 Task: Look for space in Crevillente, Spain from 12th  July, 2023 to 15th July, 2023 for 3 adults in price range Rs.12000 to Rs.16000. Place can be entire place with 2 bedrooms having 3 beds and 1 bathroom. Property type can be house, flat, guest house. Booking option can be shelf check-in. Required host language is English.
Action: Mouse moved to (381, 207)
Screenshot: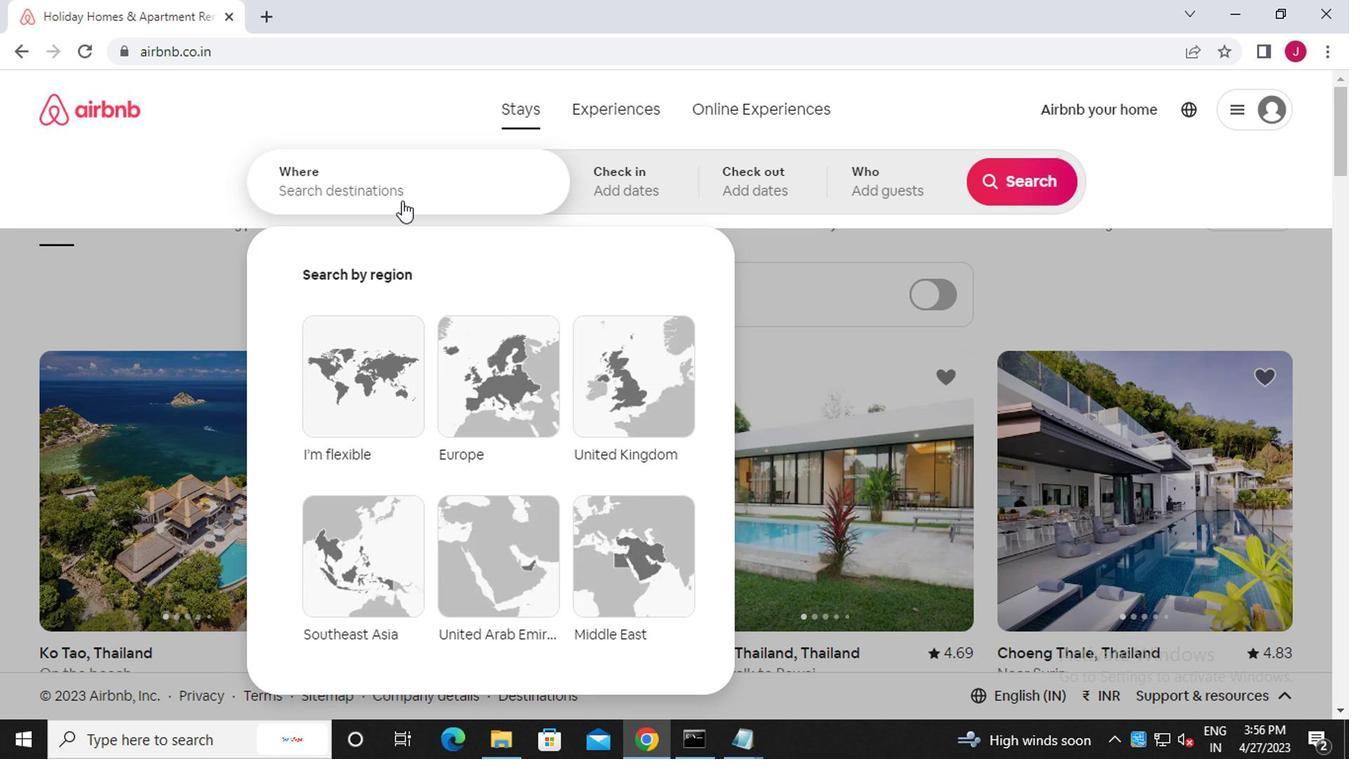 
Action: Mouse pressed left at (381, 207)
Screenshot: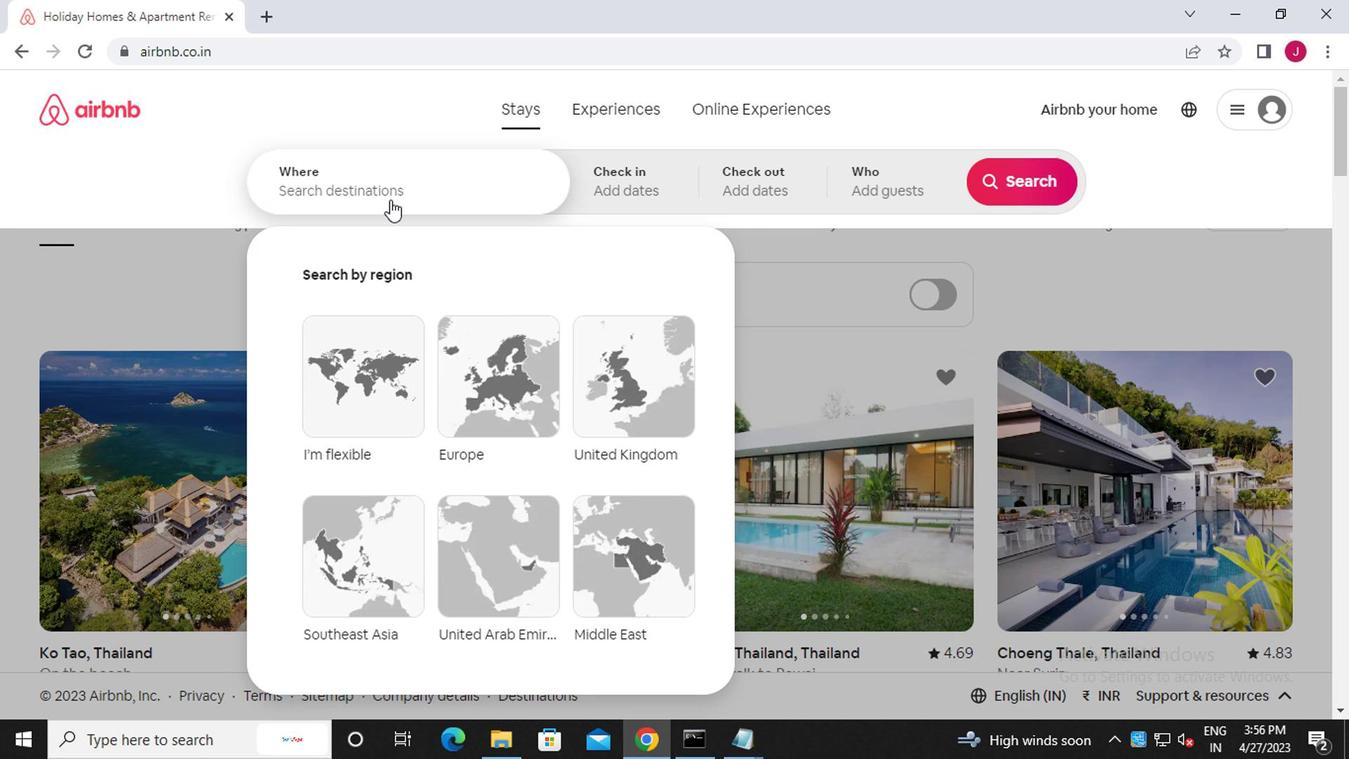 
Action: Key pressed c<Key.caps_lock>revillente,<Key.caps_lock>s<Key.caps_lock>pain
Screenshot: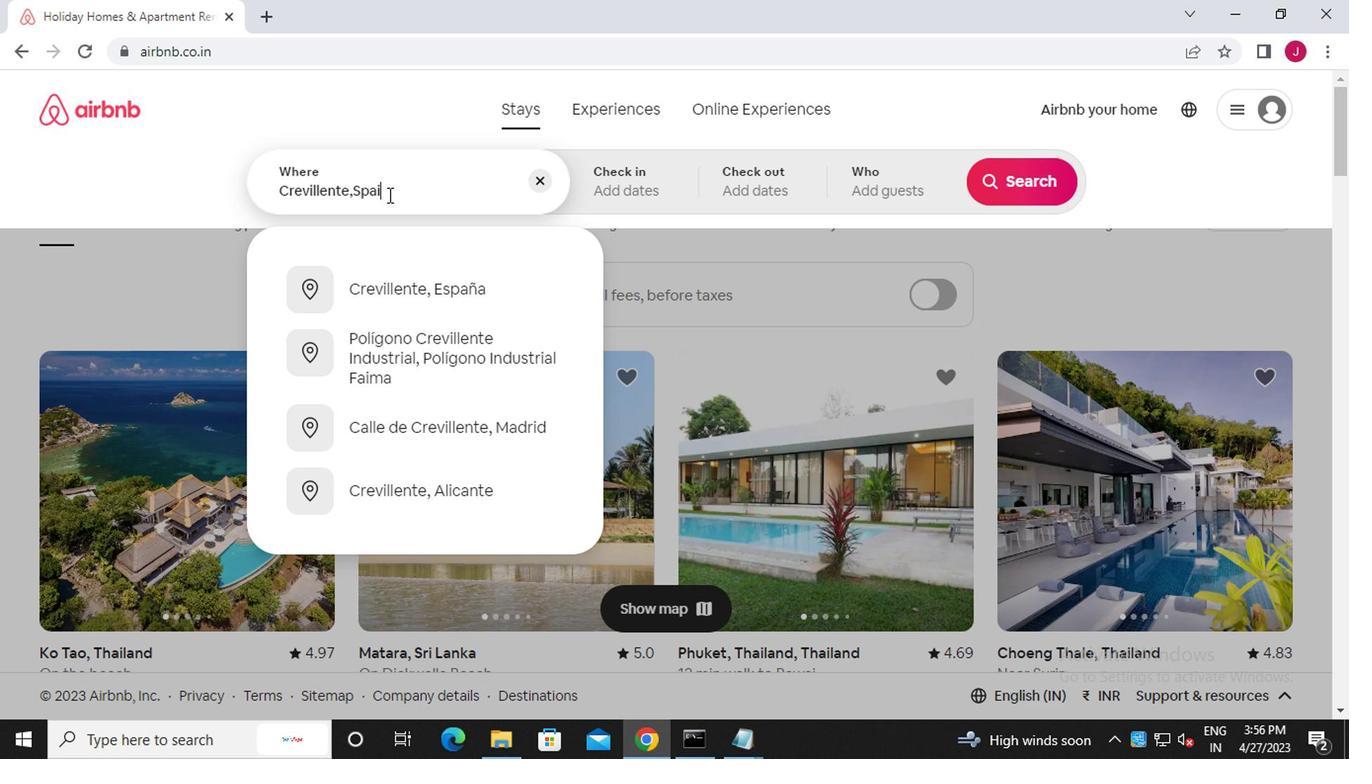 
Action: Mouse moved to (613, 202)
Screenshot: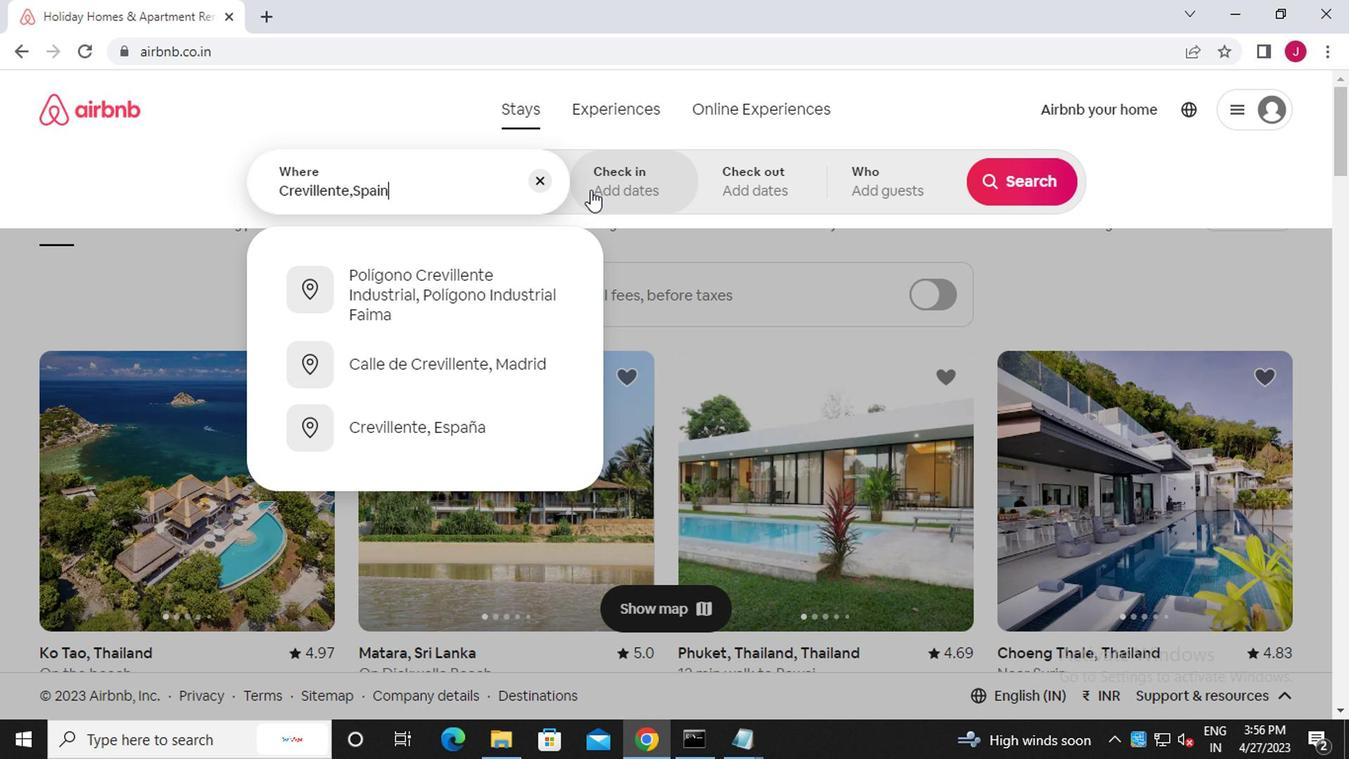 
Action: Mouse pressed left at (613, 202)
Screenshot: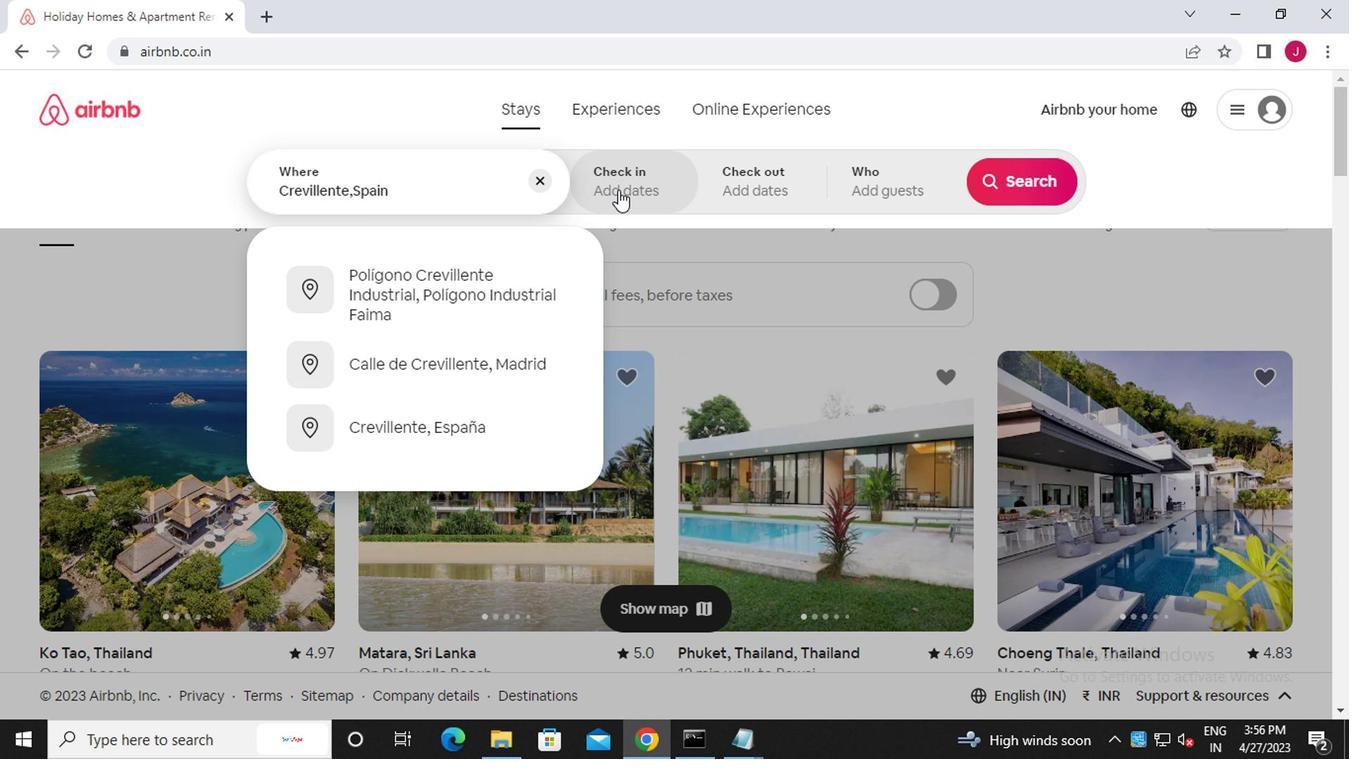
Action: Mouse moved to (1003, 340)
Screenshot: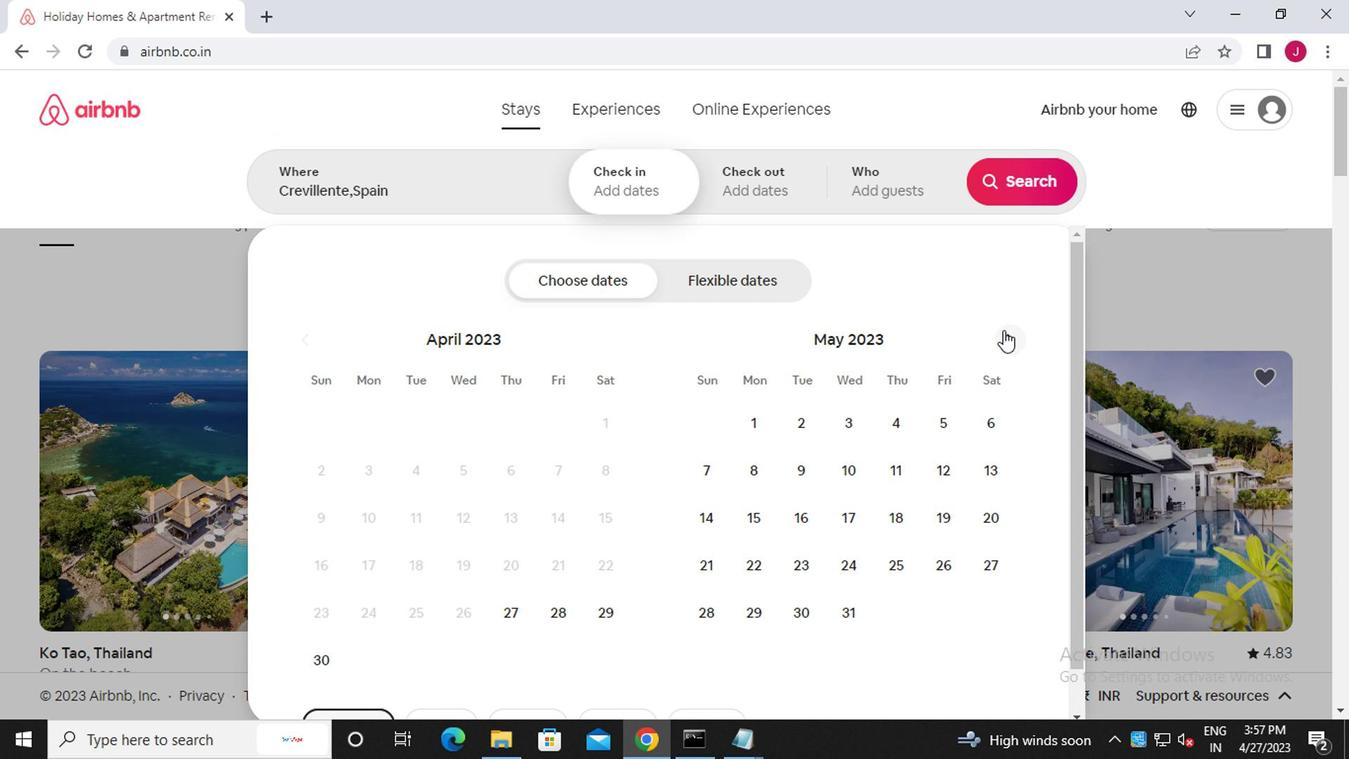 
Action: Mouse pressed left at (1003, 340)
Screenshot: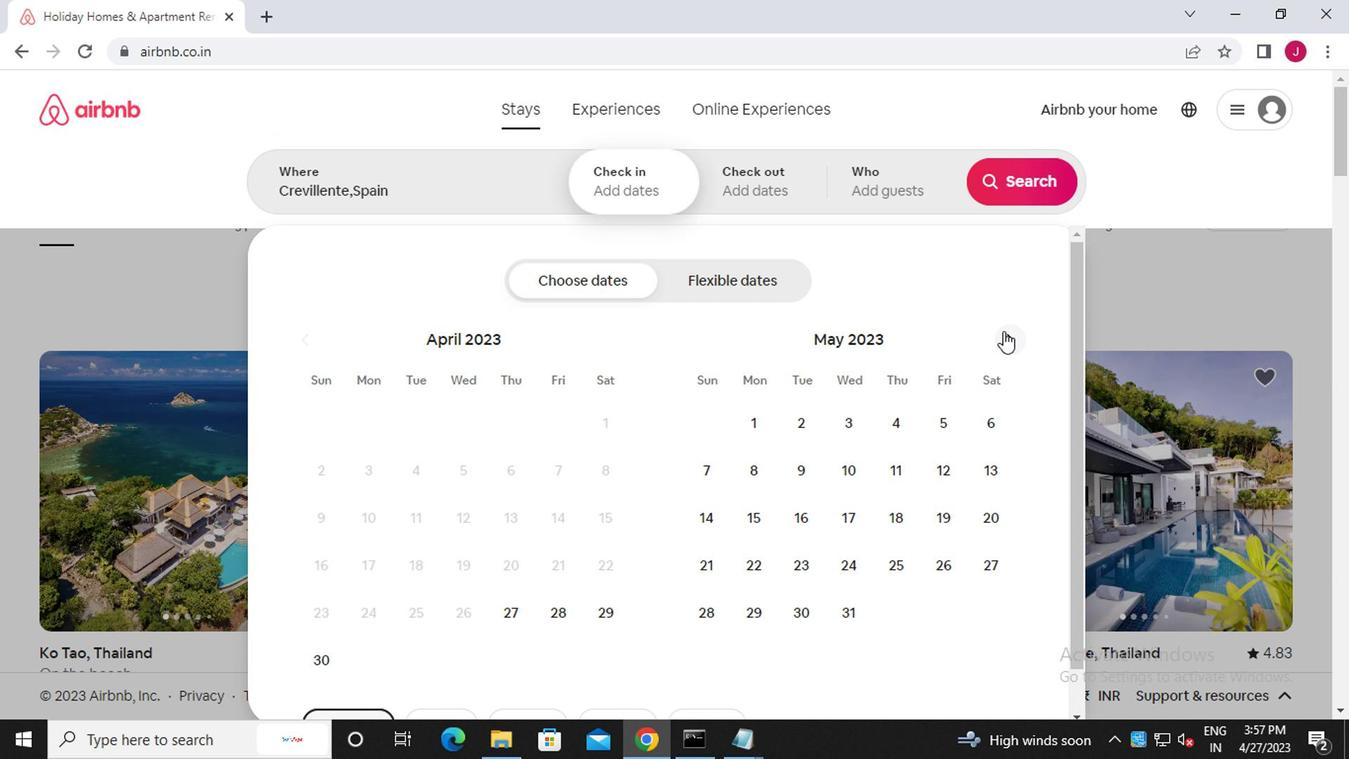 
Action: Mouse pressed left at (1003, 340)
Screenshot: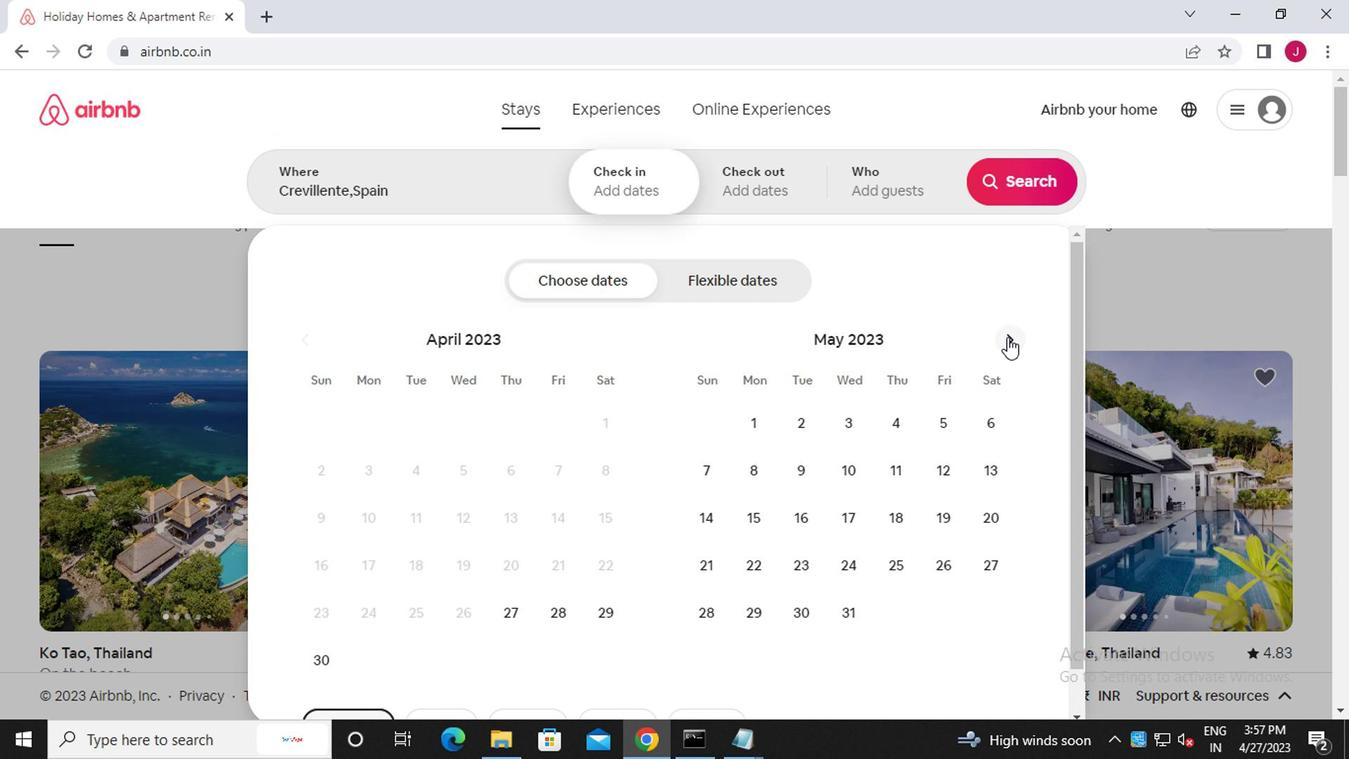 
Action: Mouse moved to (847, 507)
Screenshot: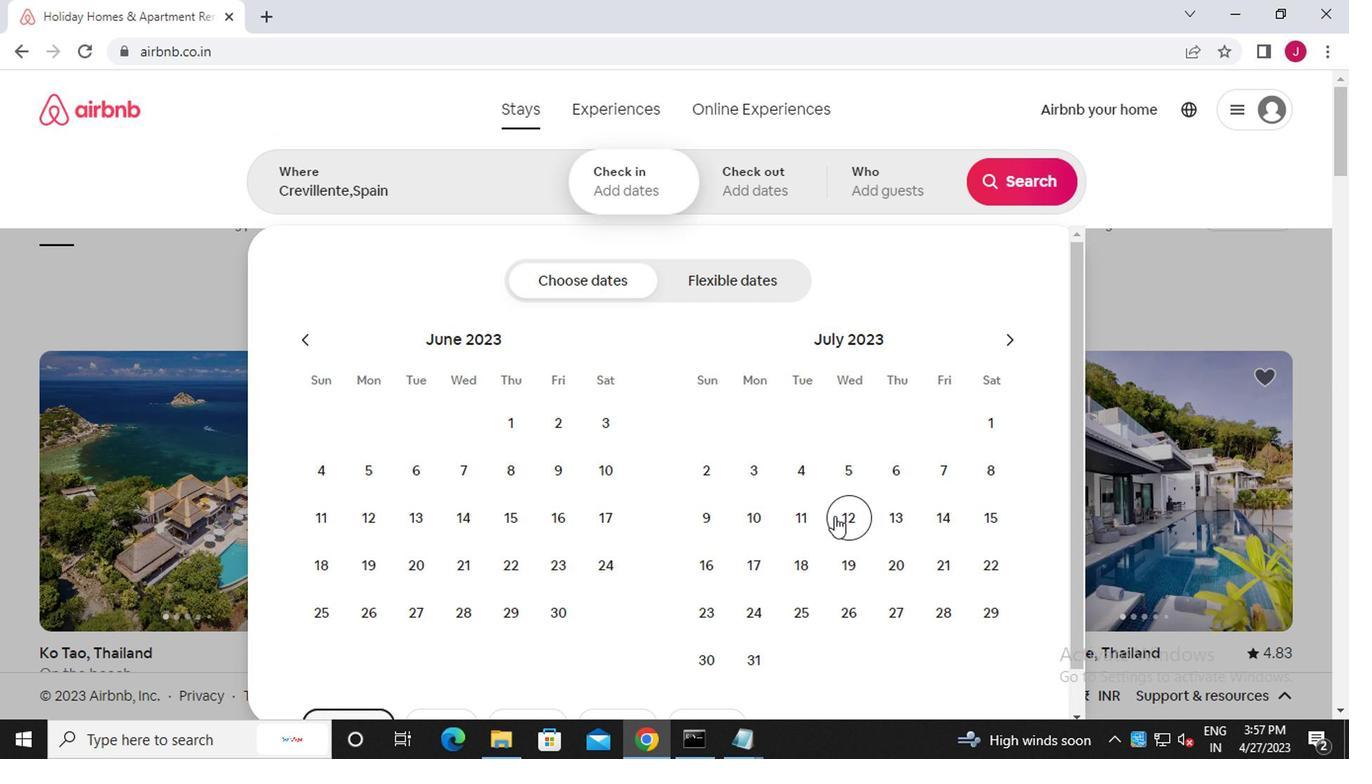 
Action: Mouse pressed left at (847, 507)
Screenshot: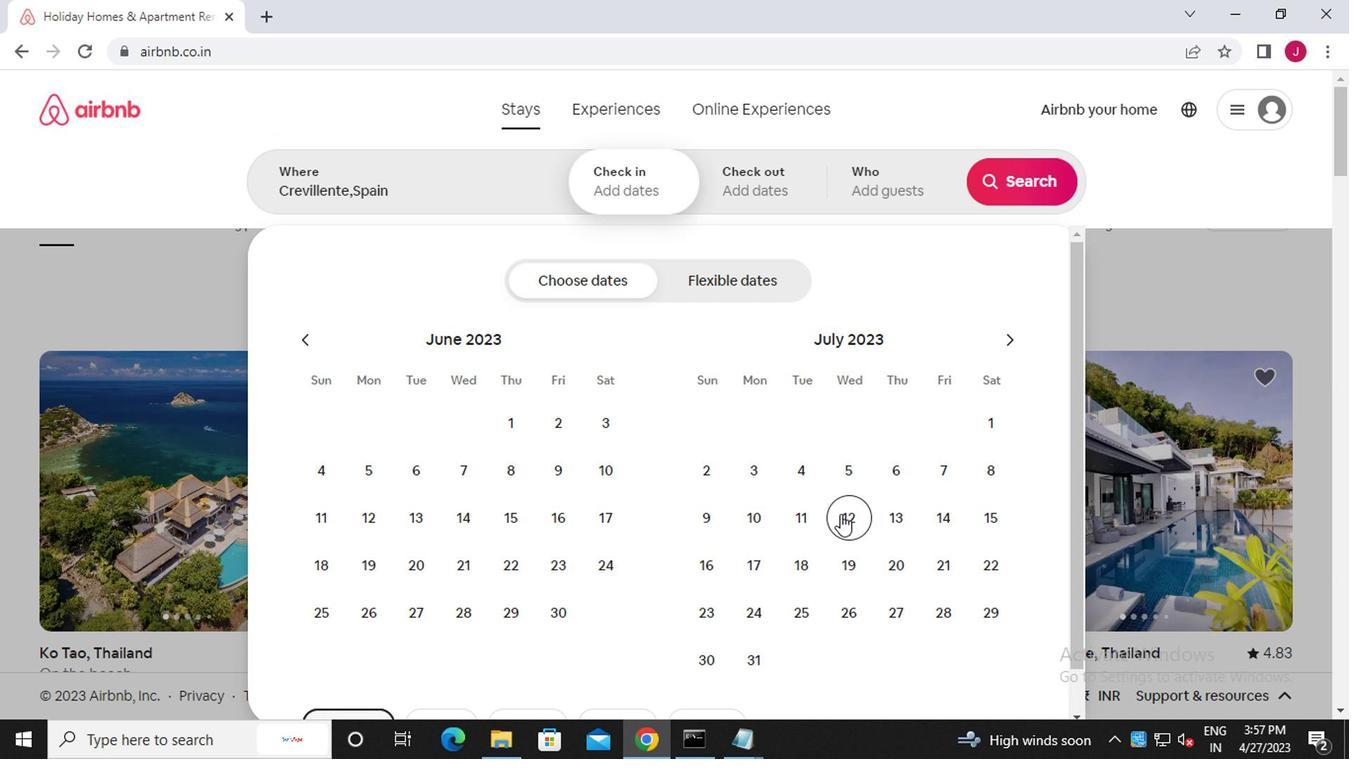 
Action: Mouse moved to (980, 512)
Screenshot: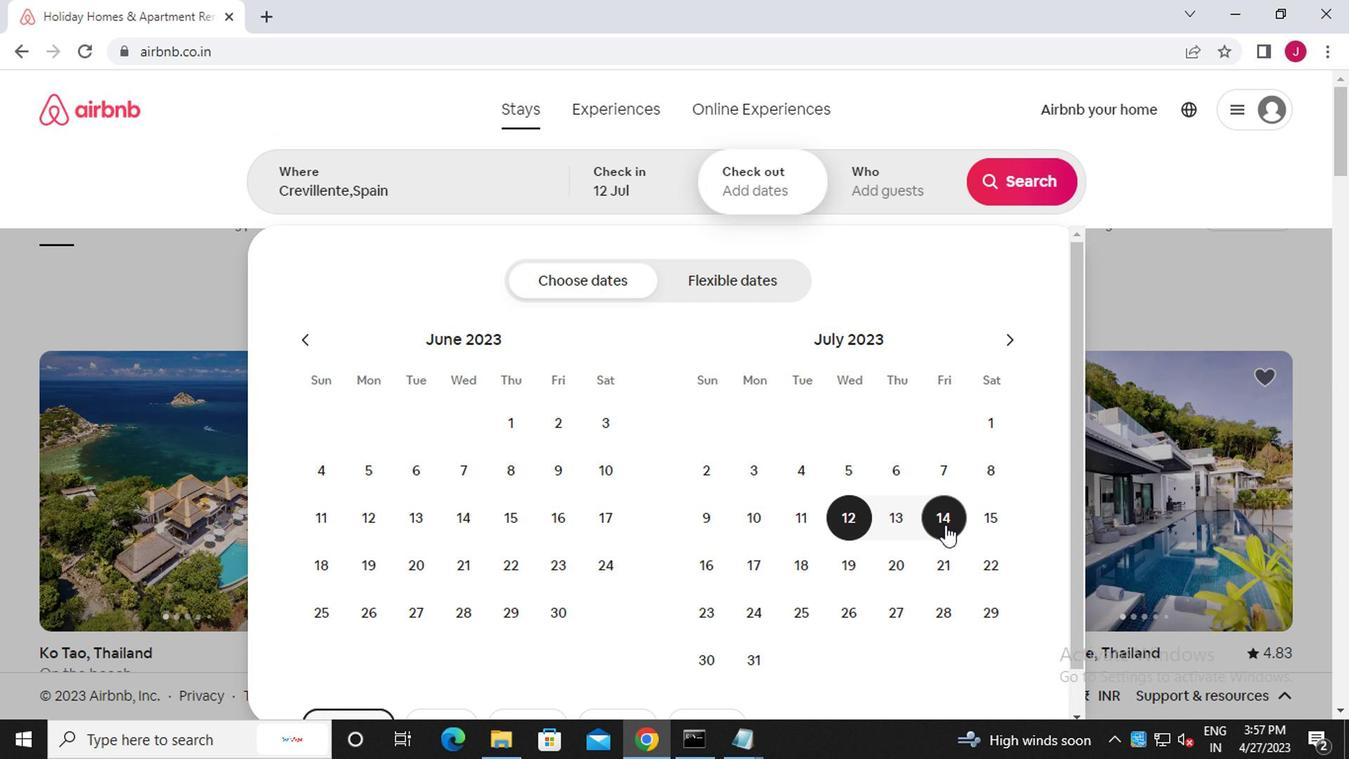 
Action: Mouse pressed left at (980, 512)
Screenshot: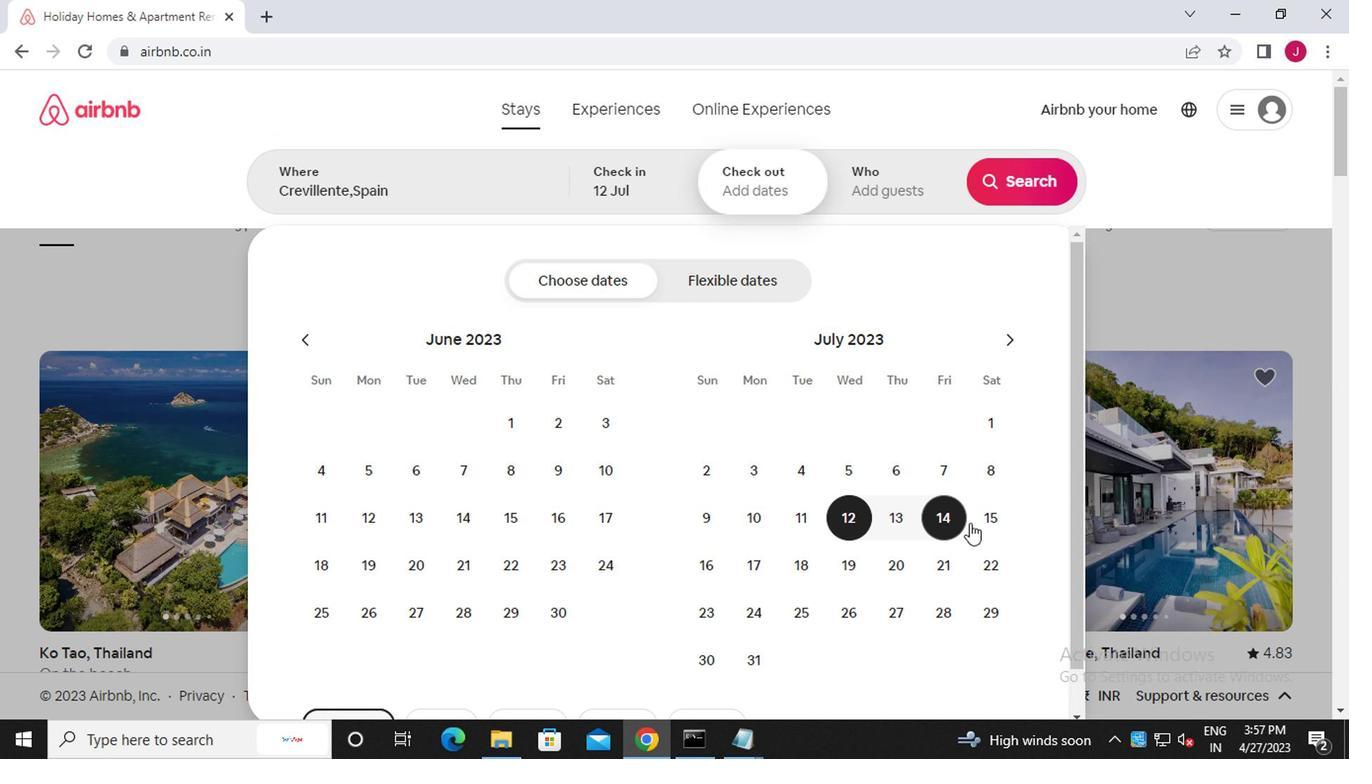 
Action: Mouse moved to (861, 199)
Screenshot: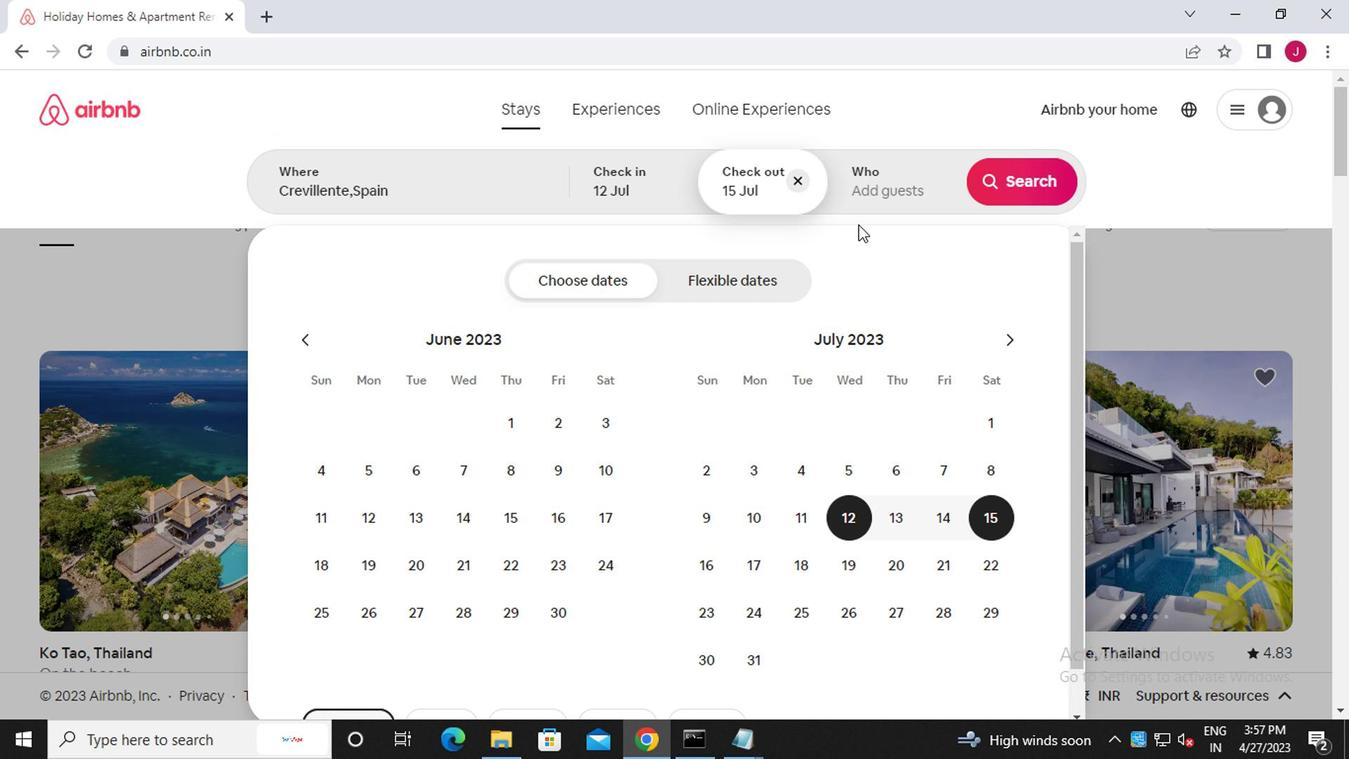 
Action: Mouse pressed left at (861, 199)
Screenshot: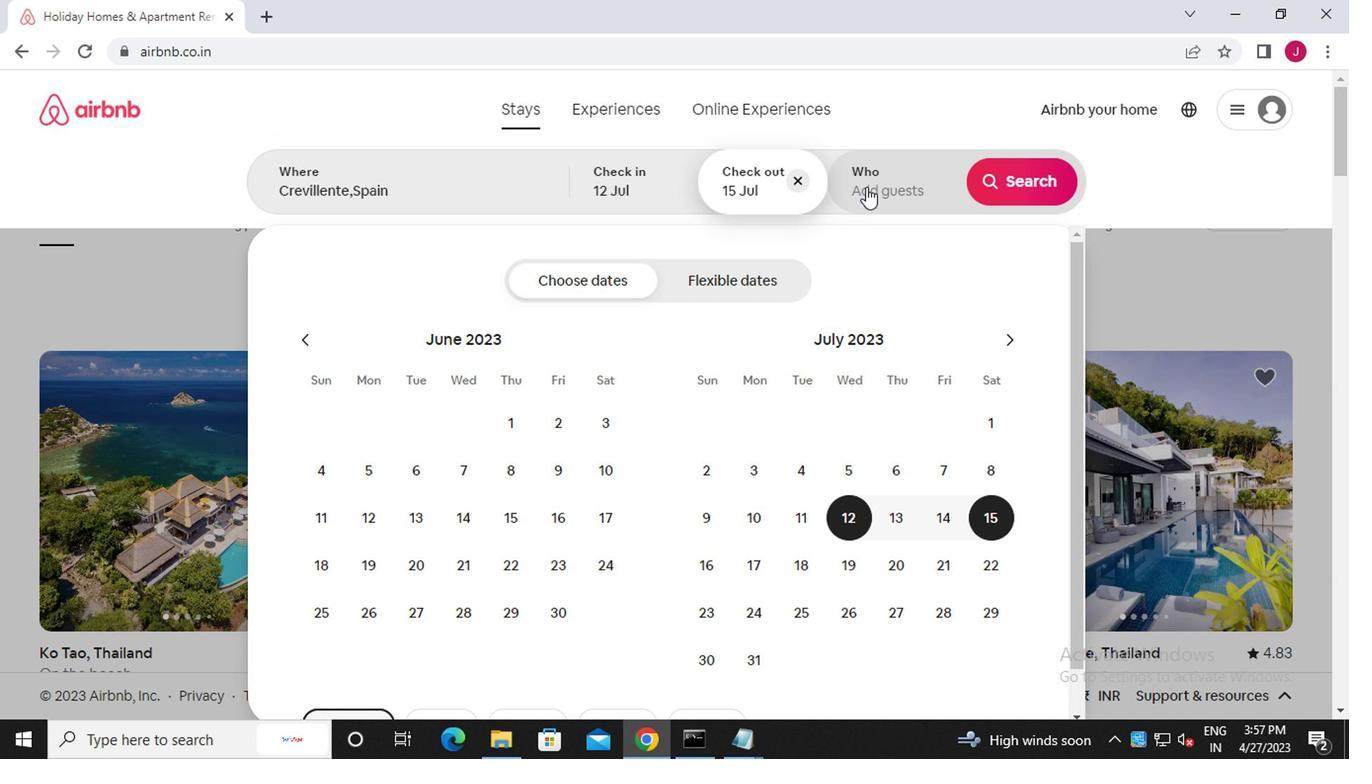 
Action: Mouse moved to (1024, 286)
Screenshot: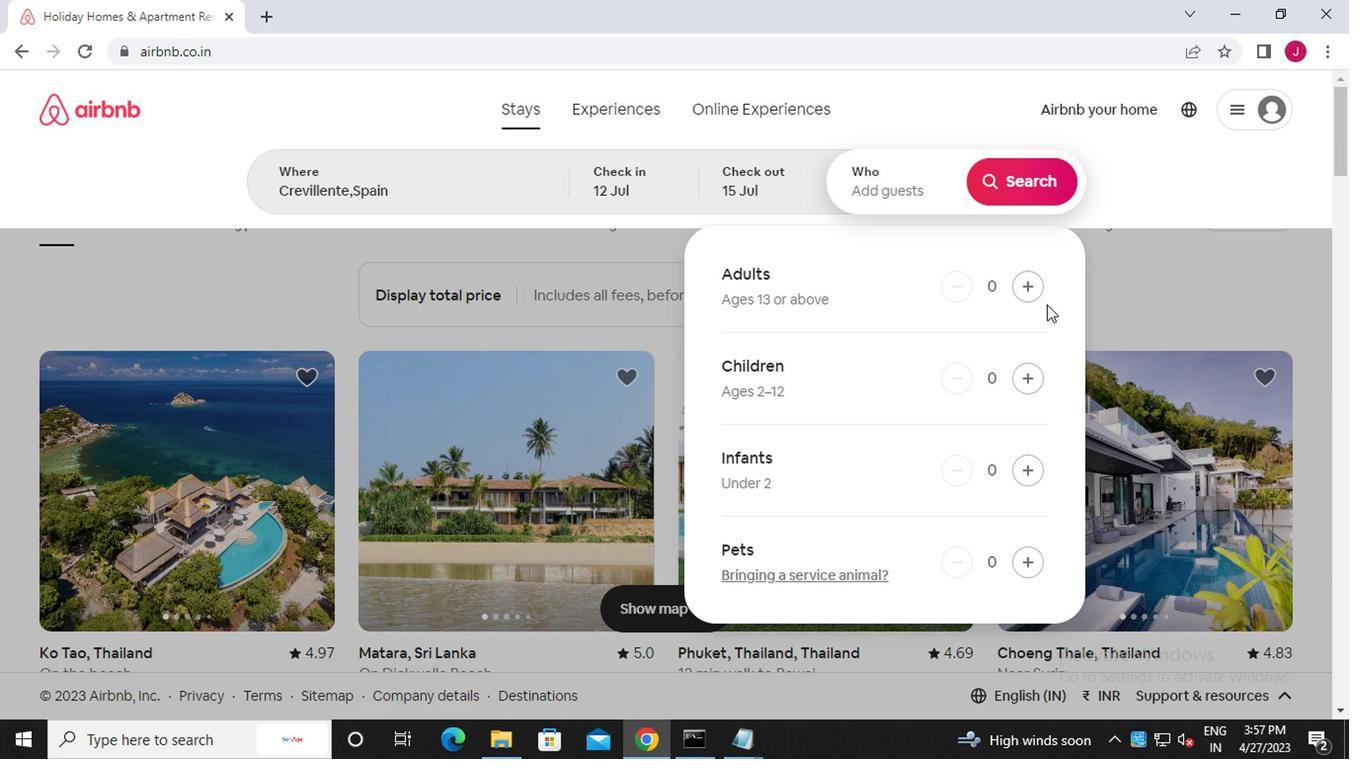 
Action: Mouse pressed left at (1024, 286)
Screenshot: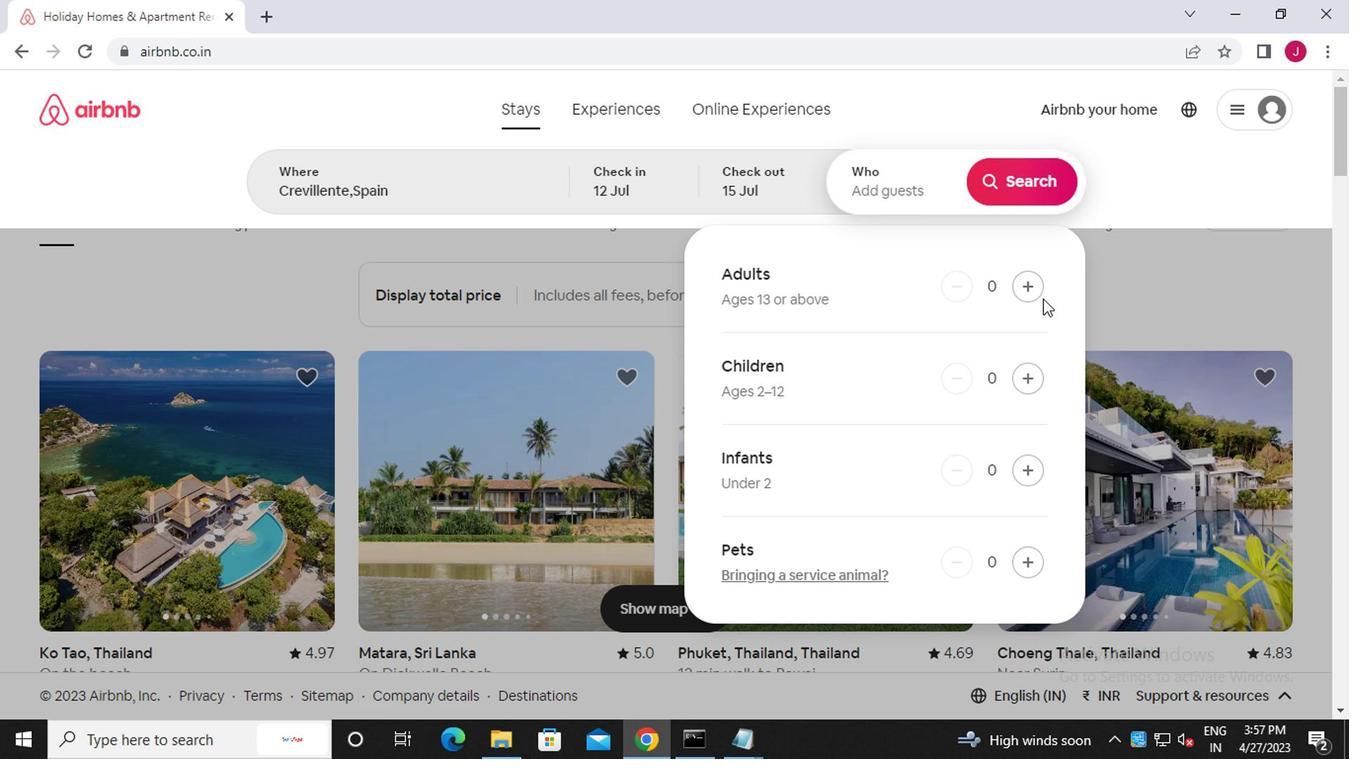 
Action: Mouse pressed left at (1024, 286)
Screenshot: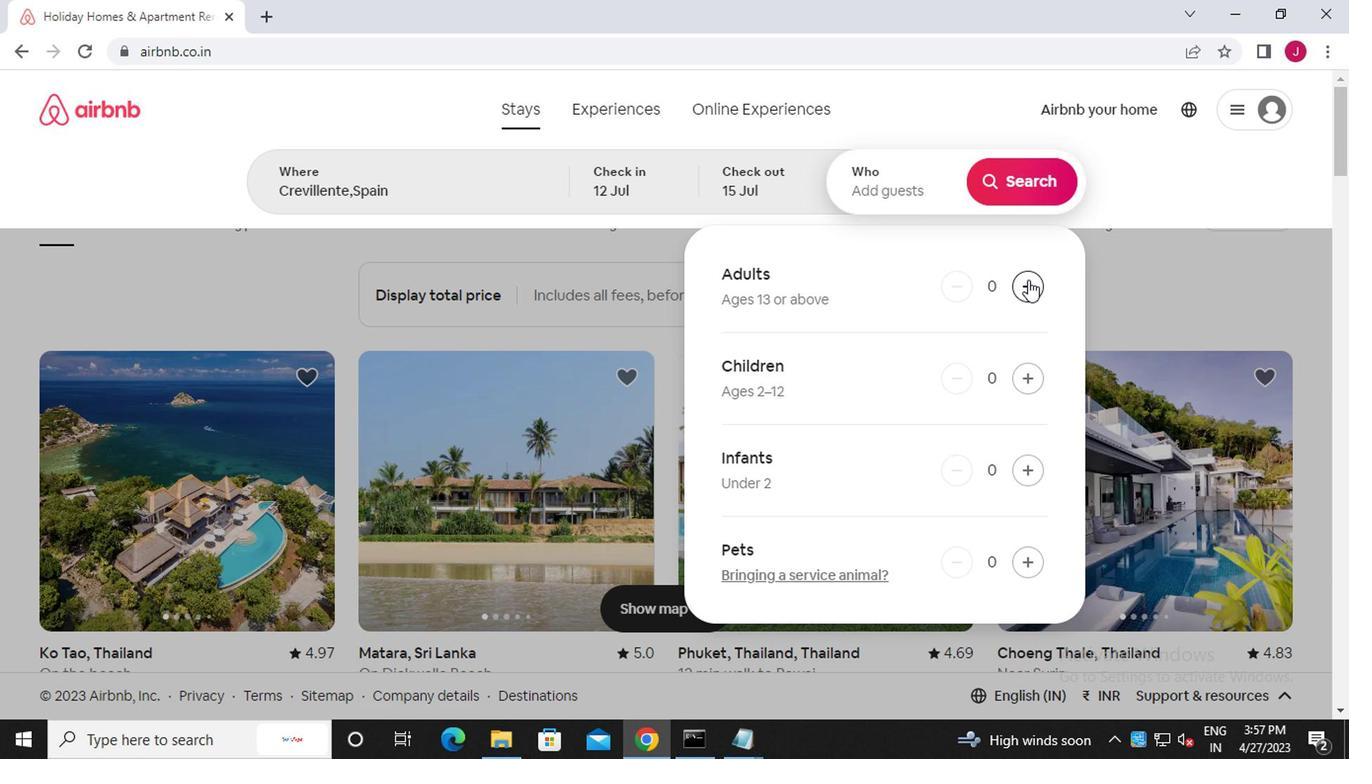 
Action: Mouse pressed left at (1024, 286)
Screenshot: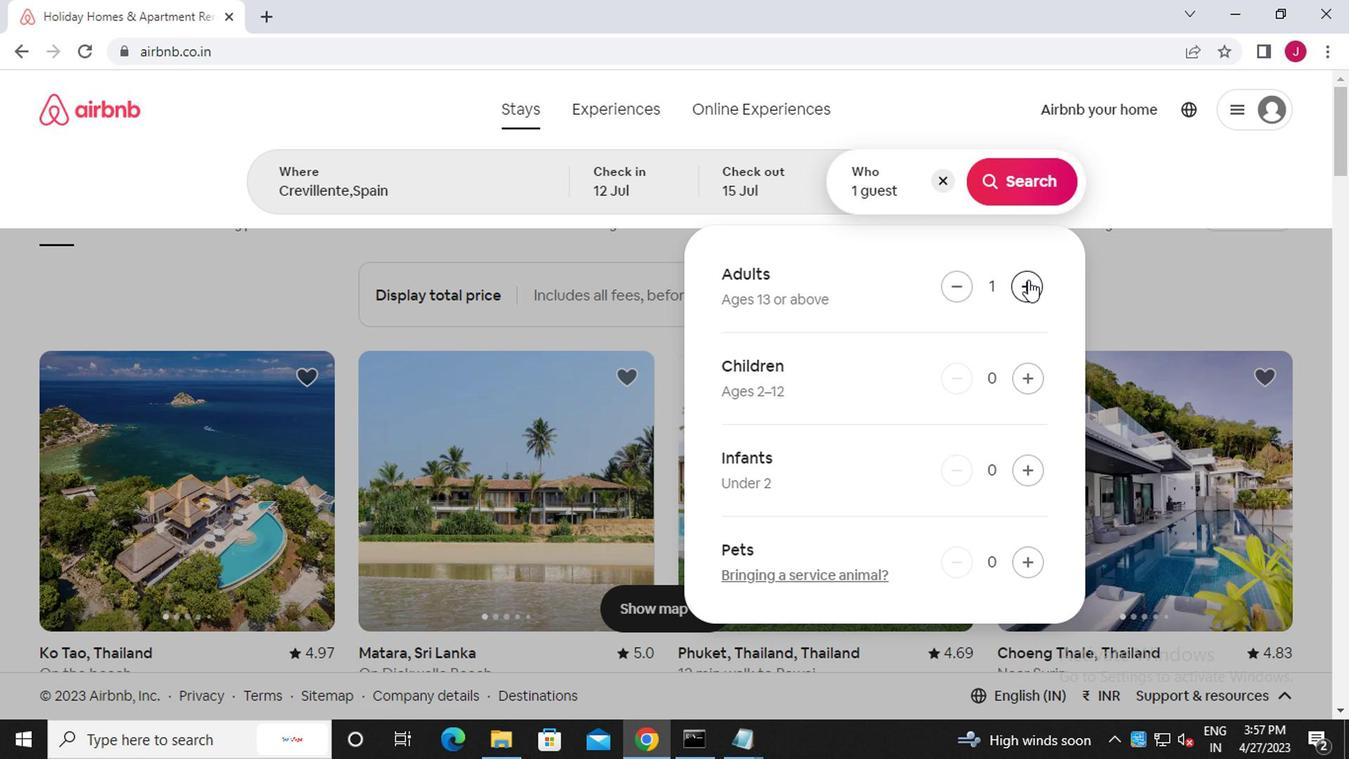 
Action: Mouse moved to (1036, 202)
Screenshot: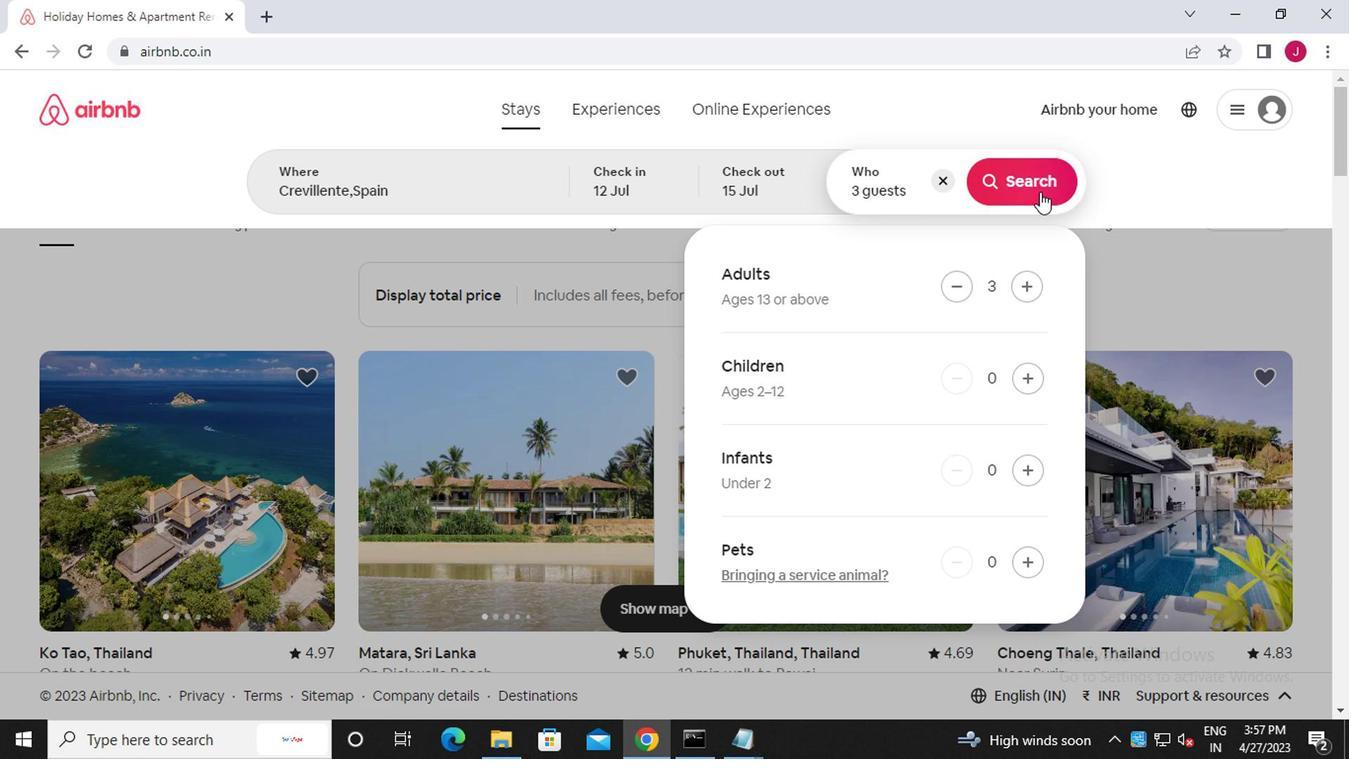 
Action: Mouse pressed left at (1036, 202)
Screenshot: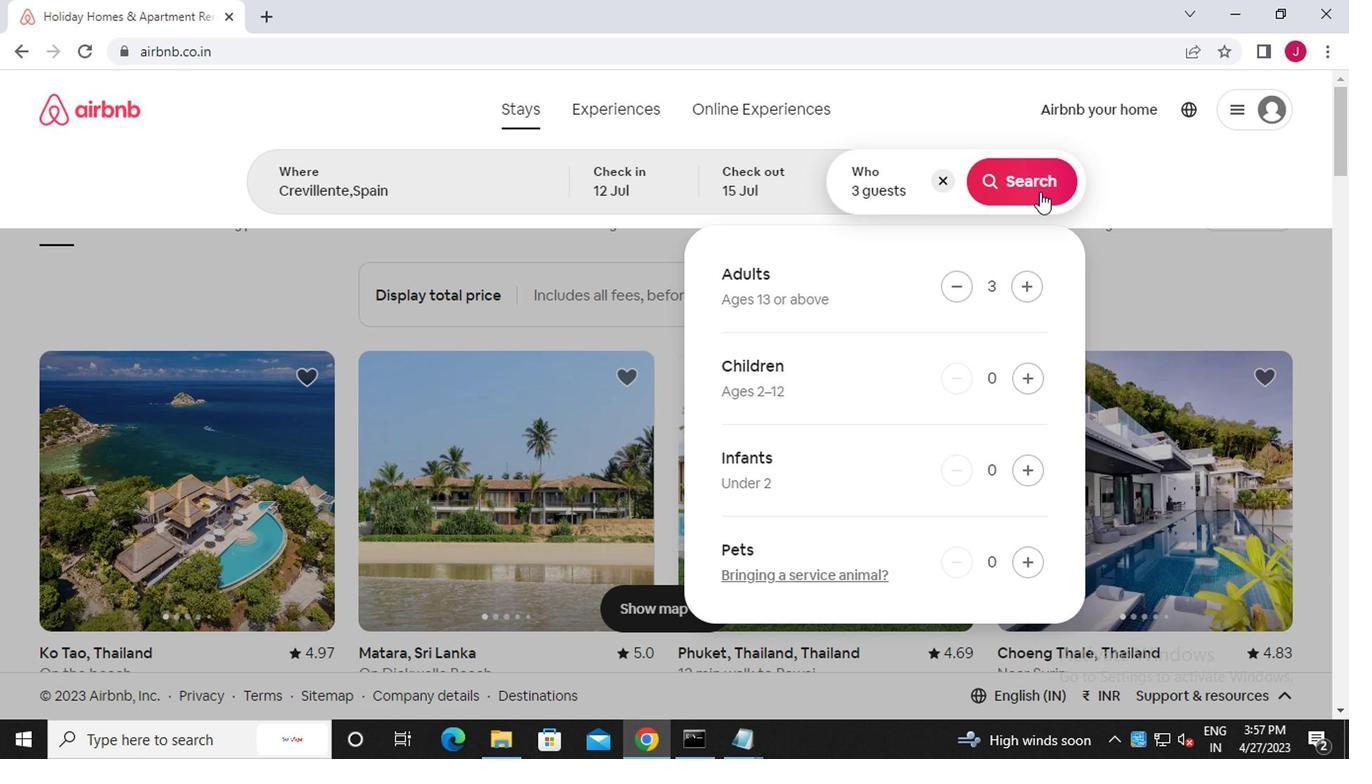 
Action: Mouse moved to (1280, 204)
Screenshot: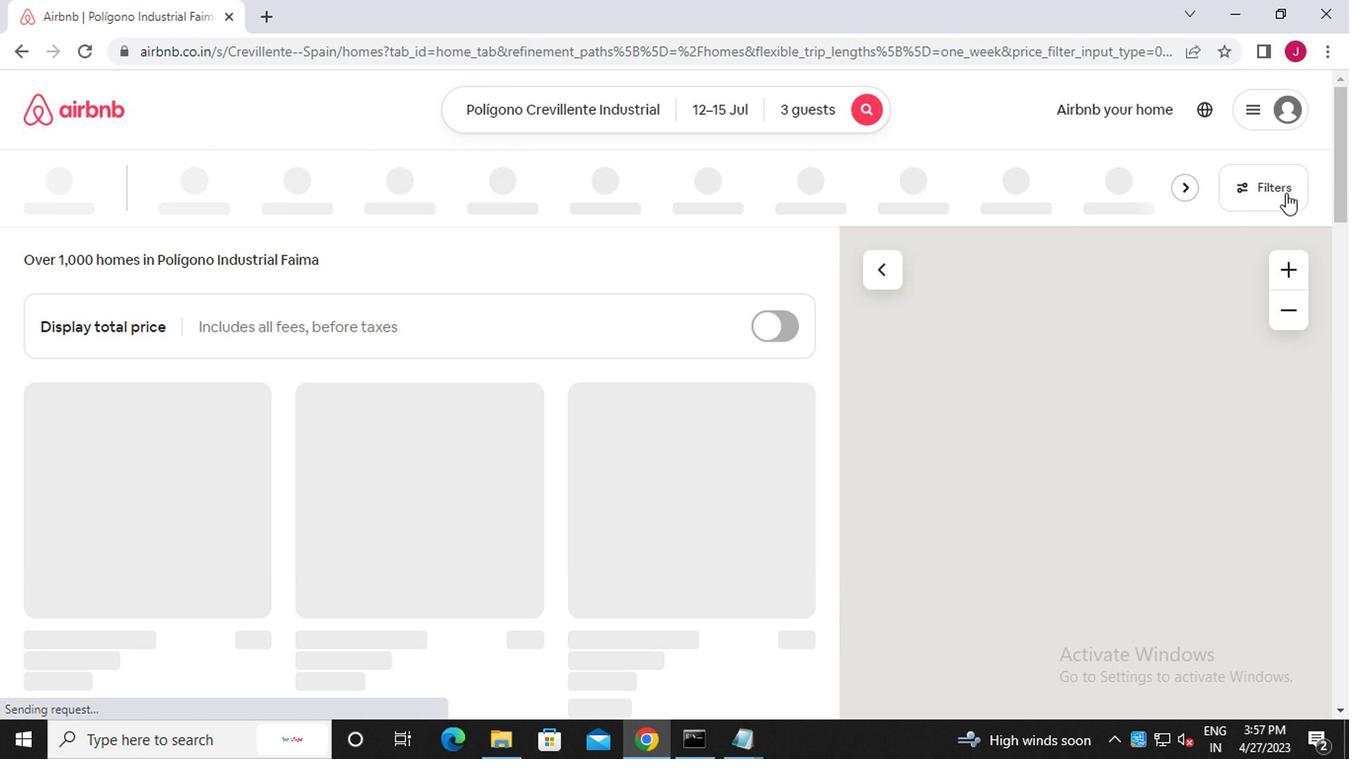 
Action: Mouse pressed left at (1280, 204)
Screenshot: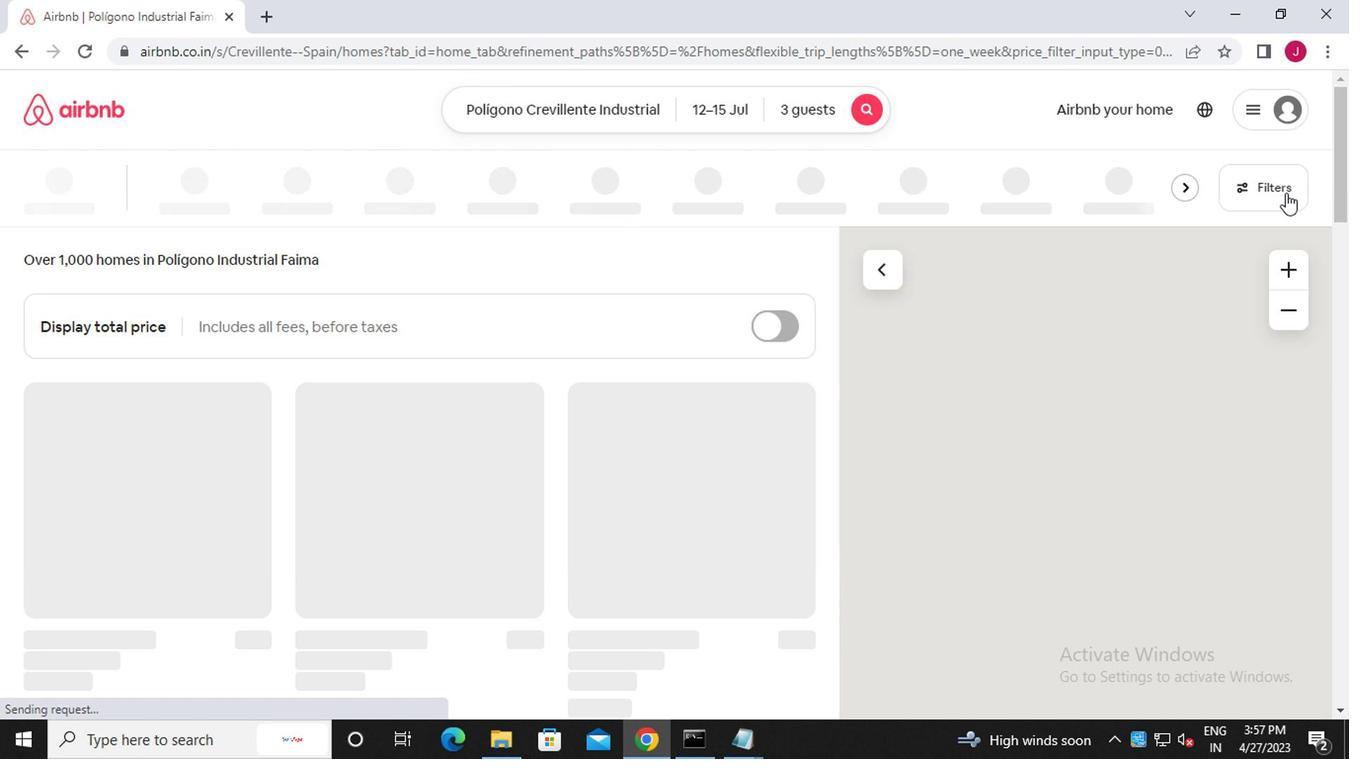 
Action: Mouse moved to (451, 429)
Screenshot: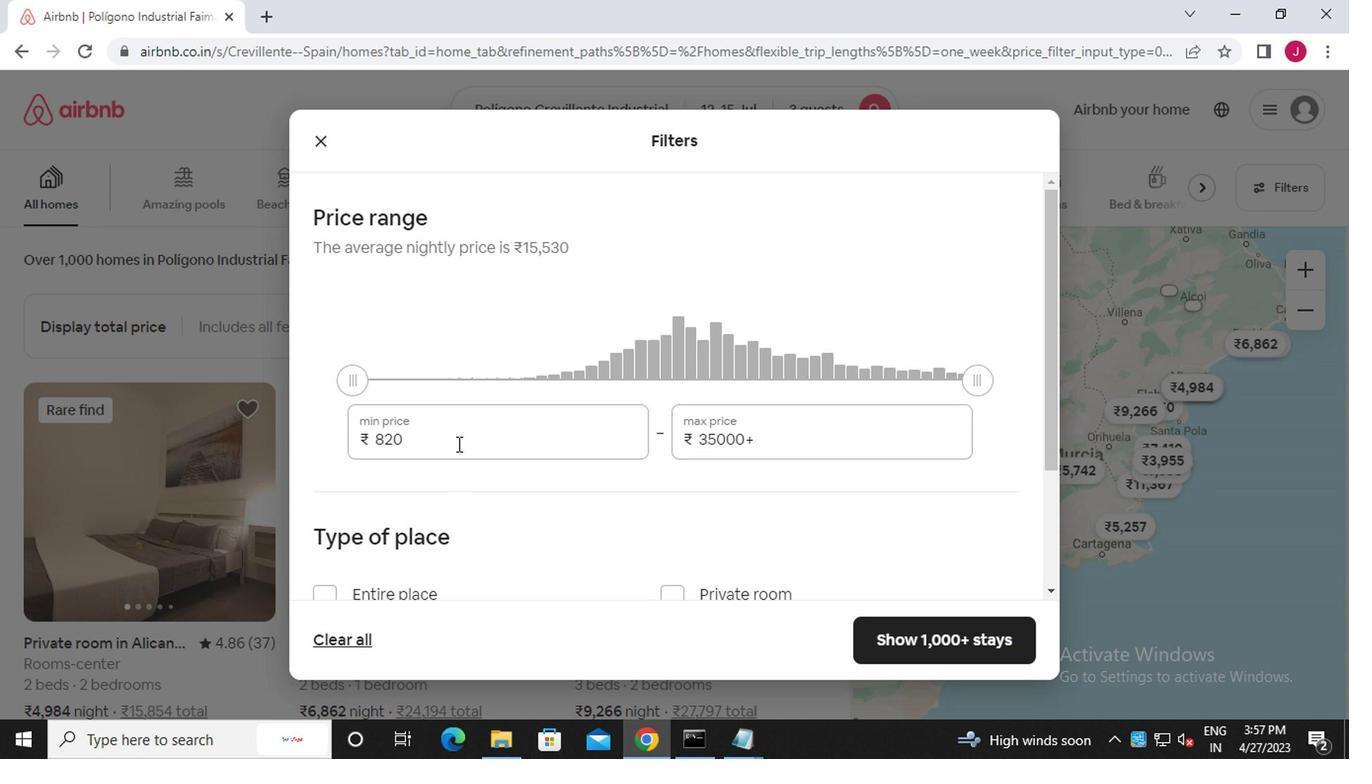 
Action: Mouse pressed left at (451, 429)
Screenshot: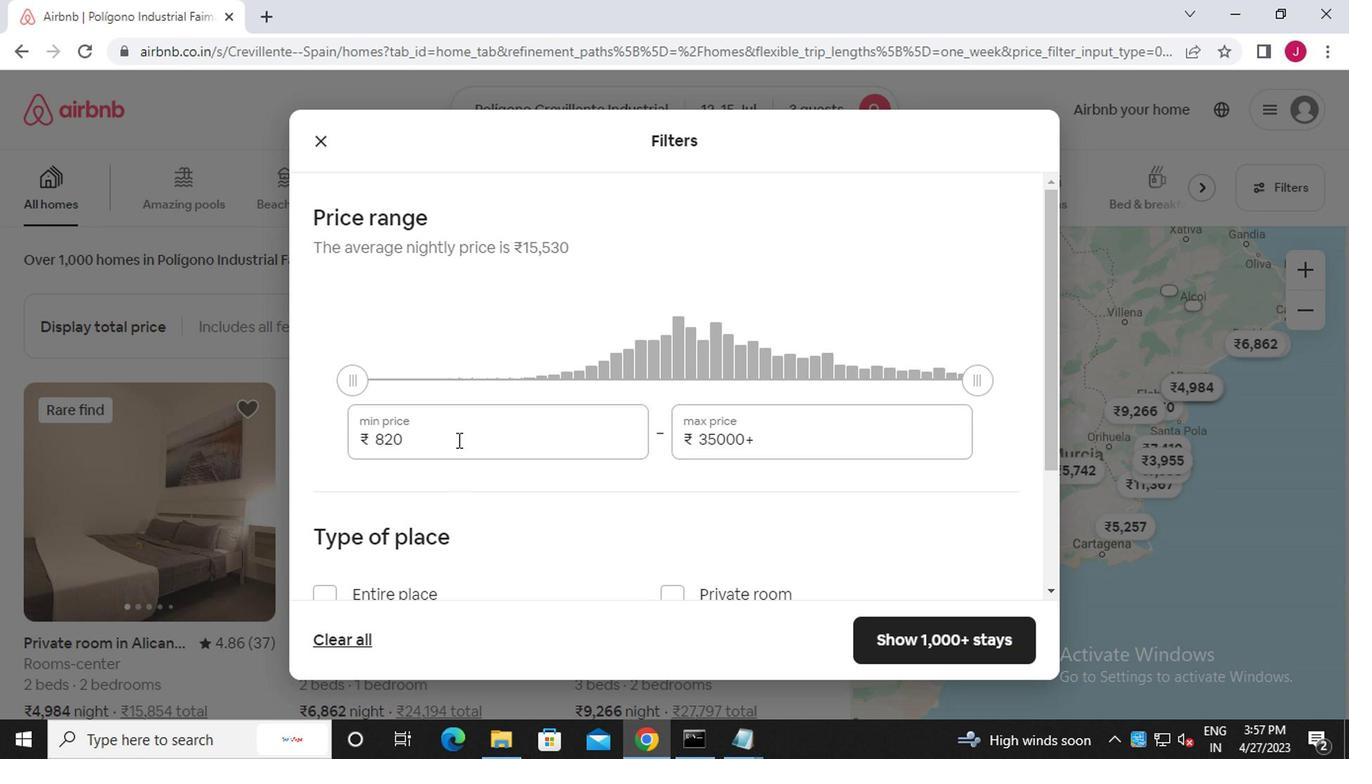 
Action: Mouse moved to (416, 416)
Screenshot: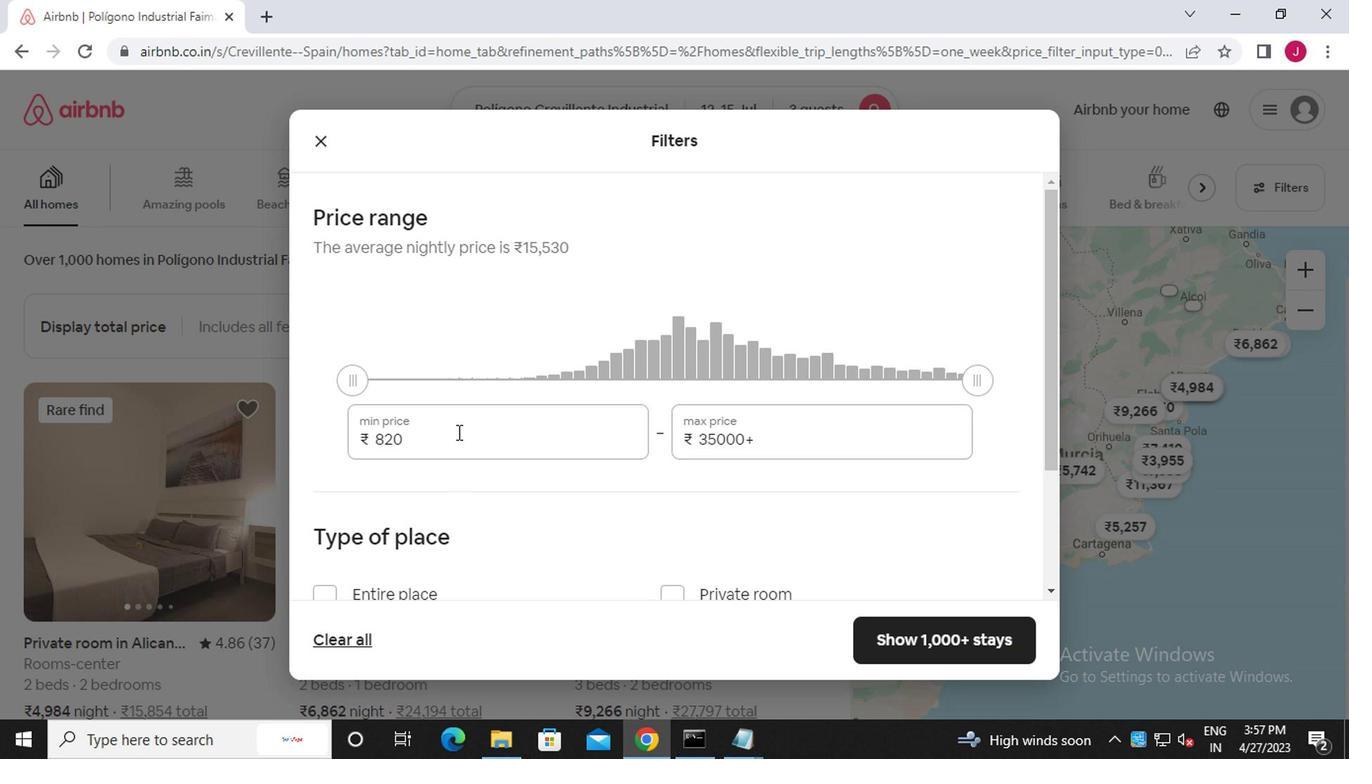 
Action: Key pressed <Key.backspace><Key.backspace><Key.backspace><Key.backspace><Key.backspace><Key.backspace><Key.backspace><Key.backspace><<97>><<98>><<96>><<96>><<96>>
Screenshot: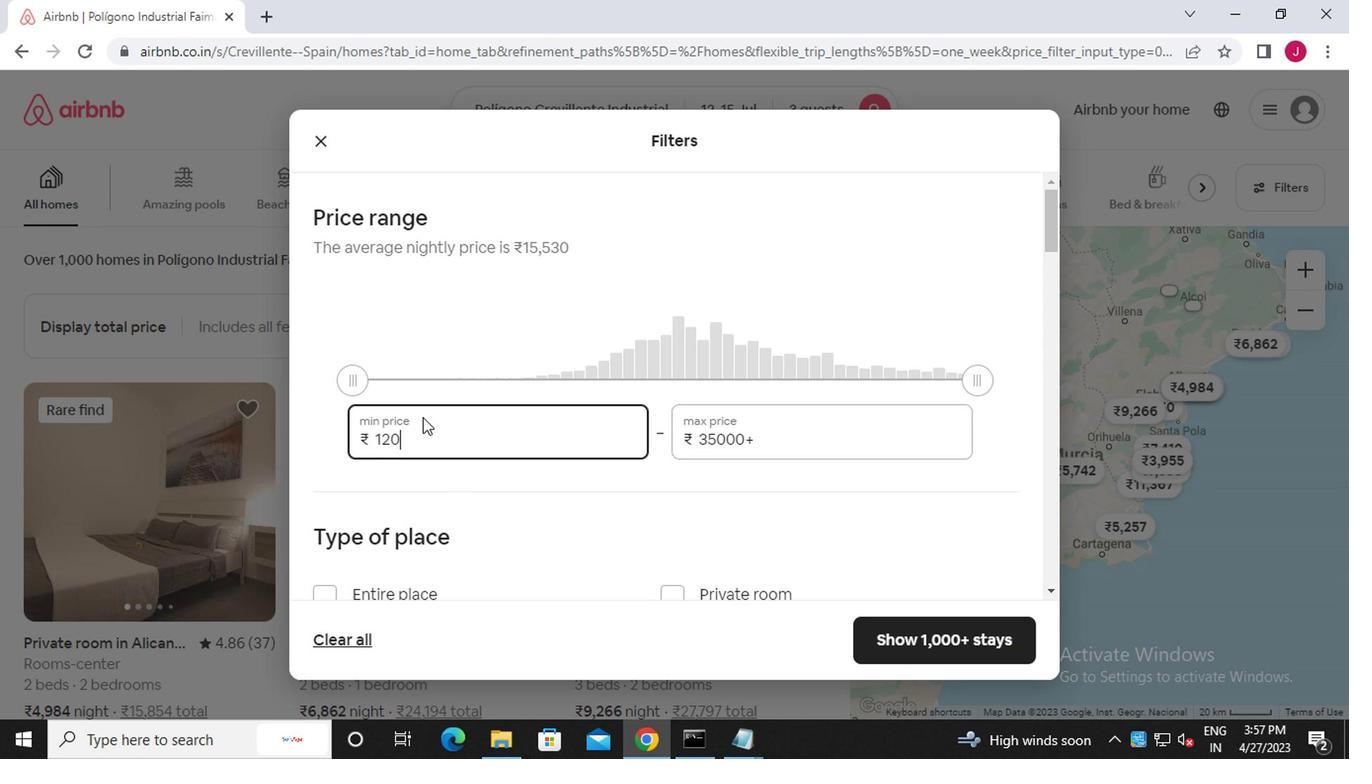 
Action: Mouse moved to (809, 433)
Screenshot: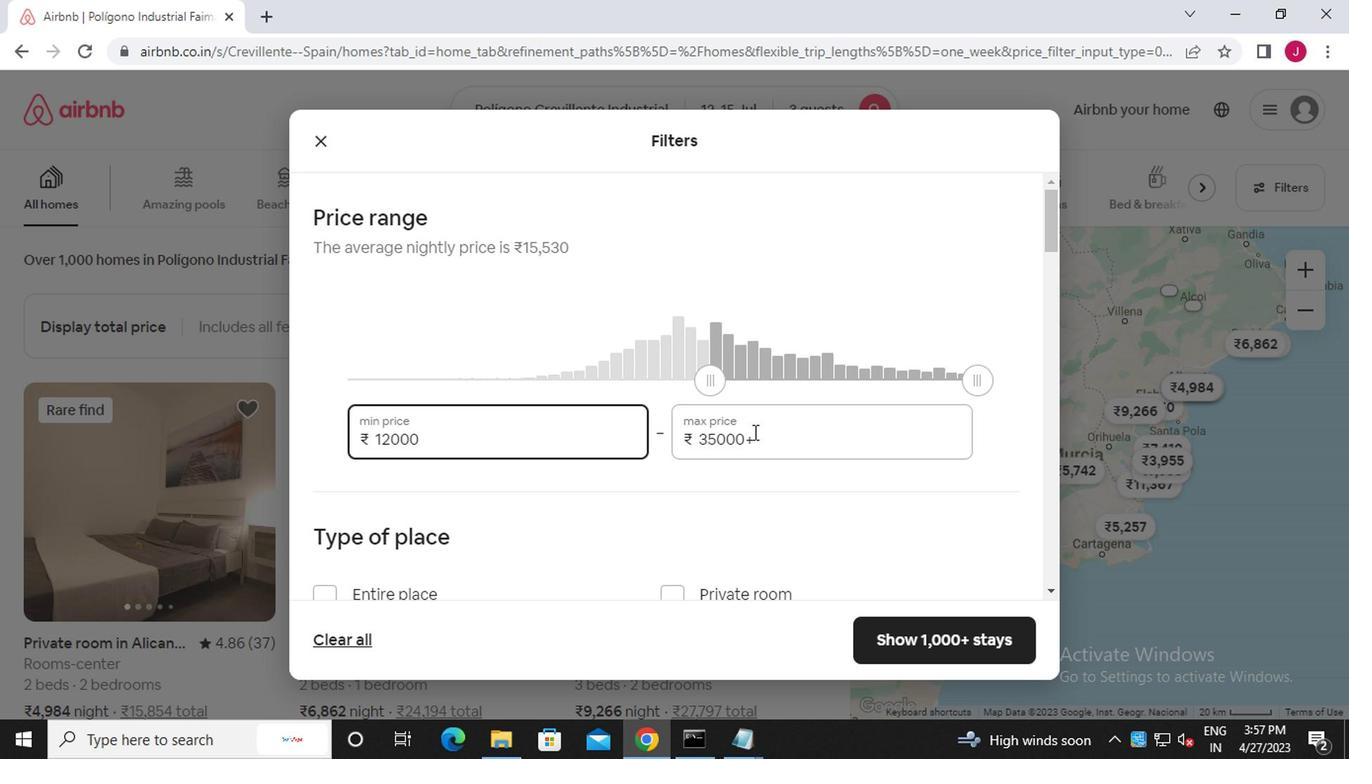 
Action: Mouse pressed left at (809, 433)
Screenshot: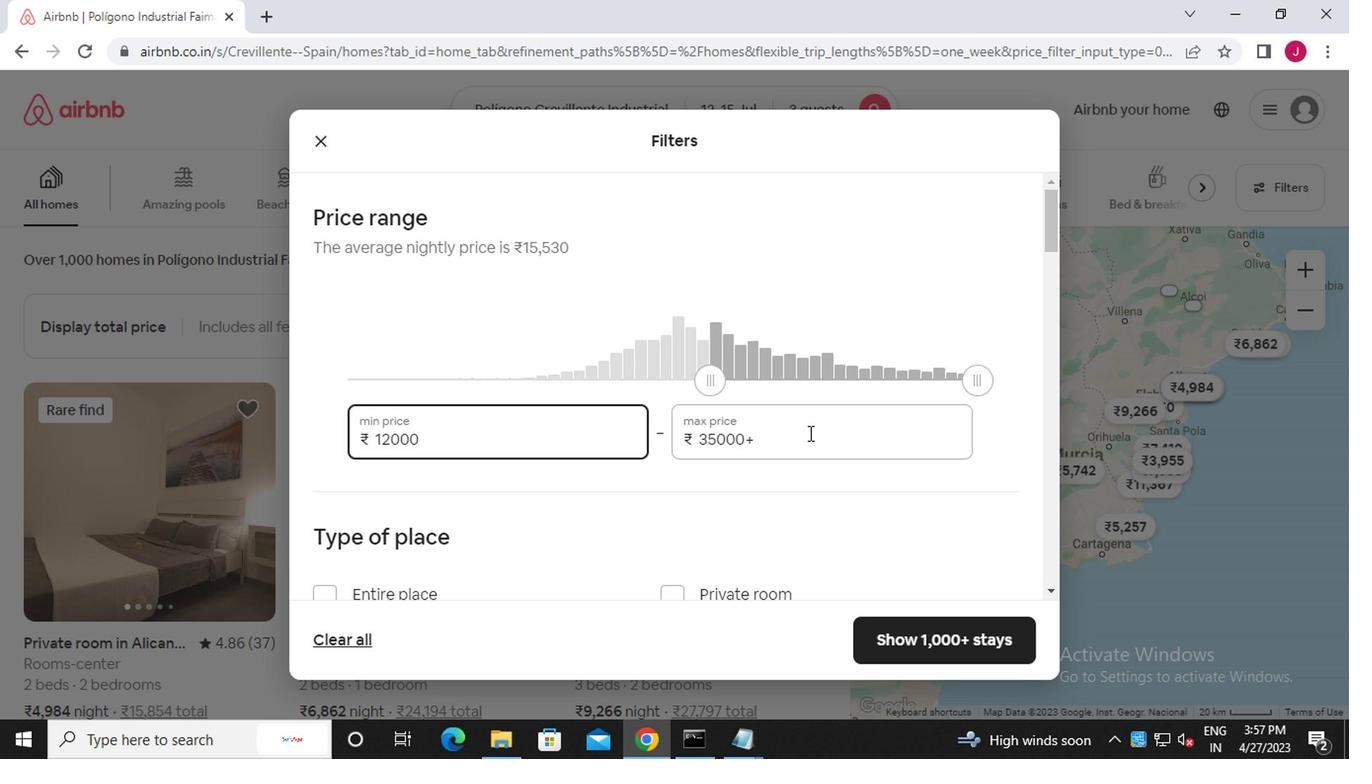 
Action: Key pressed <Key.backspace><Key.backspace><Key.backspace><Key.backspace><Key.backspace><Key.backspace><Key.backspace><Key.backspace><Key.backspace><Key.backspace><<97>><<102>><<96>><<96>><<96>><Key.backspace><Key.backspace><Key.backspace><Key.backspace><Key.backspace><Key.backspace><Key.backspace><Key.backspace><Key.backspace><Key.backspace><Key.backspace><Key.backspace><<97>><<102>><<96>><<96>><<96>>
Screenshot: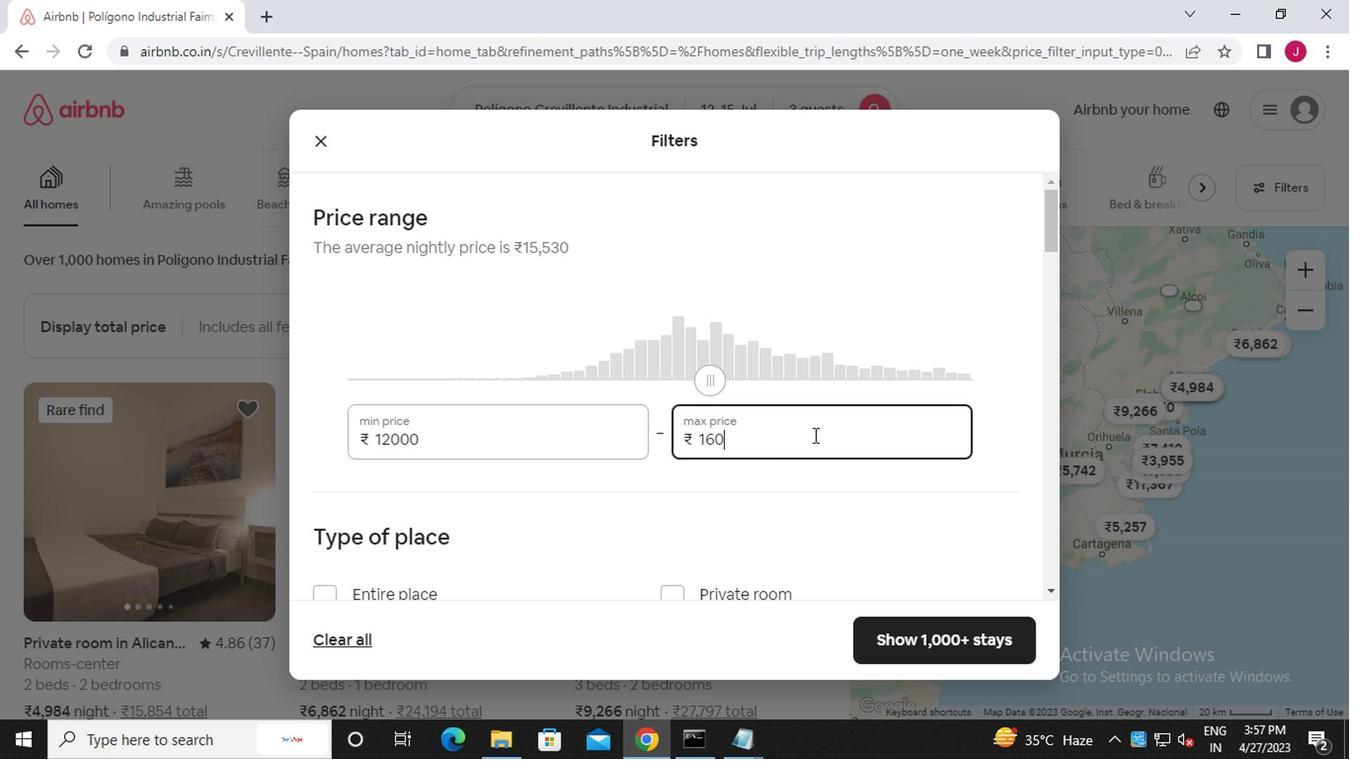 
Action: Mouse scrolled (809, 432) with delta (0, 0)
Screenshot: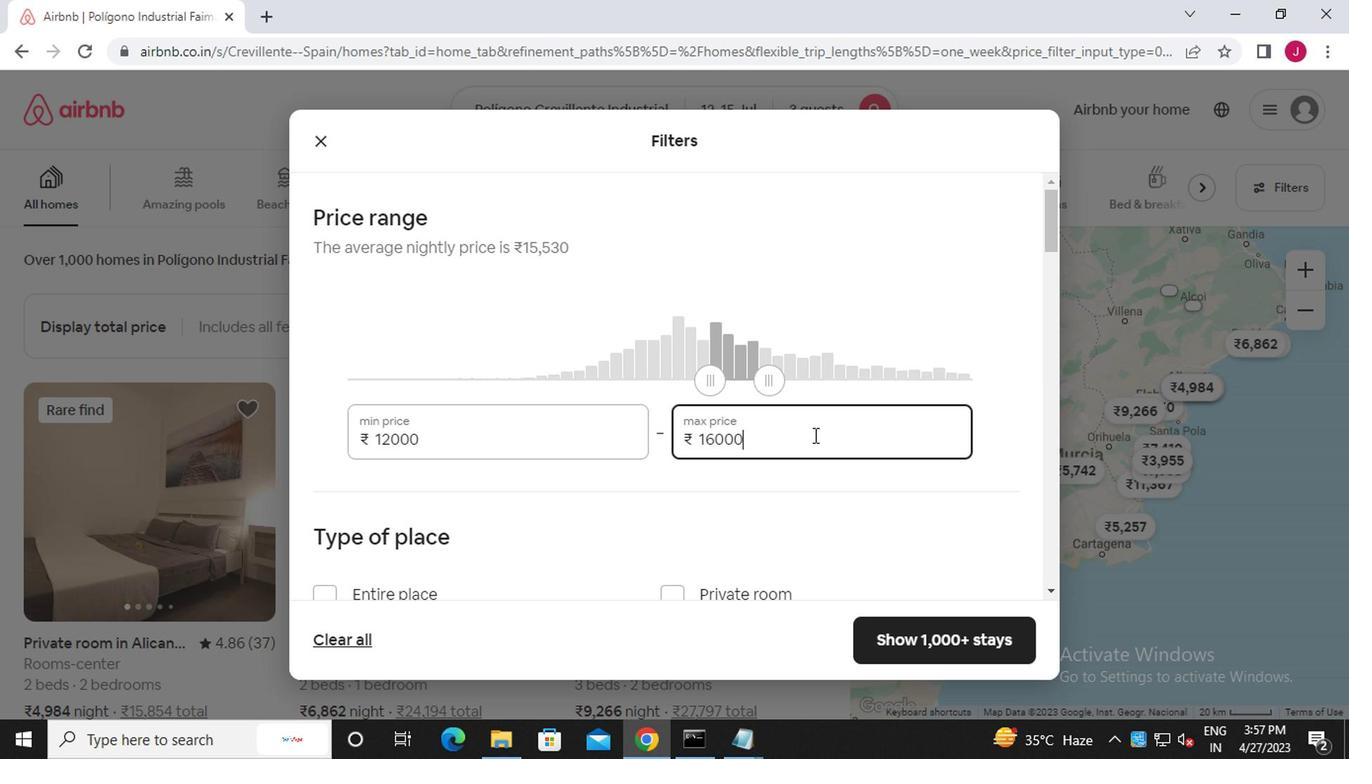 
Action: Mouse scrolled (809, 432) with delta (0, 0)
Screenshot: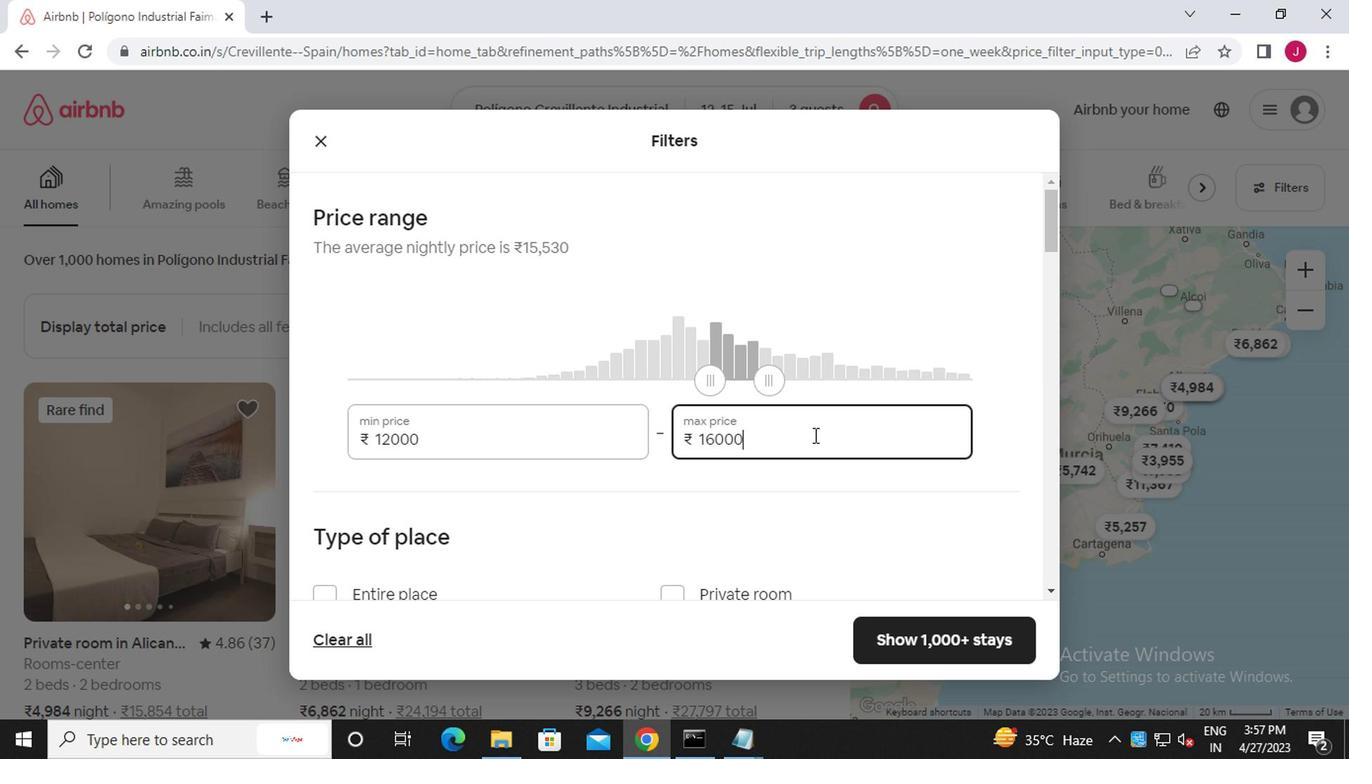 
Action: Mouse moved to (320, 395)
Screenshot: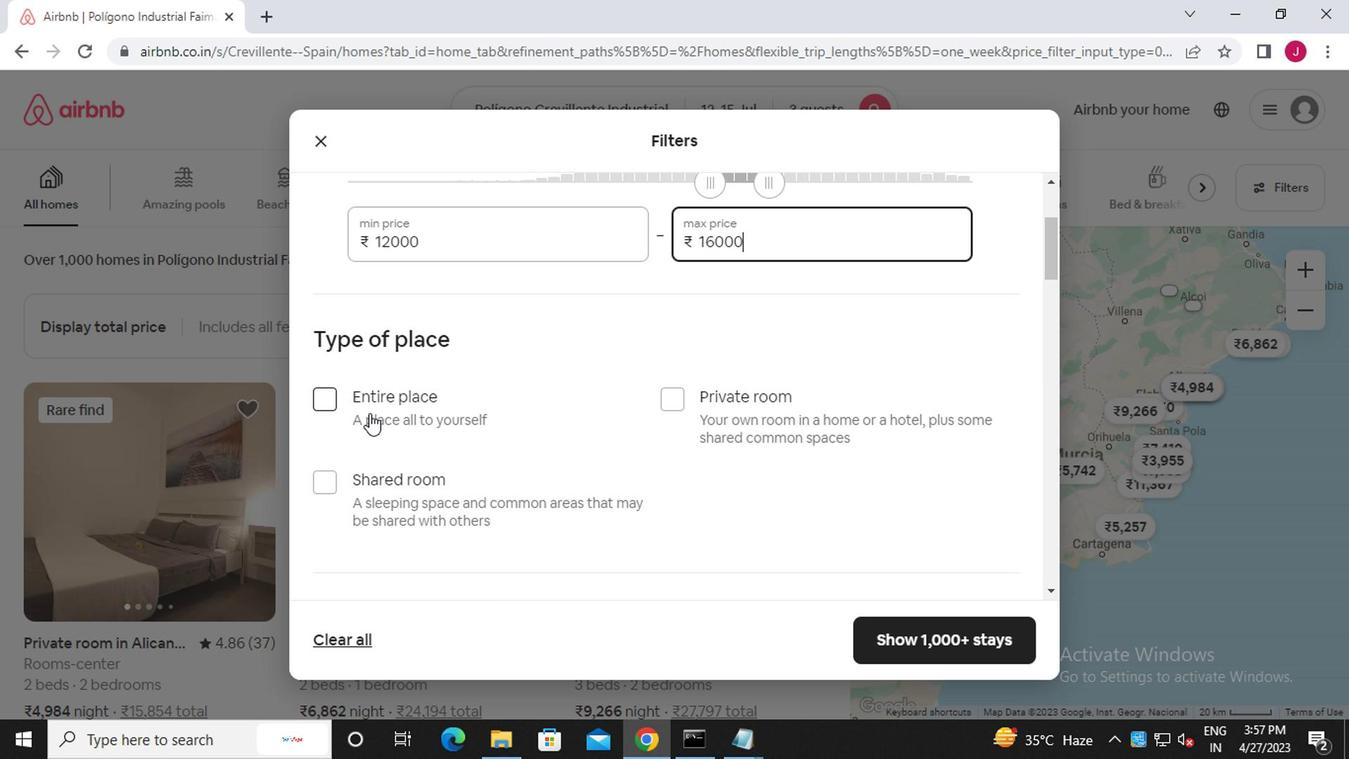 
Action: Mouse pressed left at (320, 395)
Screenshot: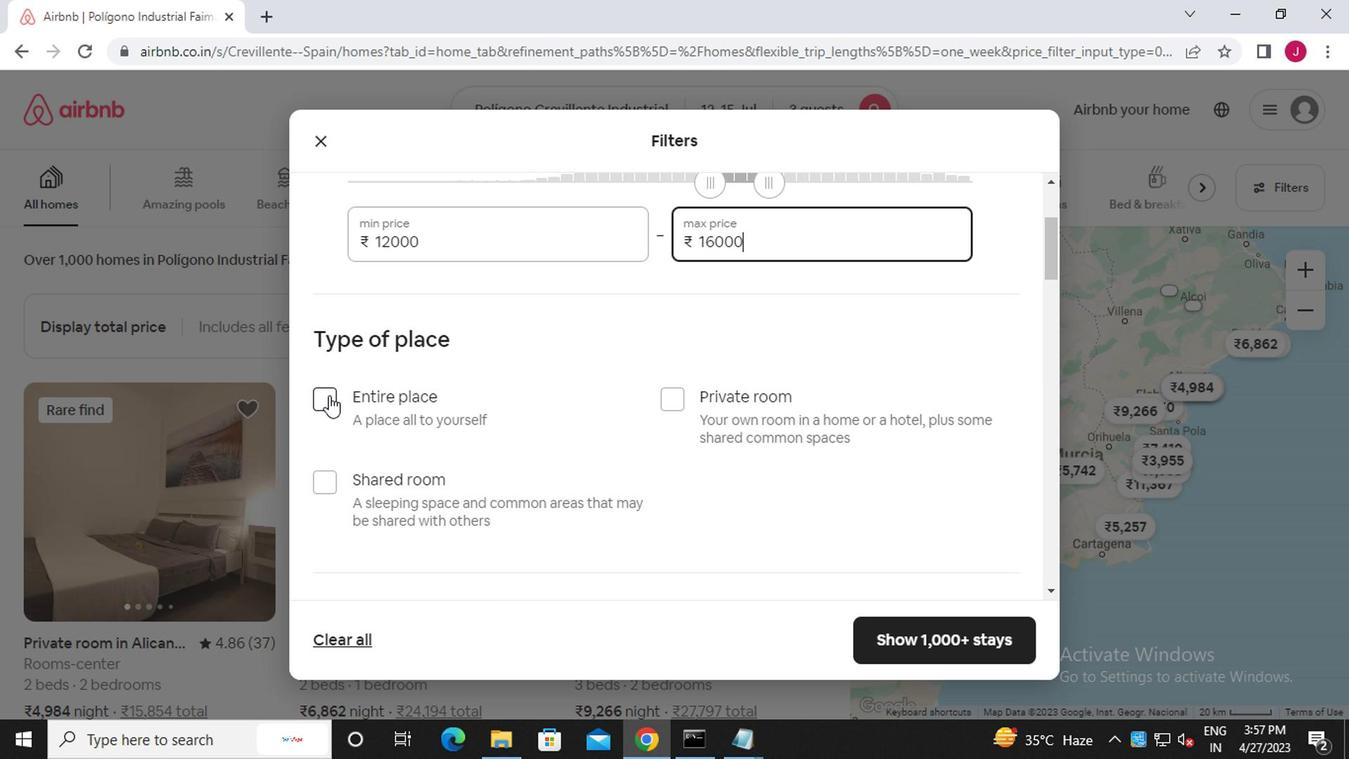 
Action: Mouse moved to (428, 473)
Screenshot: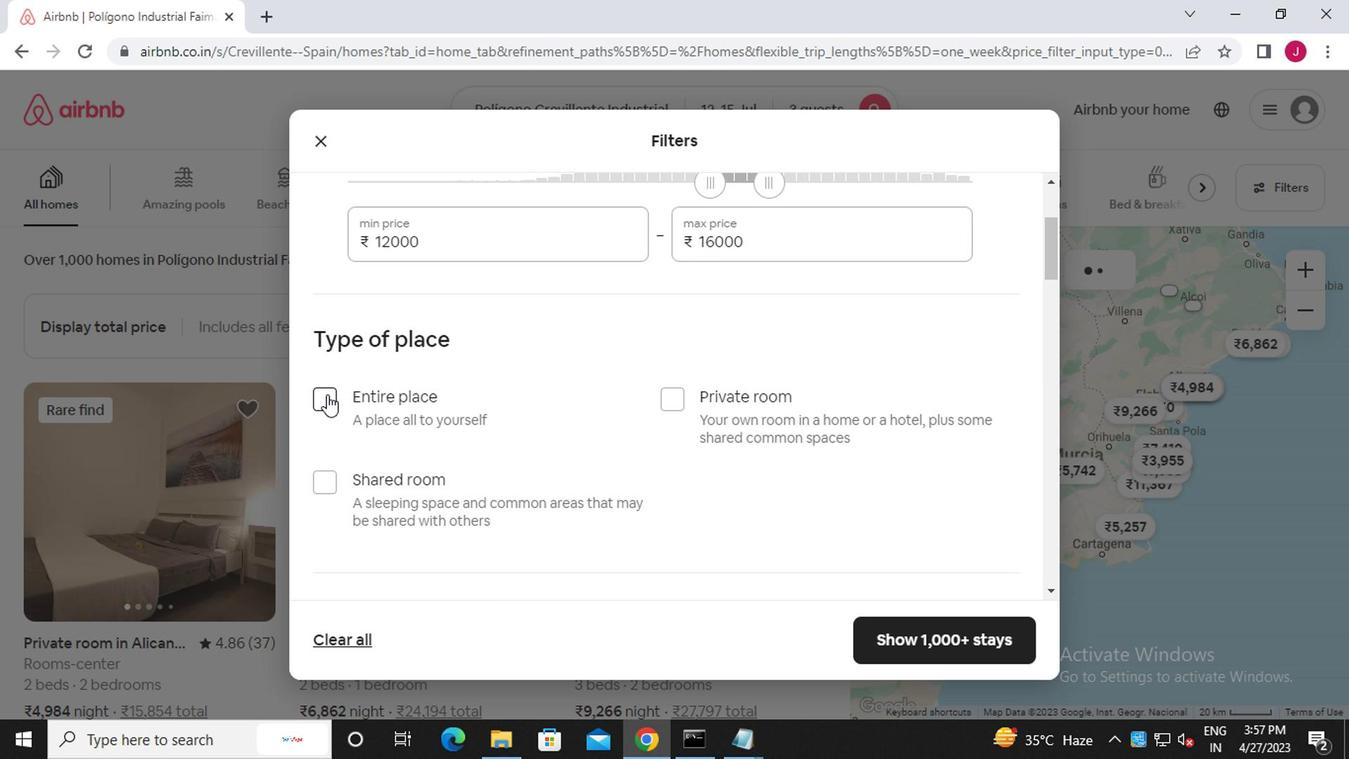 
Action: Mouse scrolled (428, 473) with delta (0, 0)
Screenshot: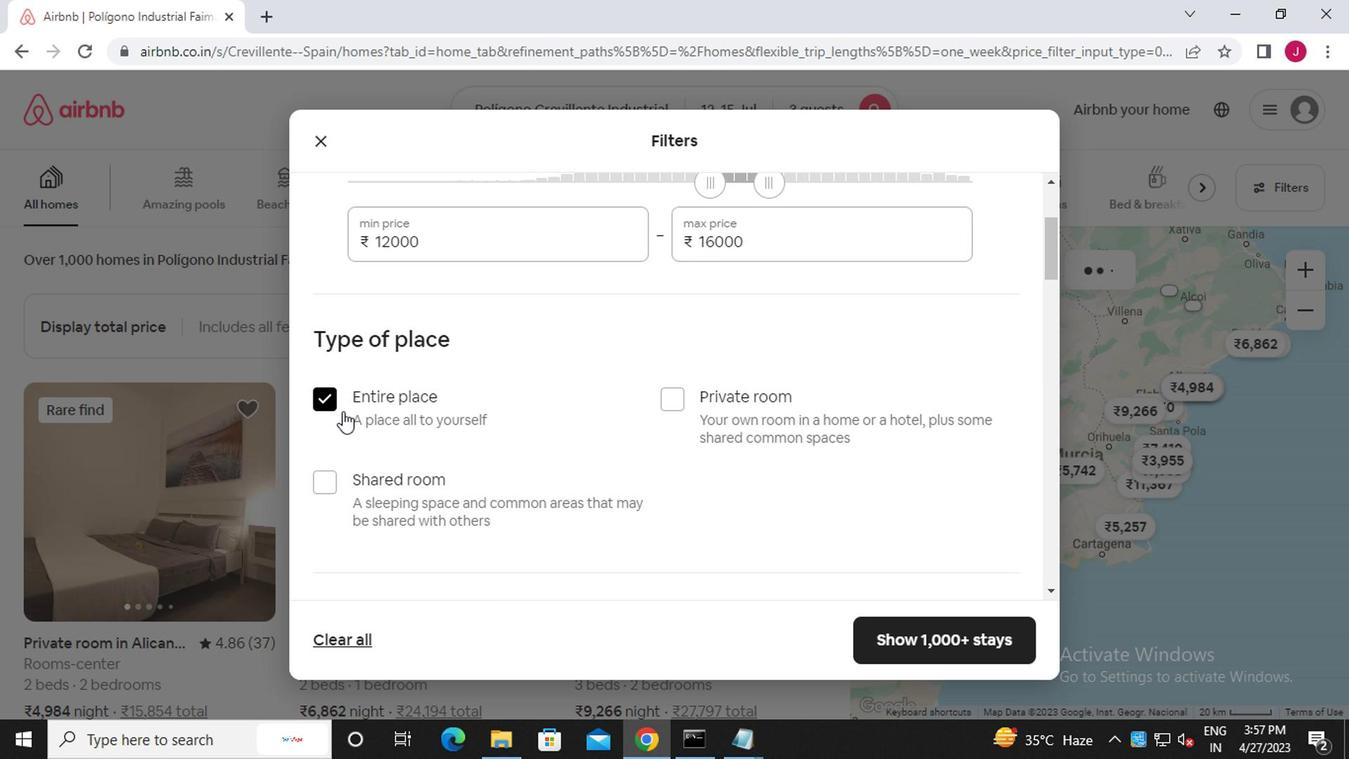 
Action: Mouse scrolled (428, 473) with delta (0, 0)
Screenshot: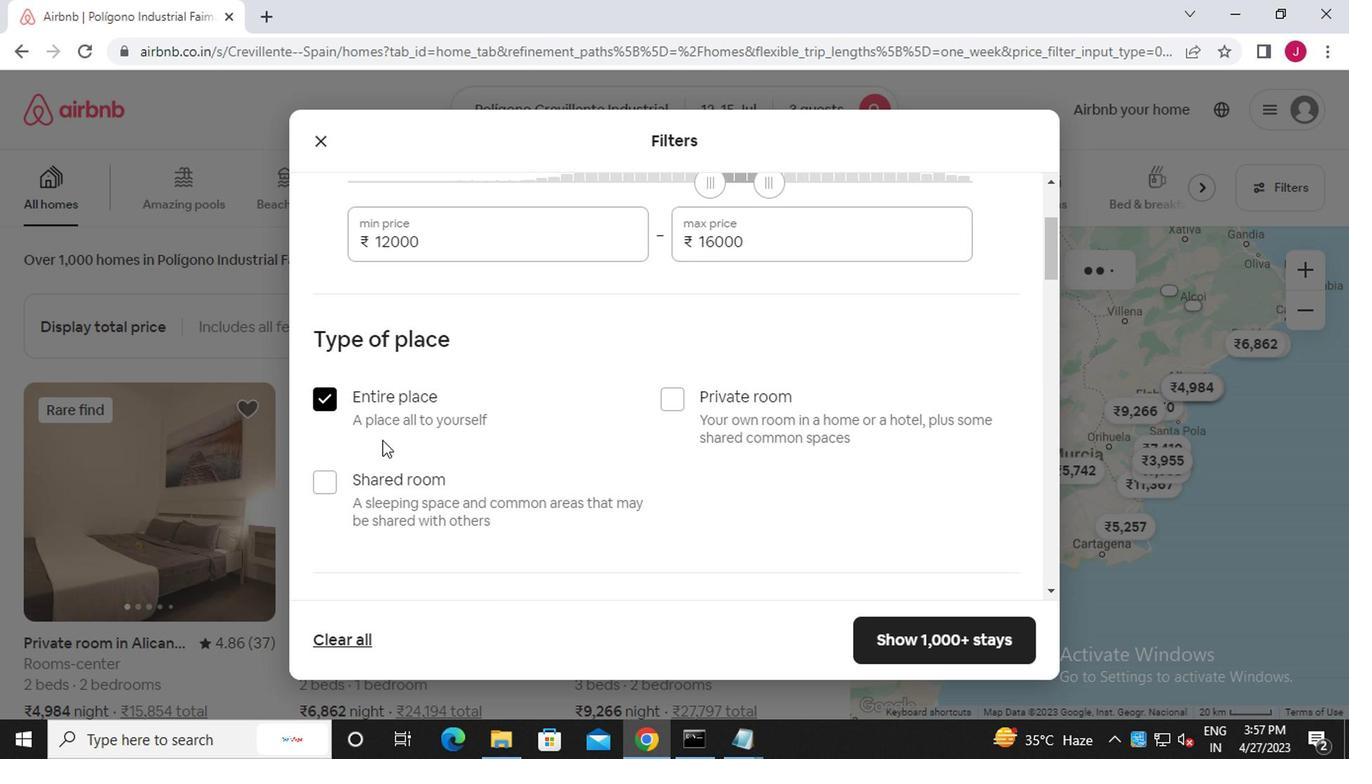 
Action: Mouse scrolled (428, 473) with delta (0, 0)
Screenshot: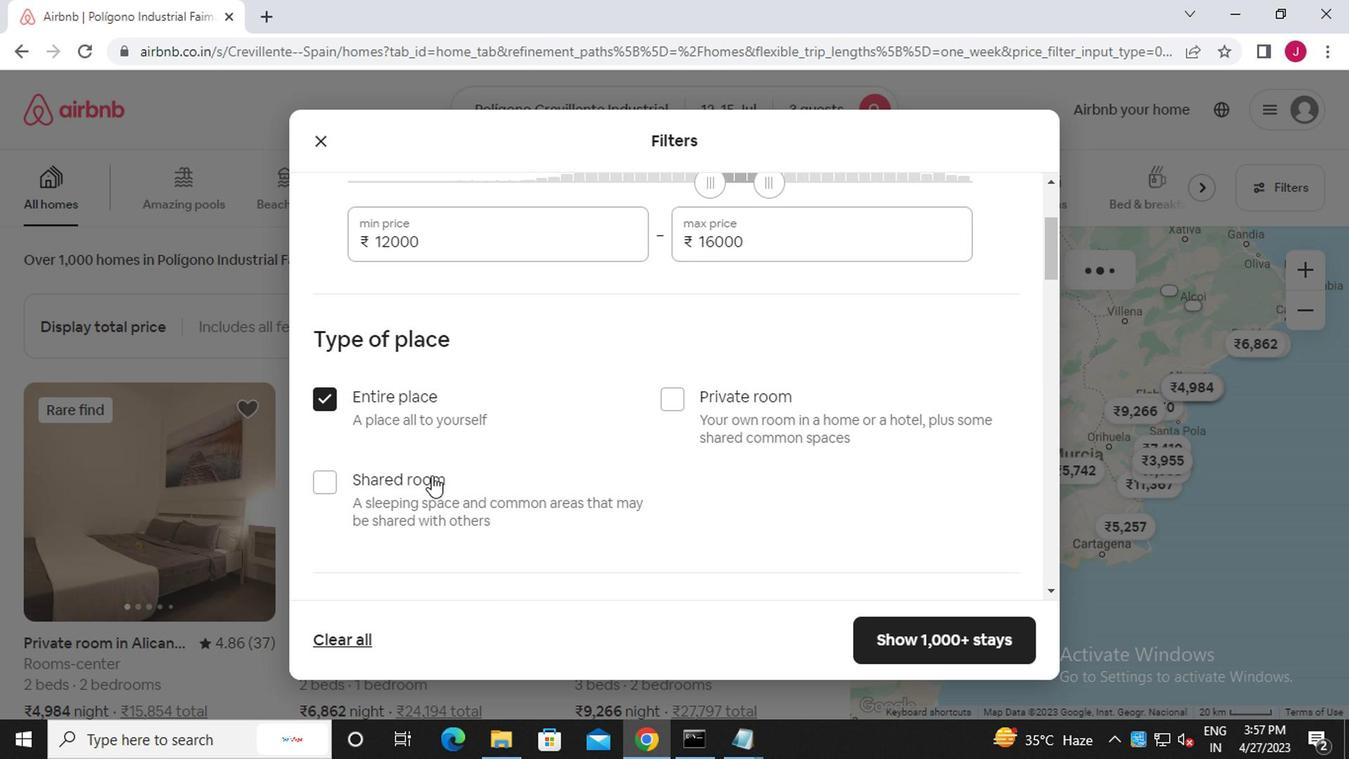 
Action: Mouse moved to (483, 428)
Screenshot: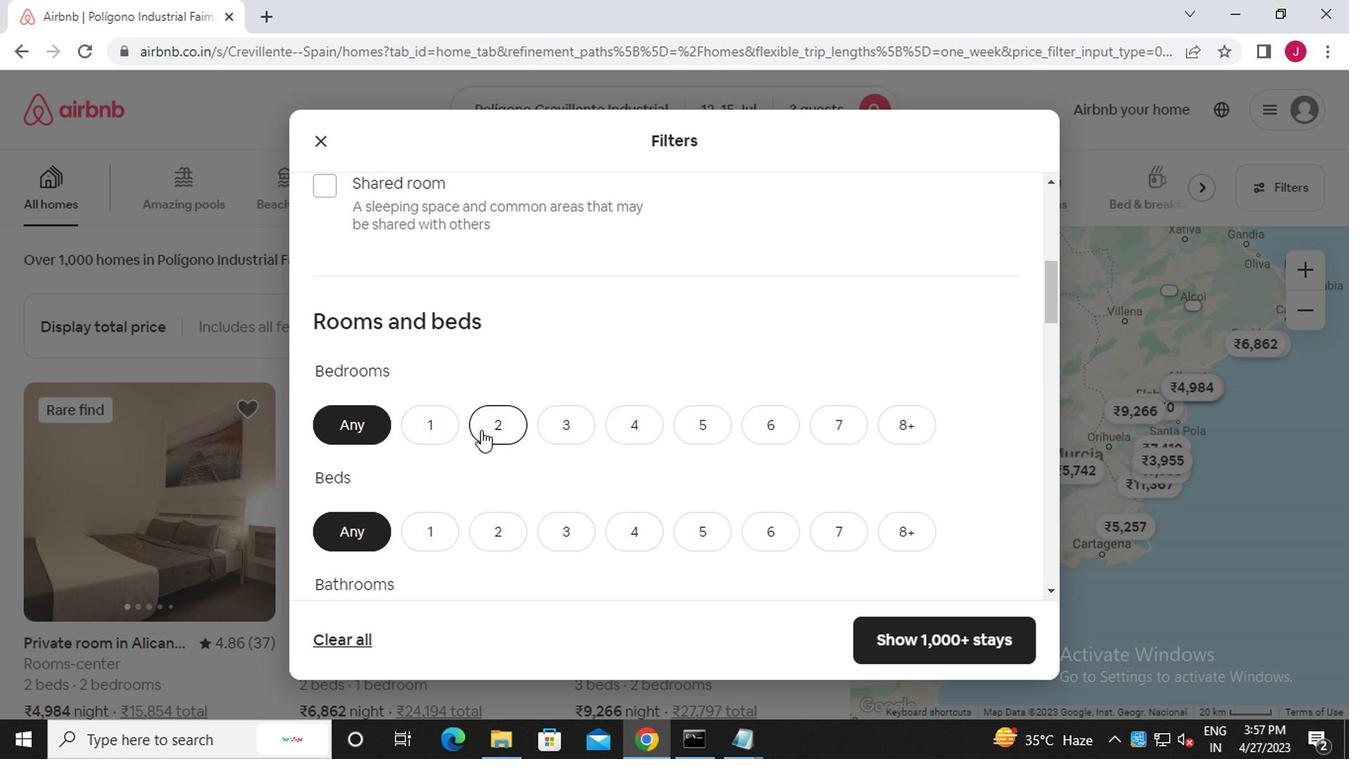
Action: Mouse pressed left at (483, 428)
Screenshot: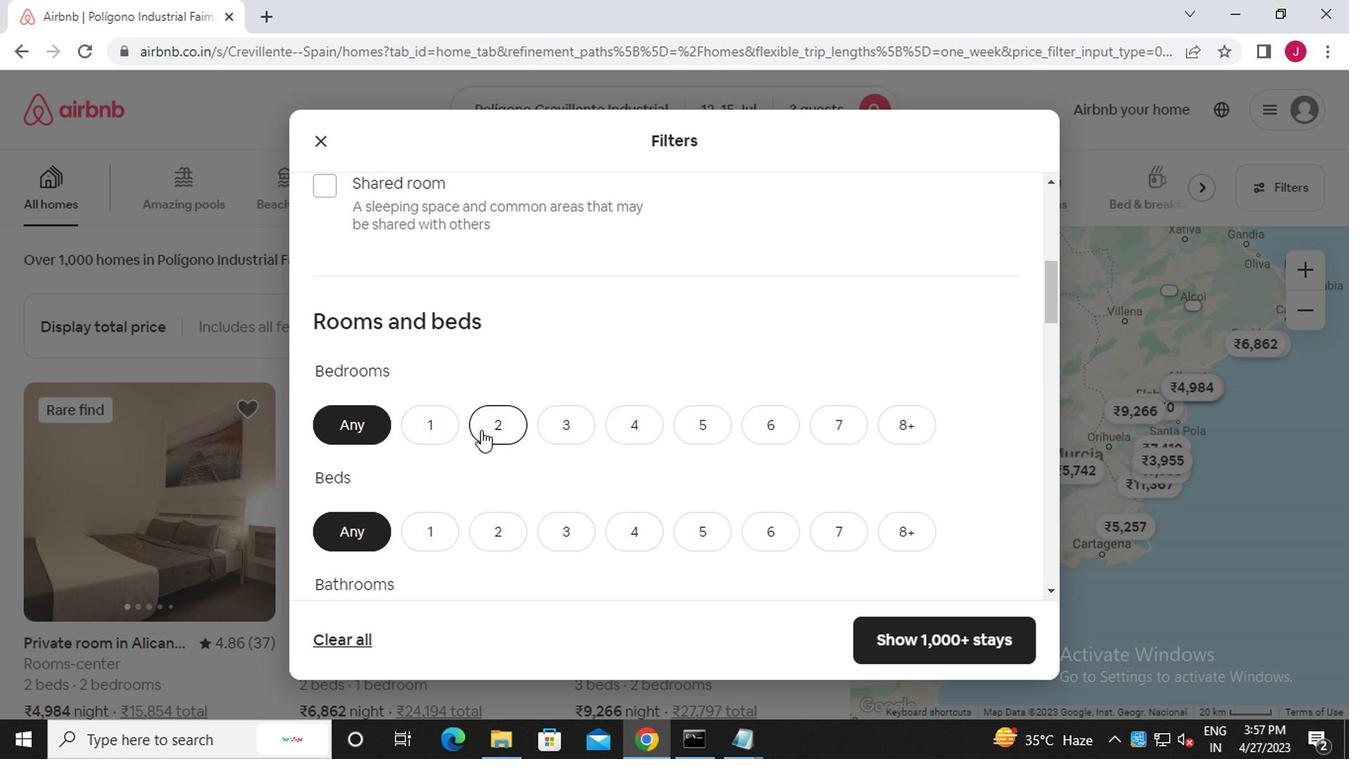 
Action: Mouse moved to (560, 523)
Screenshot: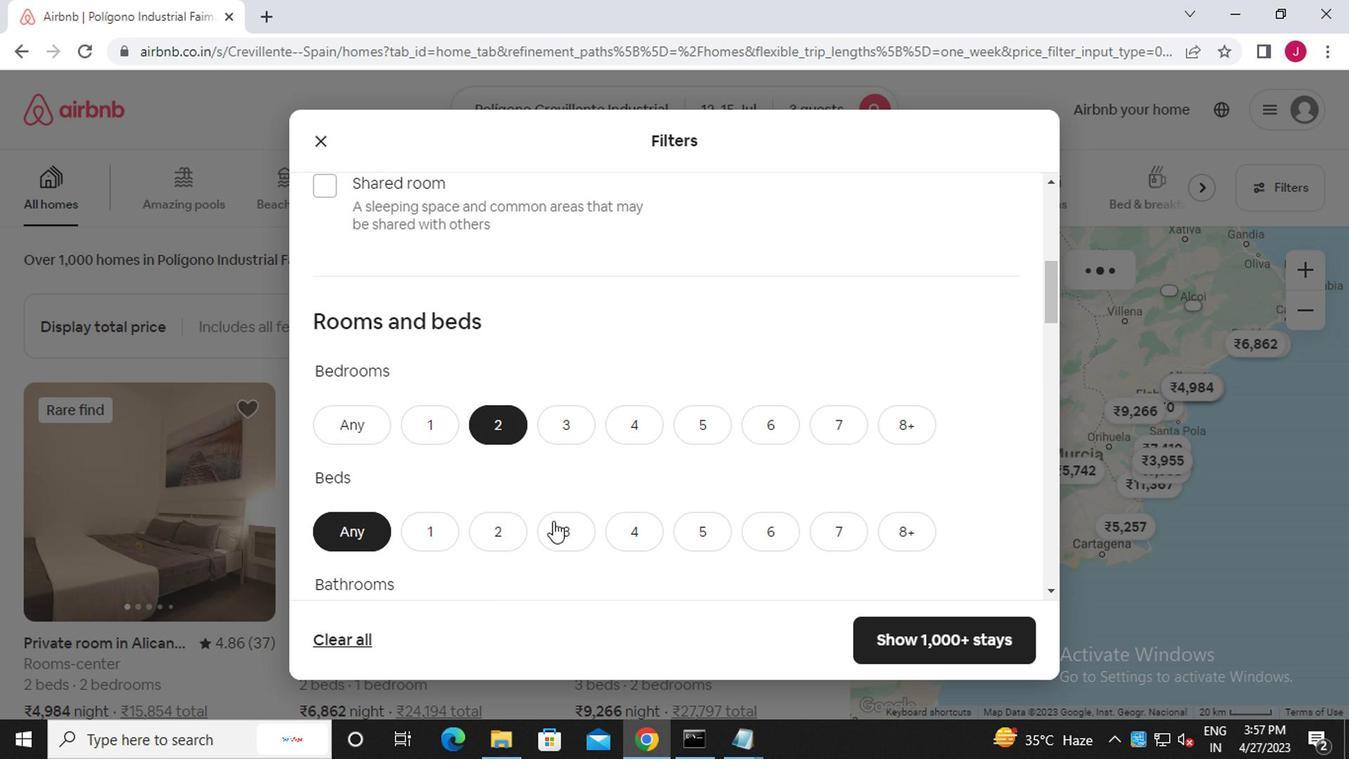 
Action: Mouse pressed left at (560, 523)
Screenshot: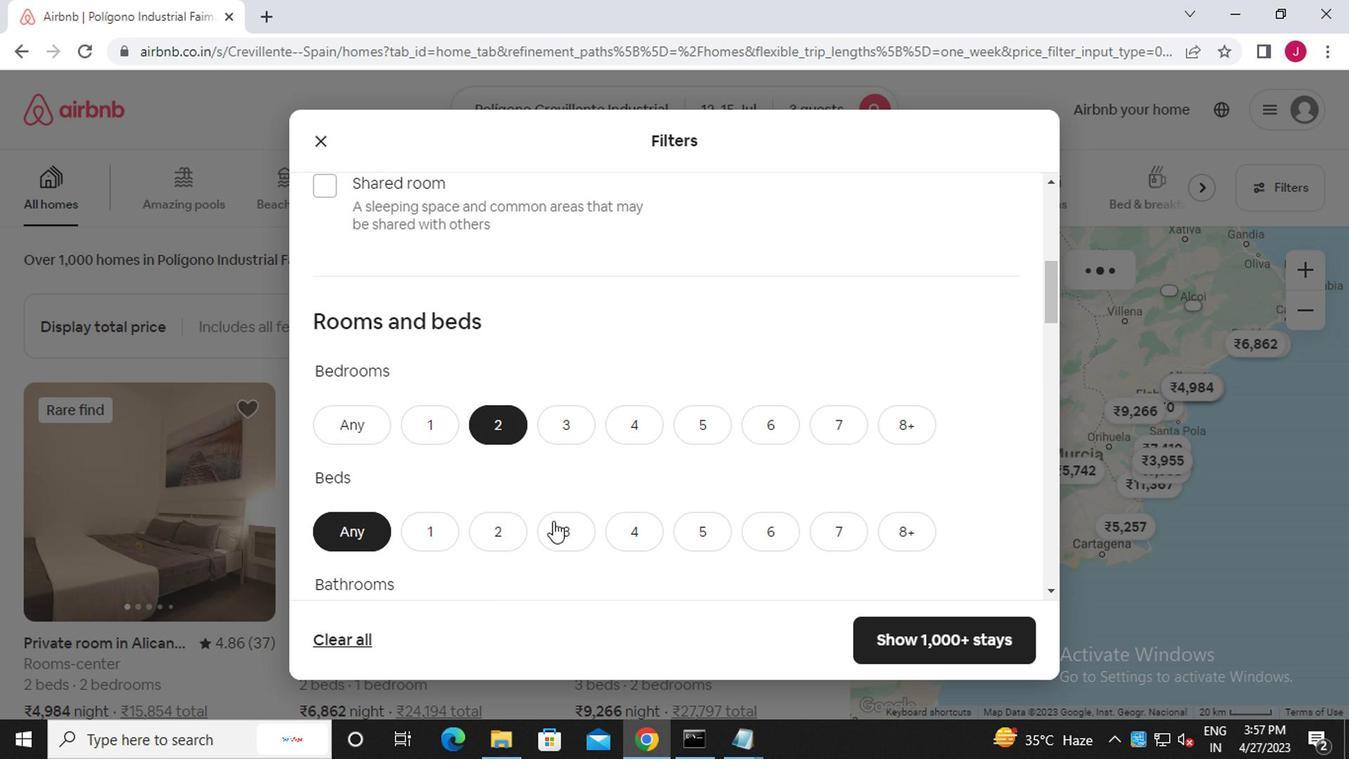 
Action: Mouse moved to (525, 519)
Screenshot: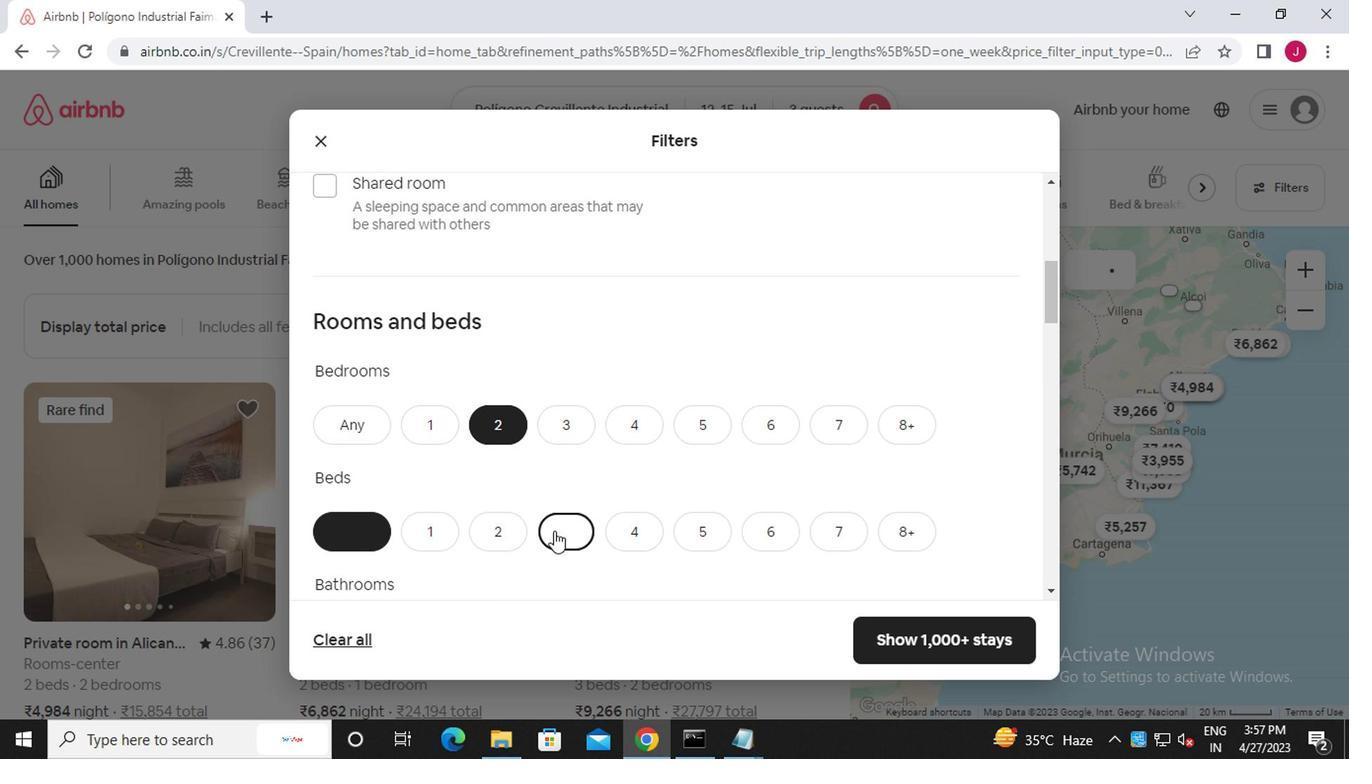 
Action: Mouse scrolled (525, 518) with delta (0, 0)
Screenshot: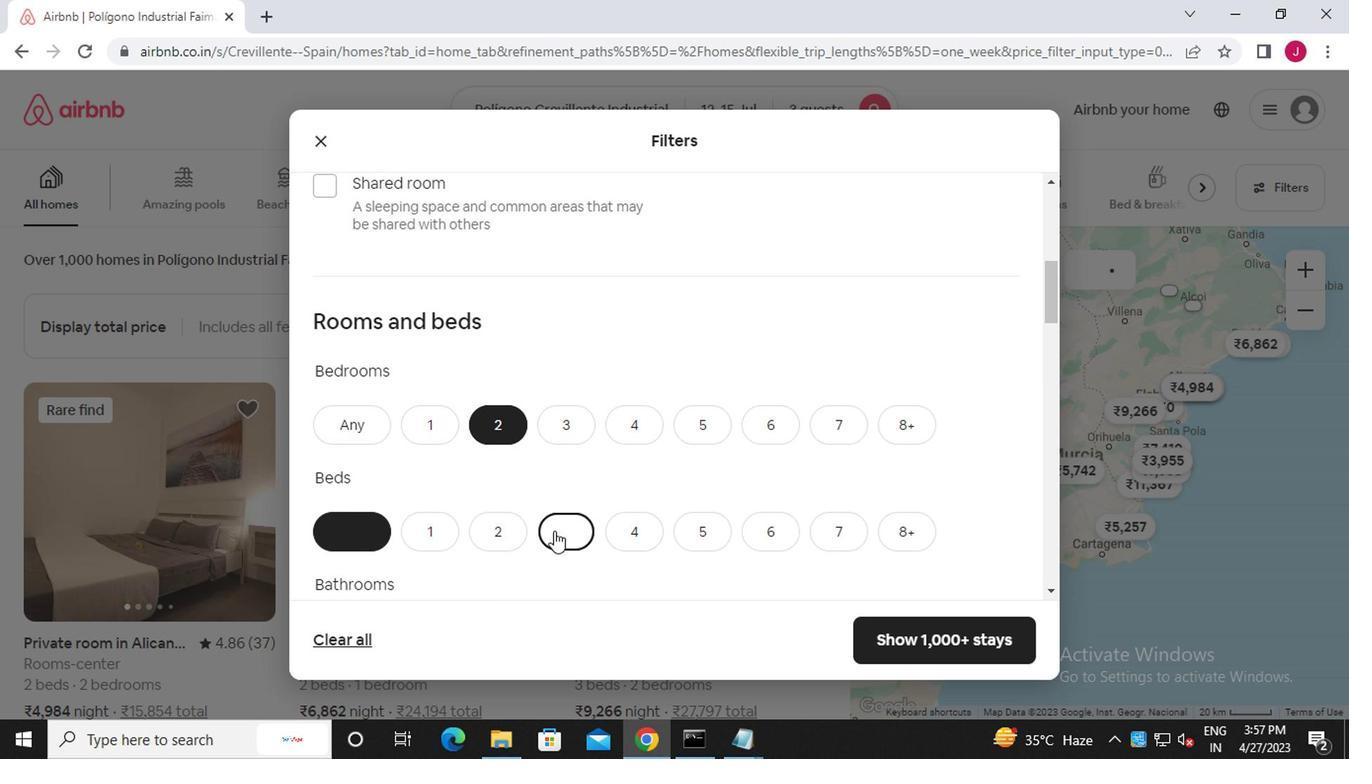 
Action: Mouse moved to (523, 518)
Screenshot: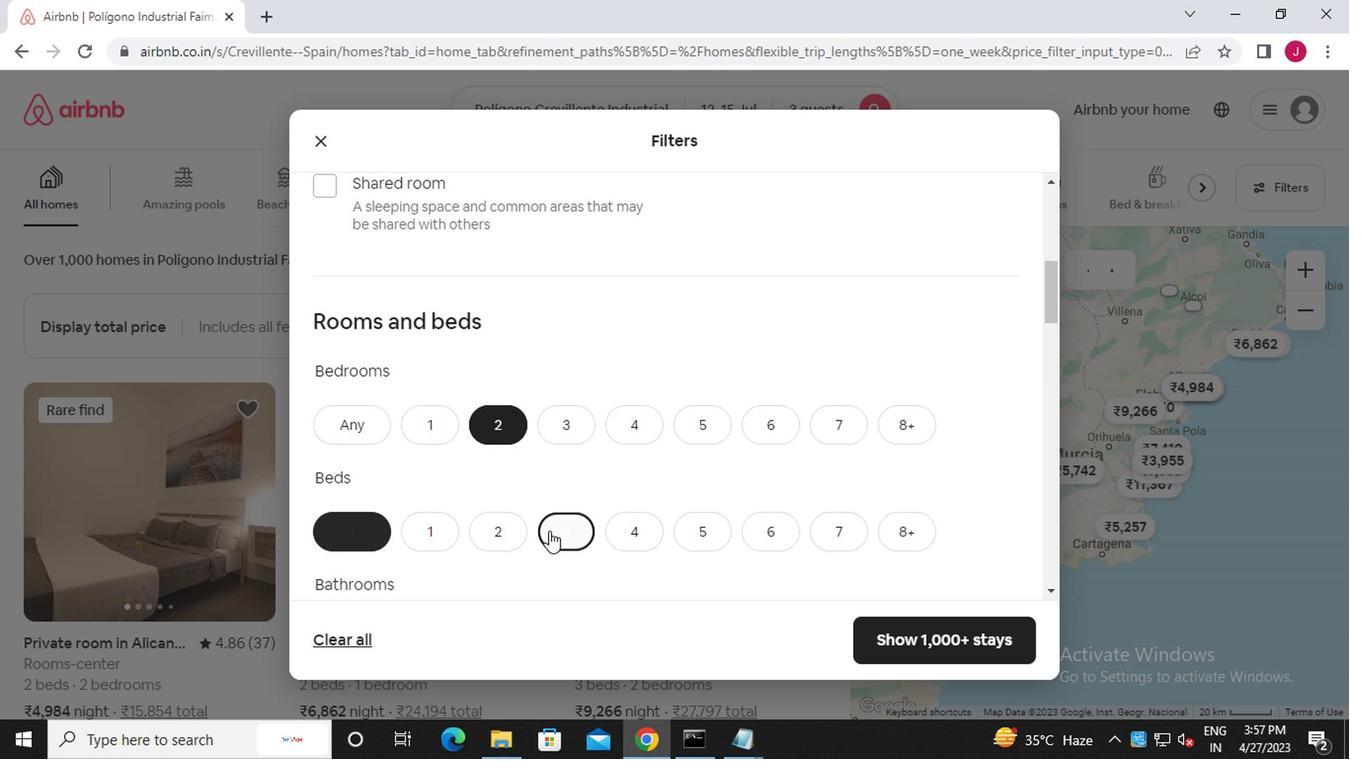 
Action: Mouse scrolled (523, 518) with delta (0, 0)
Screenshot: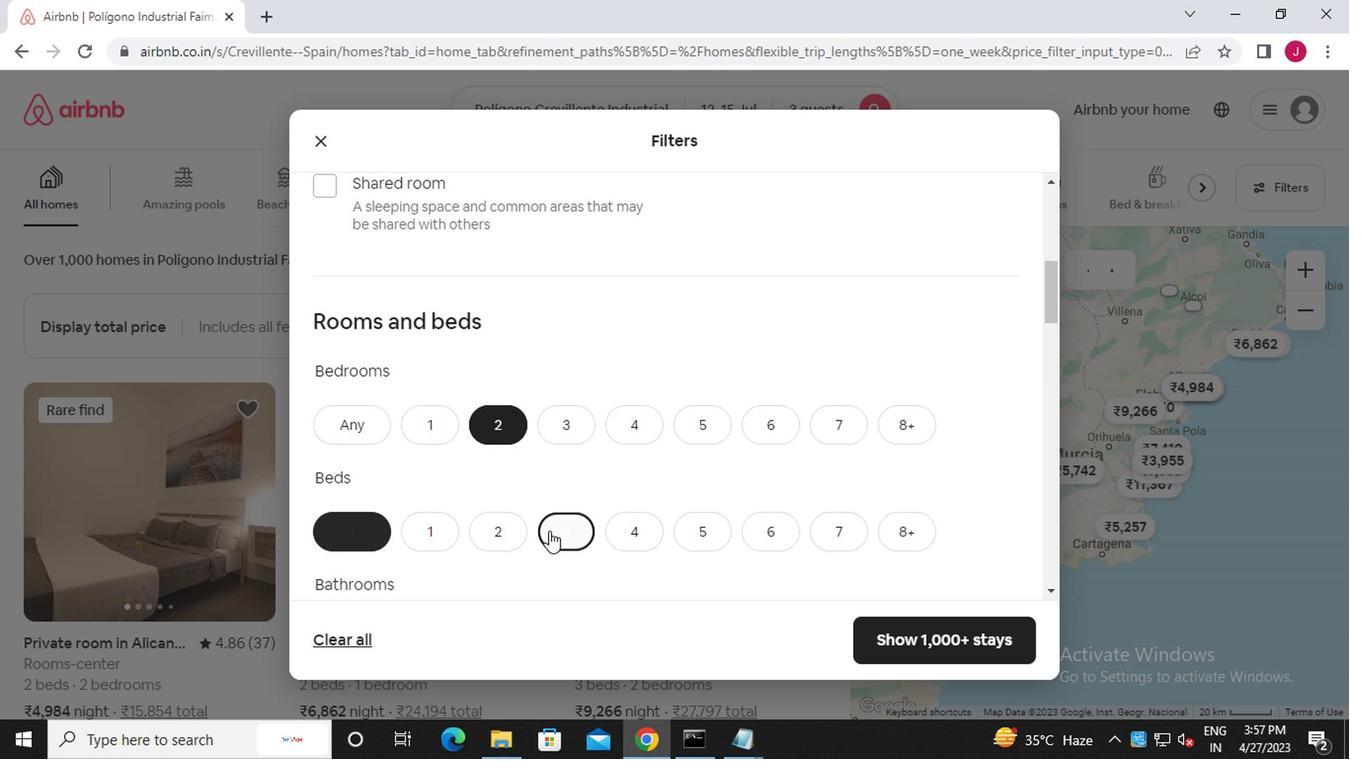 
Action: Mouse moved to (522, 518)
Screenshot: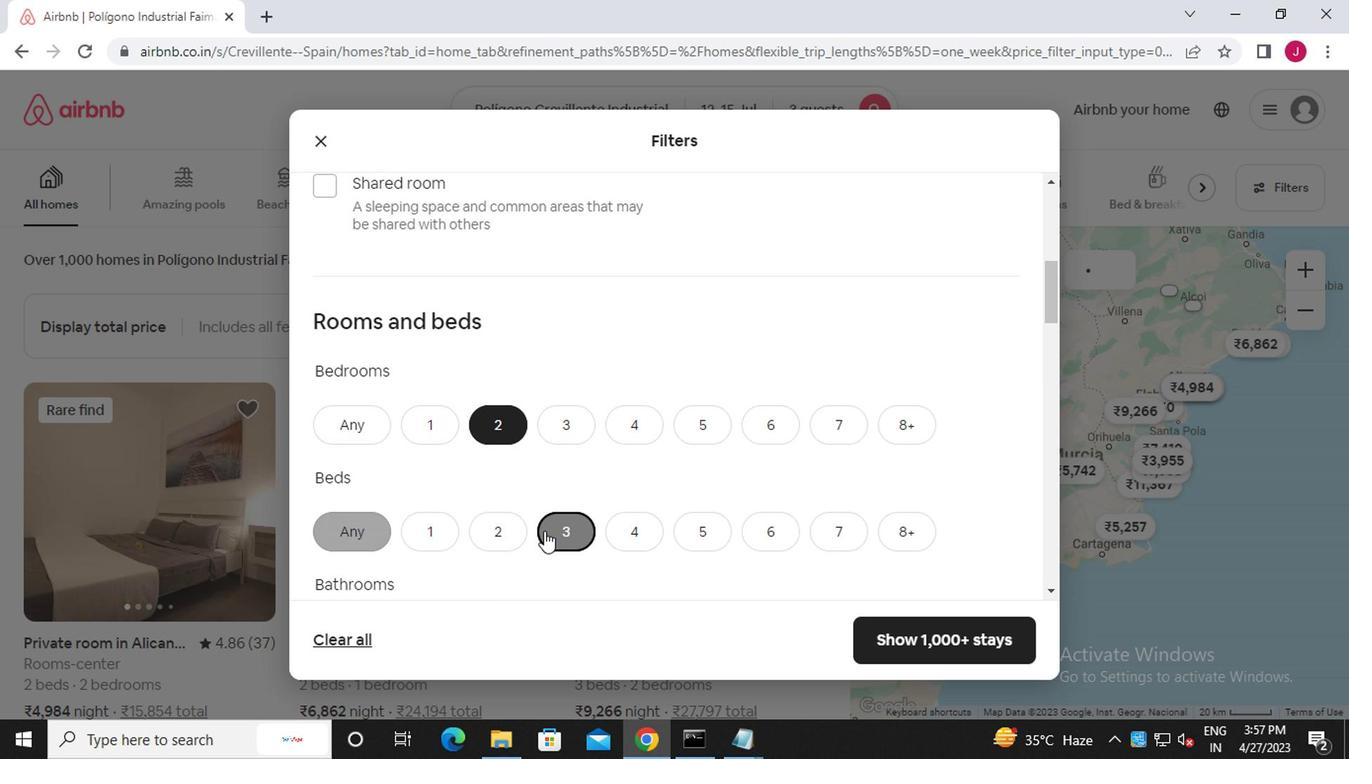 
Action: Mouse scrolled (522, 516) with delta (0, -1)
Screenshot: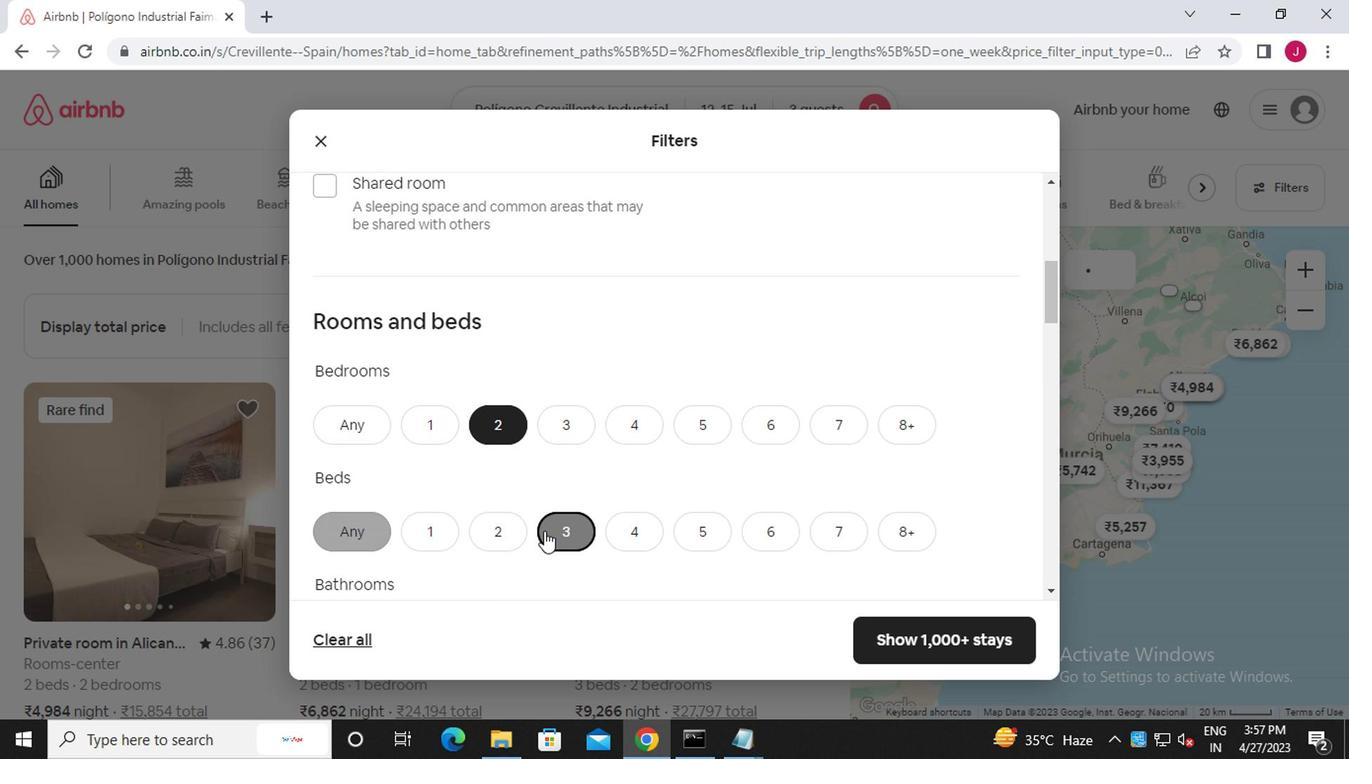 
Action: Mouse moved to (429, 349)
Screenshot: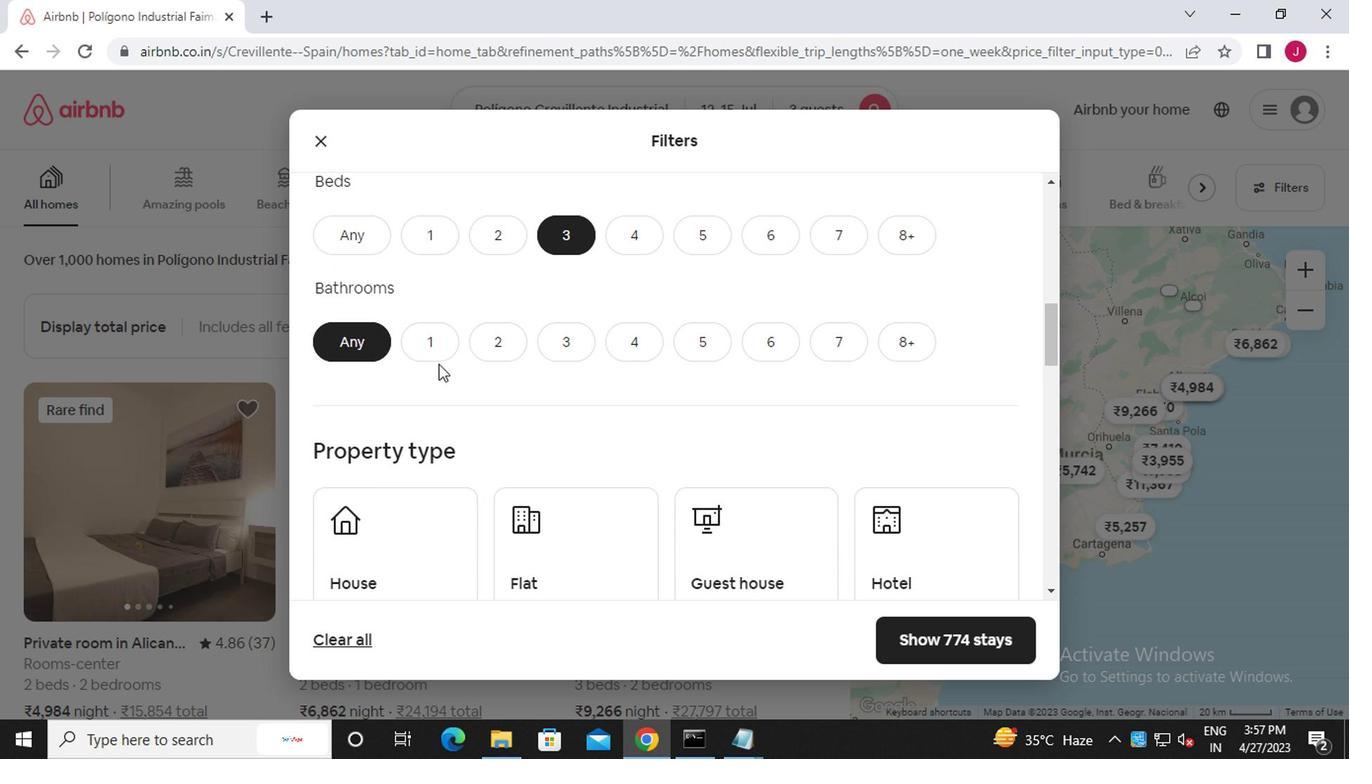 
Action: Mouse pressed left at (429, 349)
Screenshot: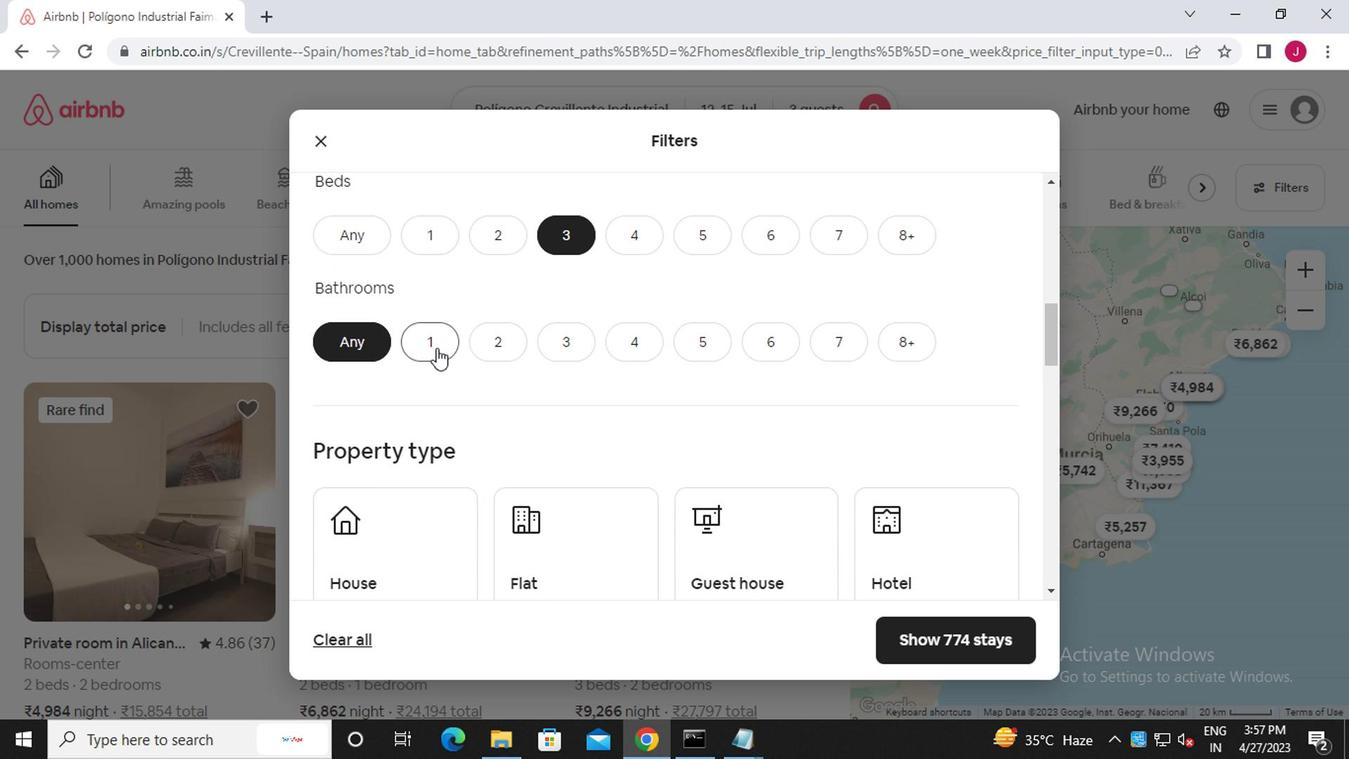 
Action: Mouse moved to (467, 407)
Screenshot: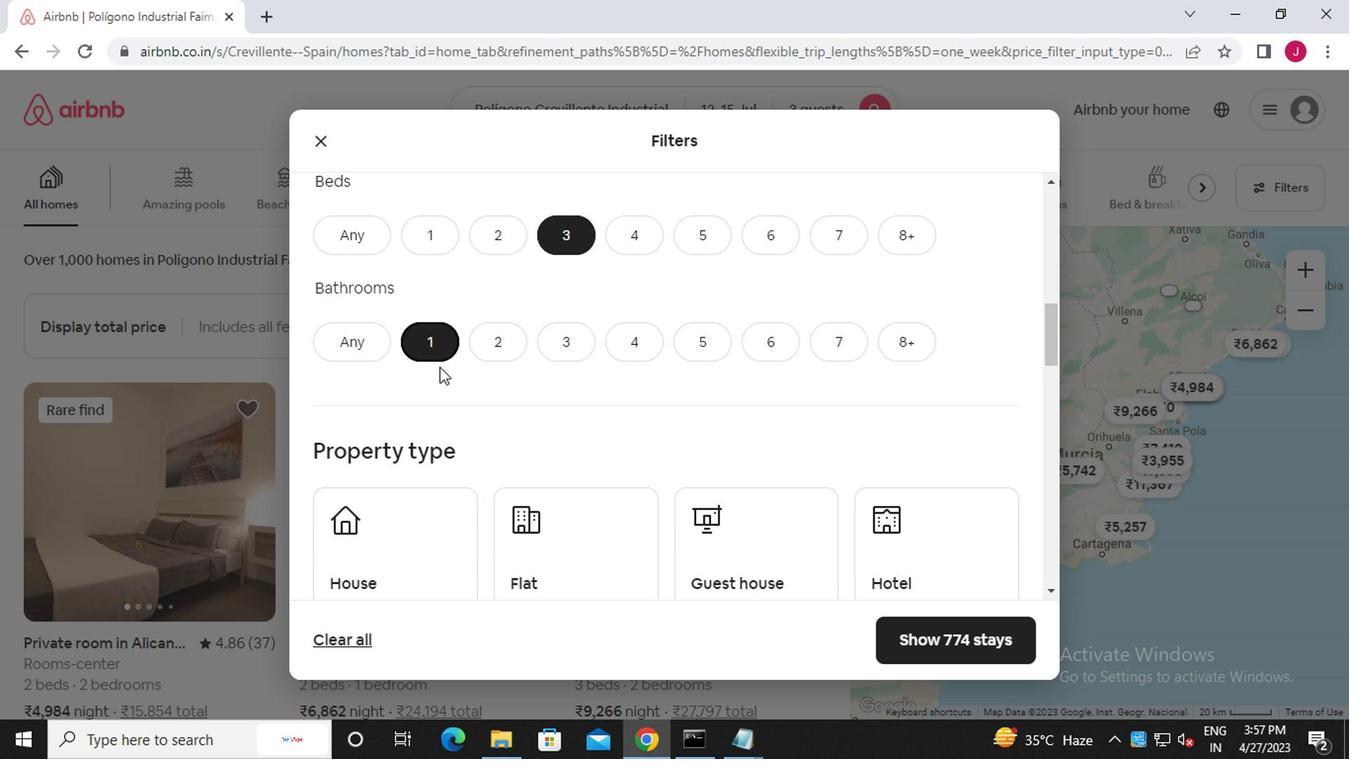 
Action: Mouse scrolled (467, 407) with delta (0, 0)
Screenshot: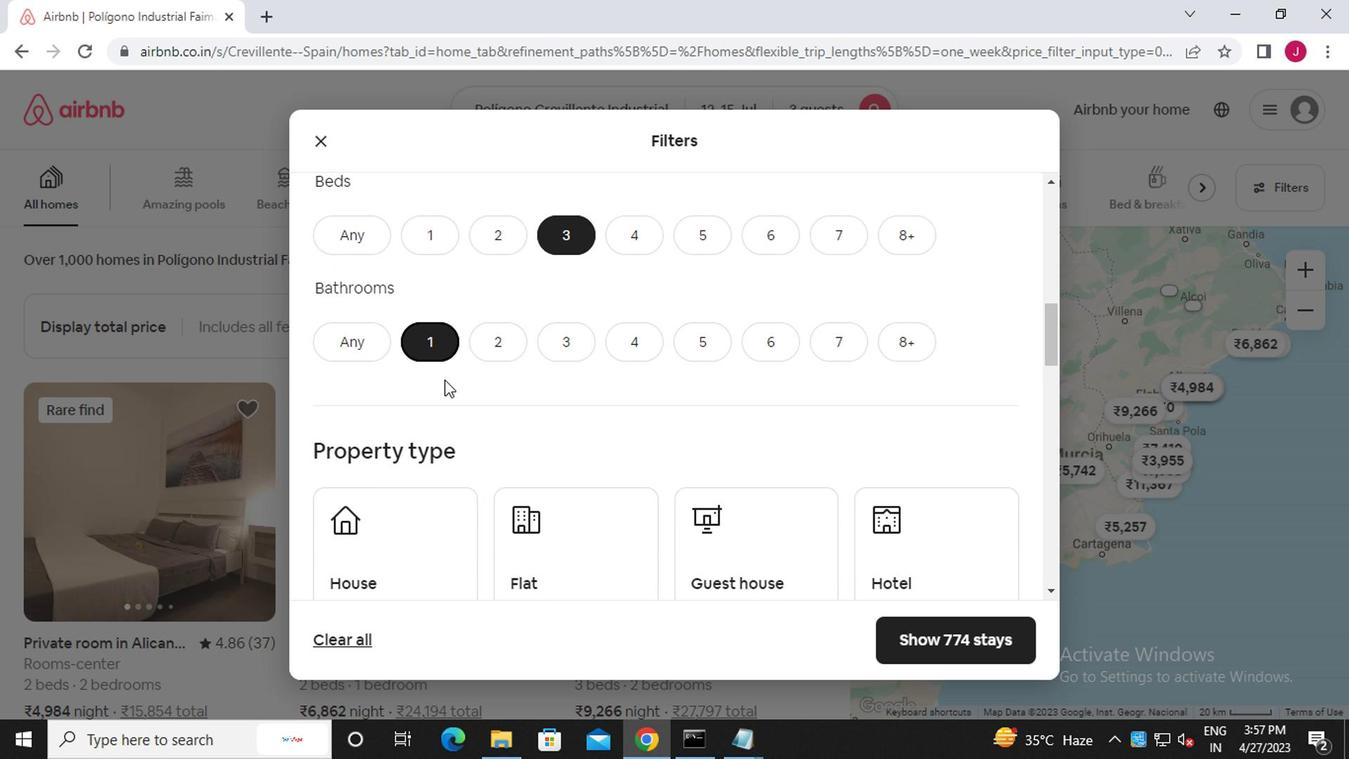 
Action: Mouse scrolled (467, 407) with delta (0, 0)
Screenshot: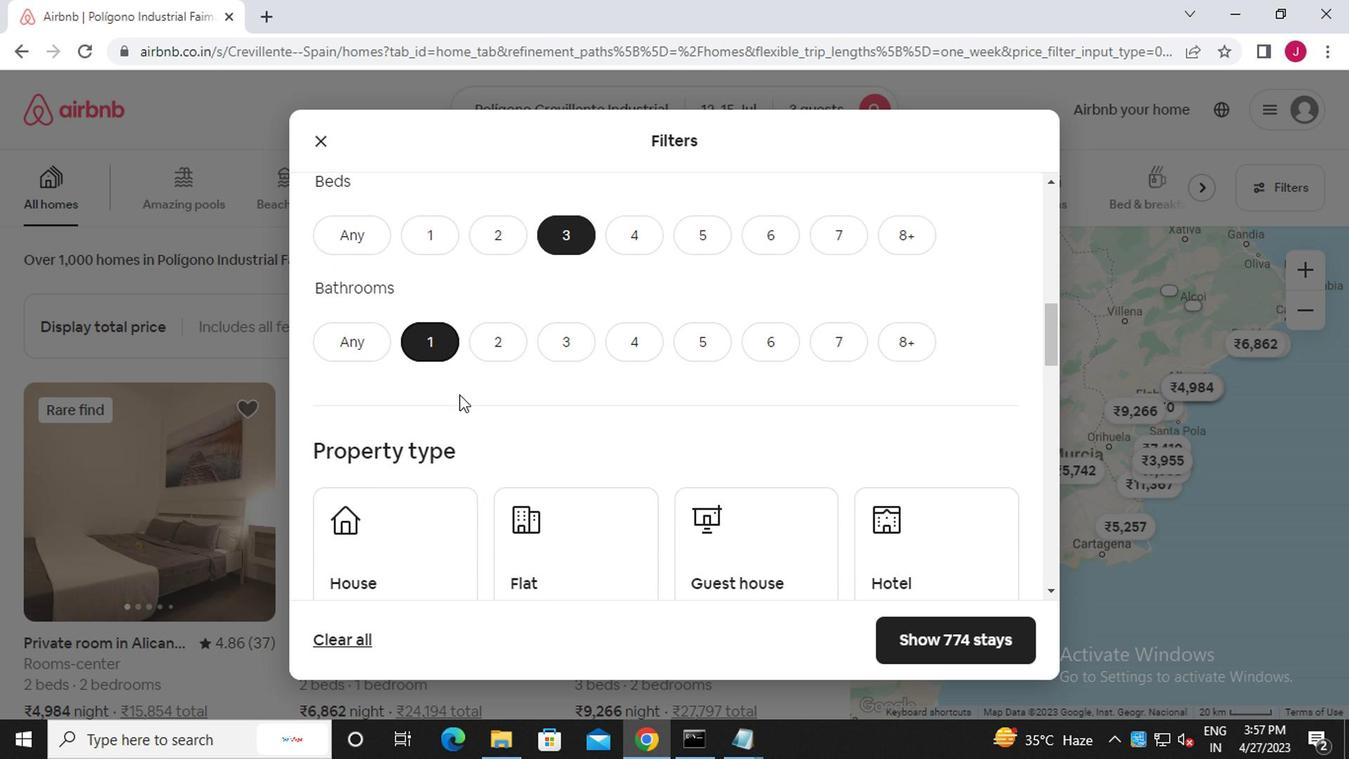 
Action: Mouse scrolled (467, 407) with delta (0, 0)
Screenshot: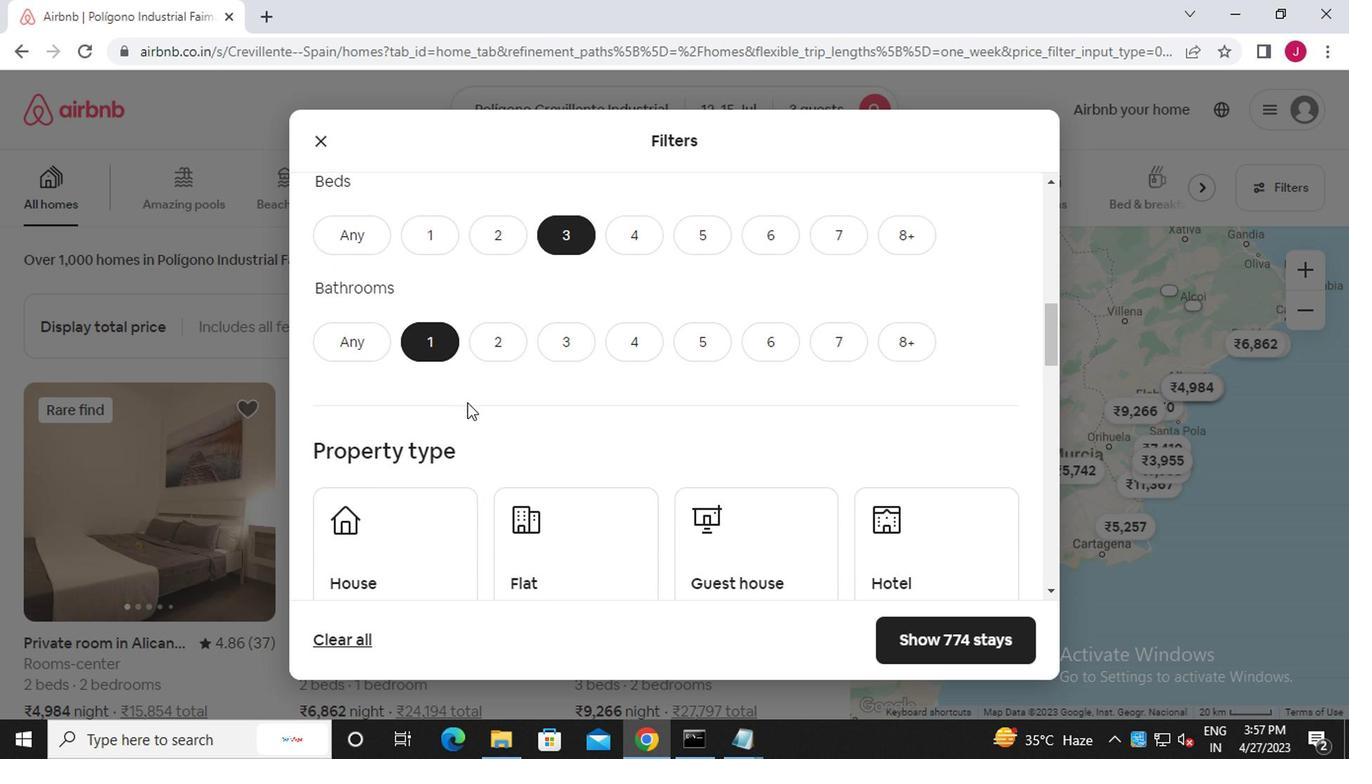 
Action: Mouse scrolled (467, 407) with delta (0, 0)
Screenshot: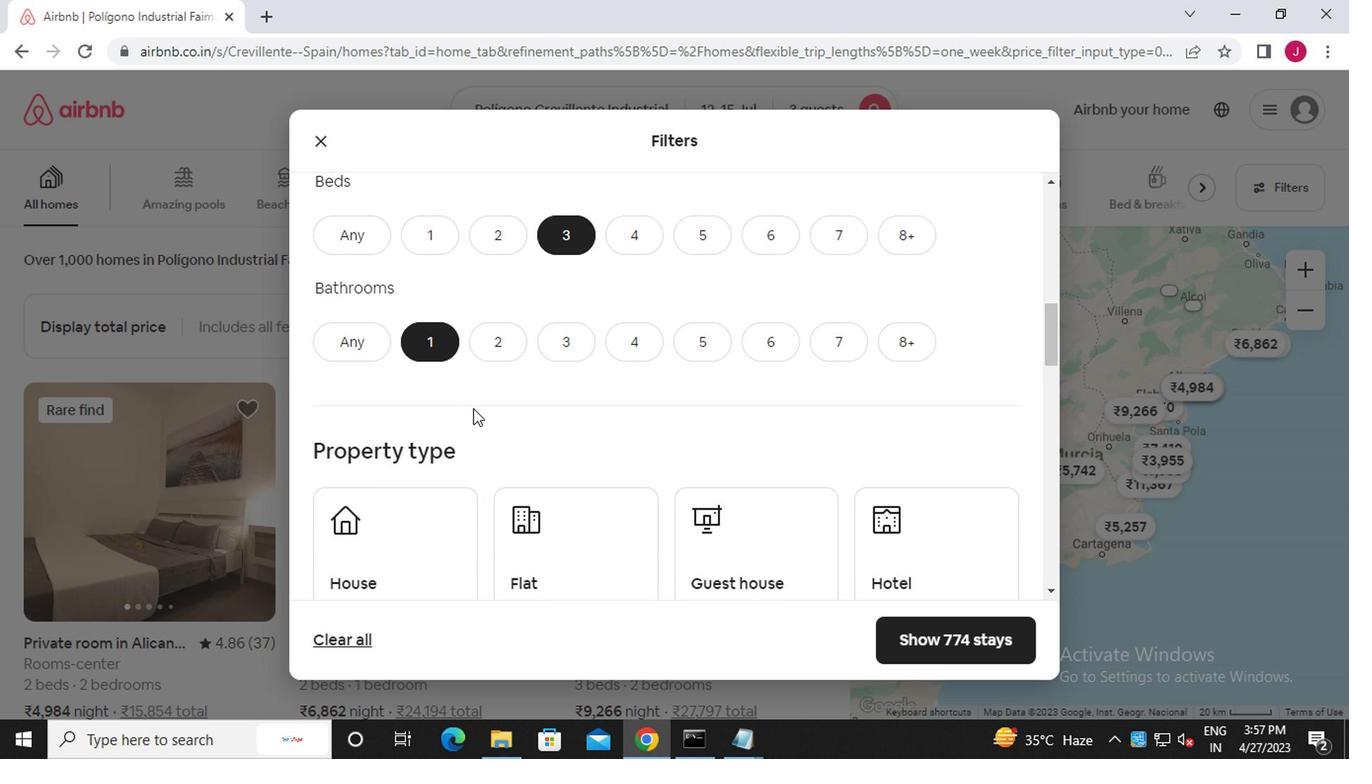 
Action: Mouse moved to (391, 381)
Screenshot: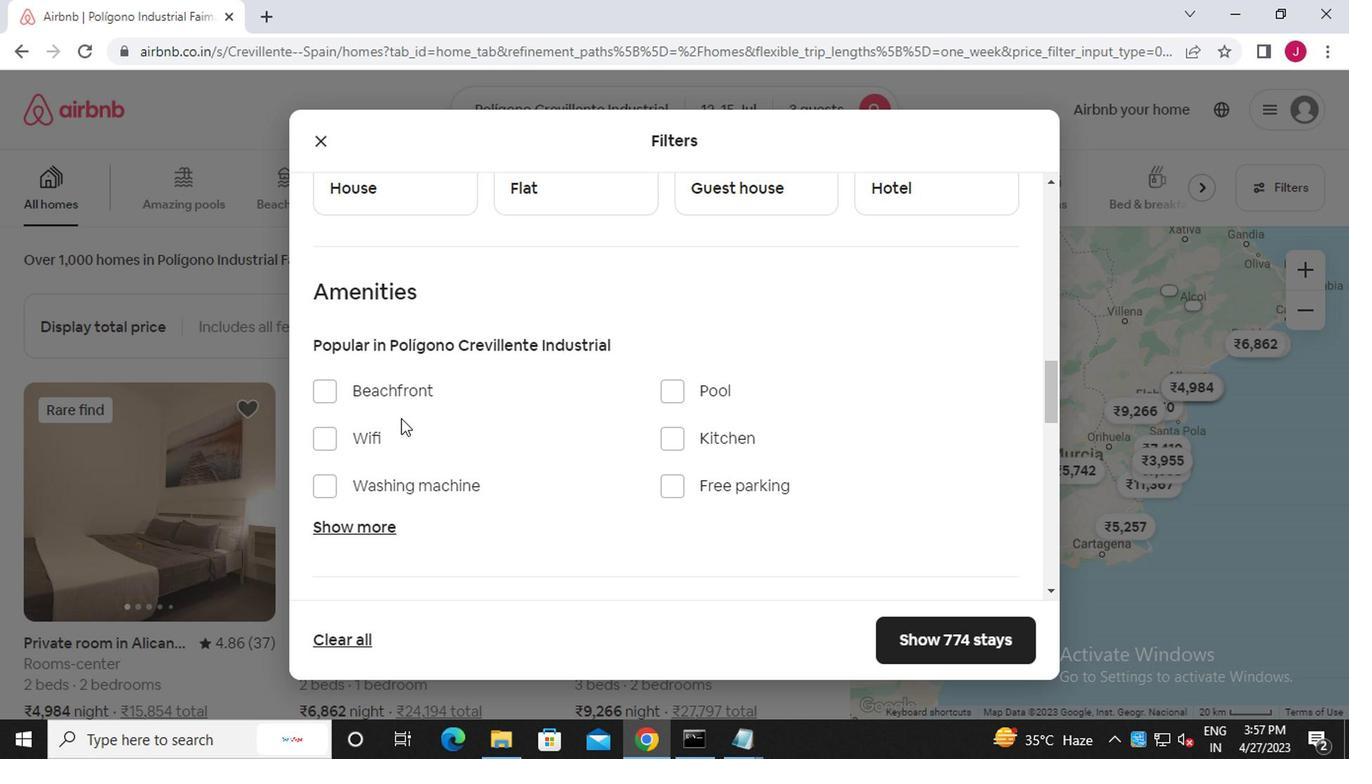 
Action: Mouse scrolled (391, 383) with delta (0, 1)
Screenshot: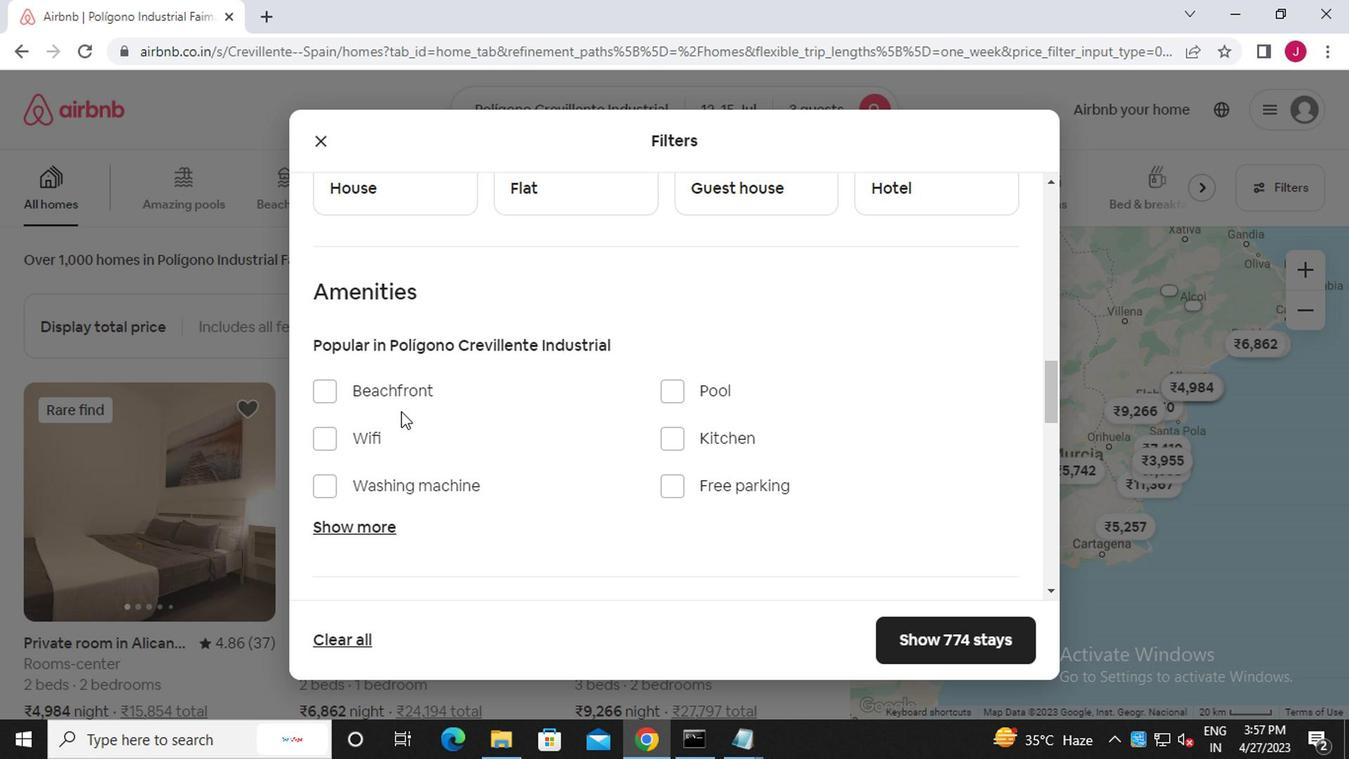 
Action: Mouse scrolled (391, 383) with delta (0, 1)
Screenshot: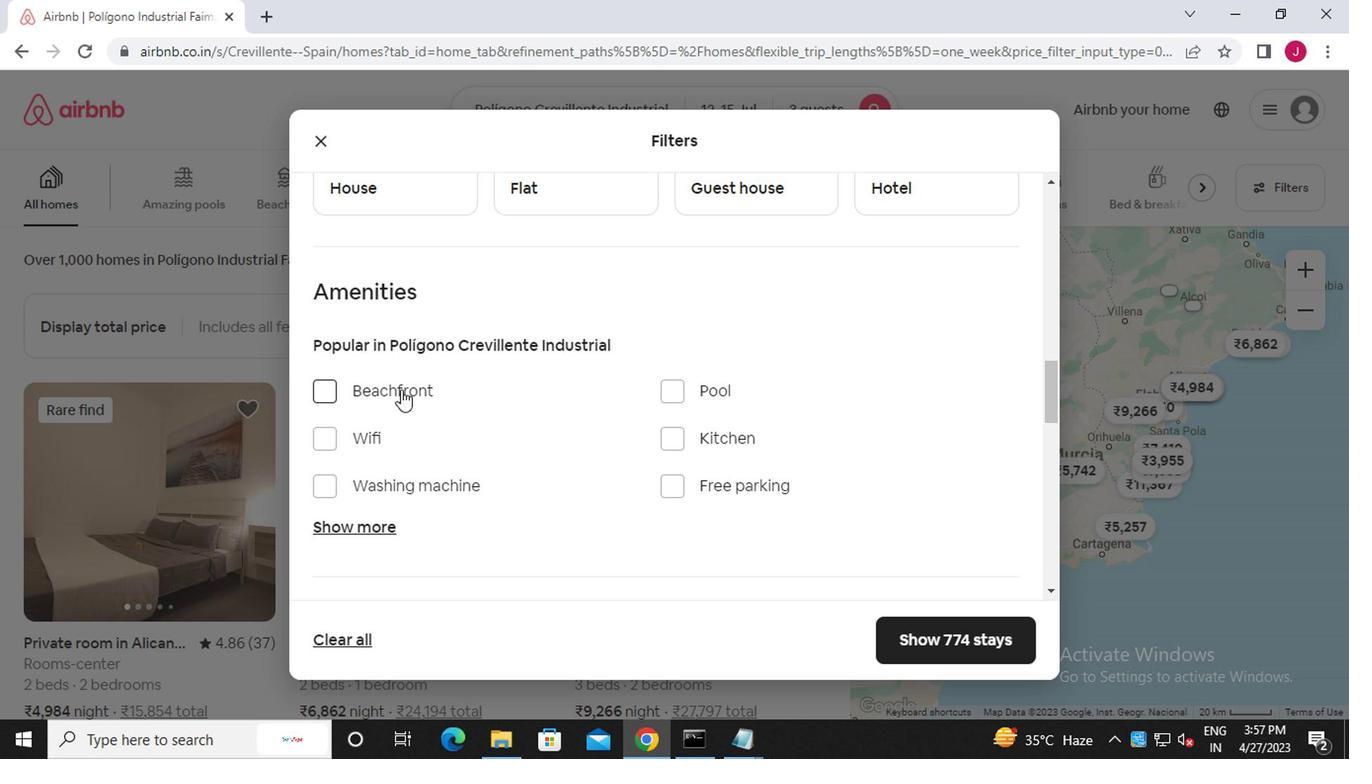 
Action: Mouse moved to (390, 354)
Screenshot: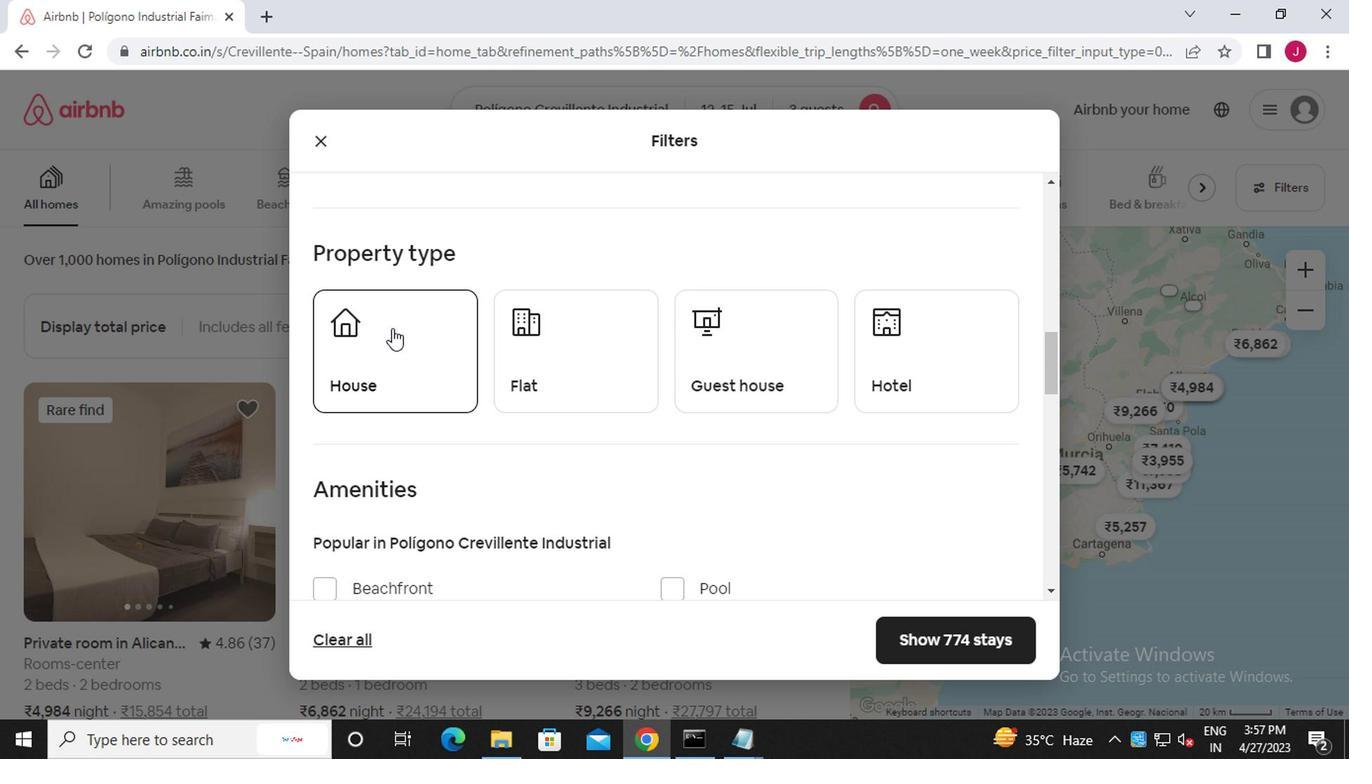 
Action: Mouse pressed left at (390, 354)
Screenshot: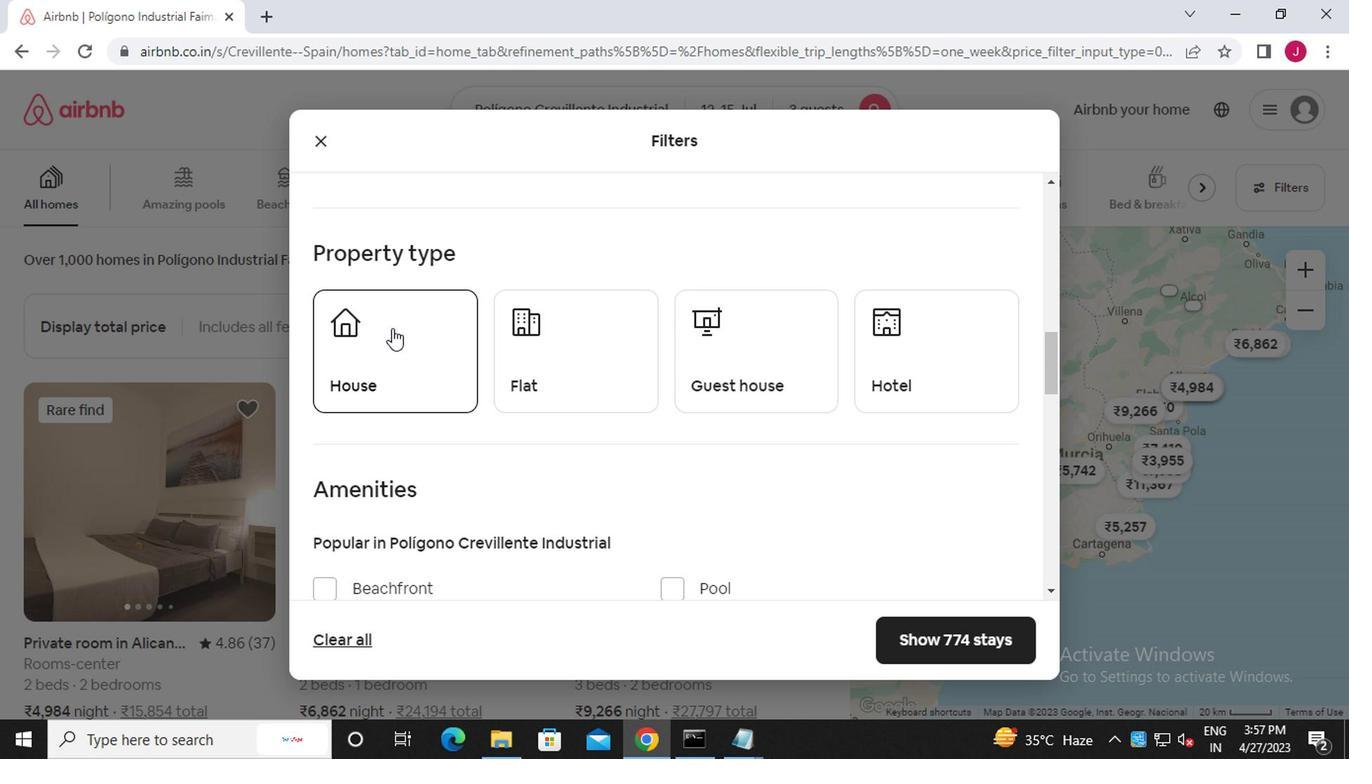
Action: Mouse moved to (556, 383)
Screenshot: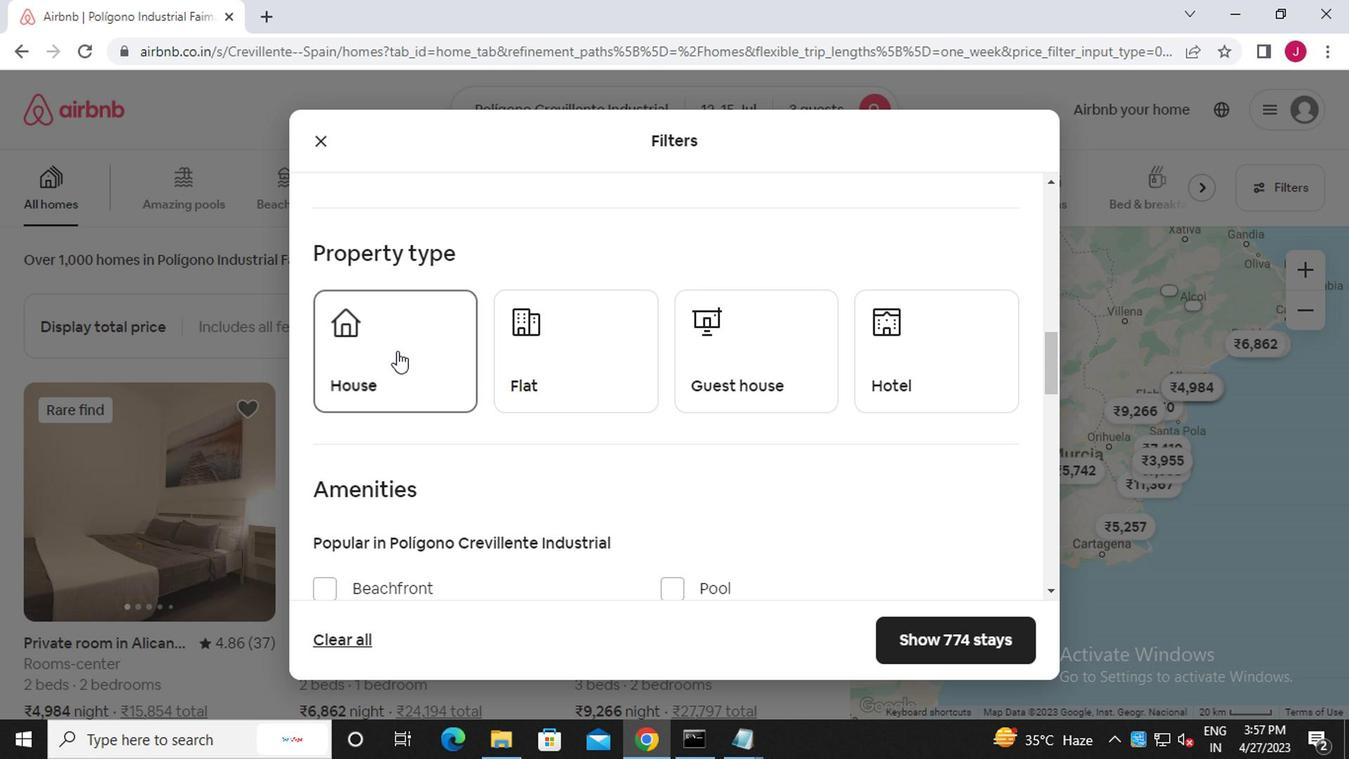 
Action: Mouse pressed left at (556, 383)
Screenshot: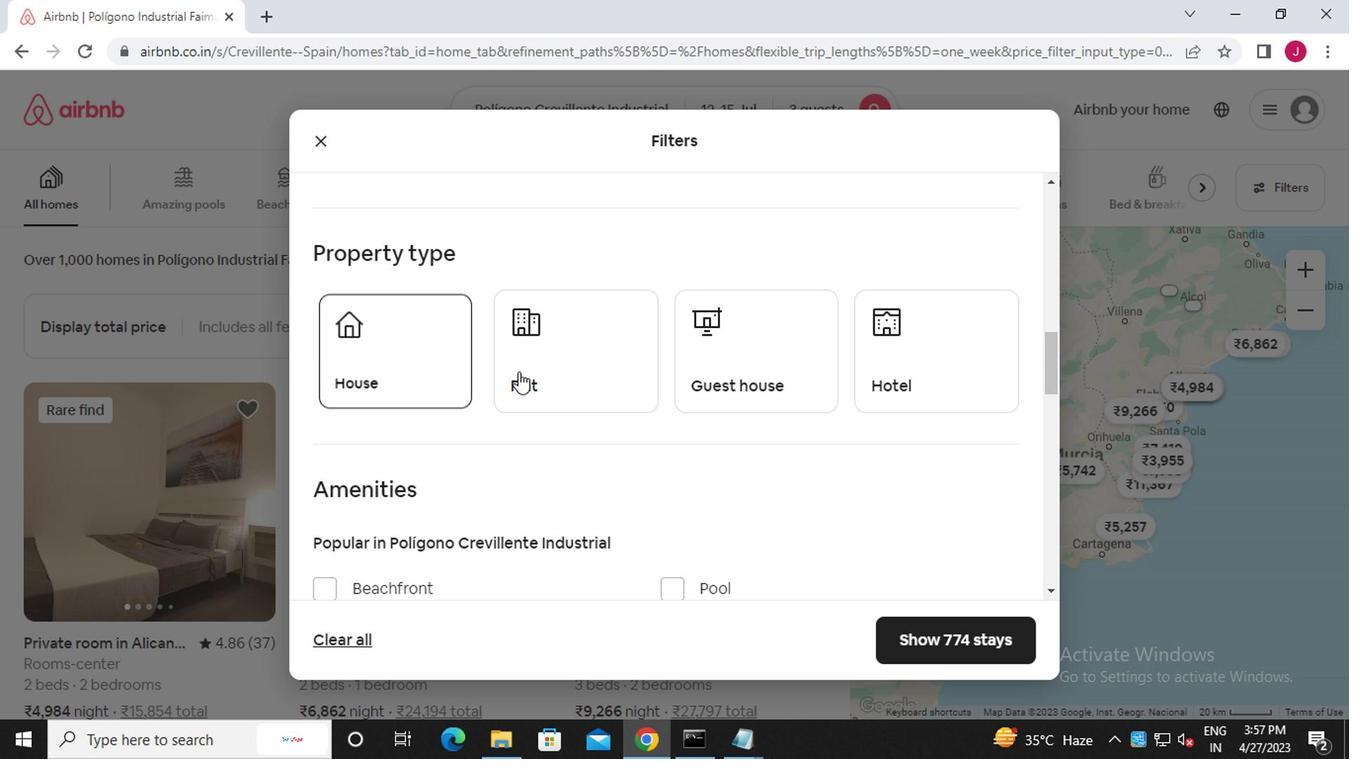 
Action: Mouse moved to (707, 378)
Screenshot: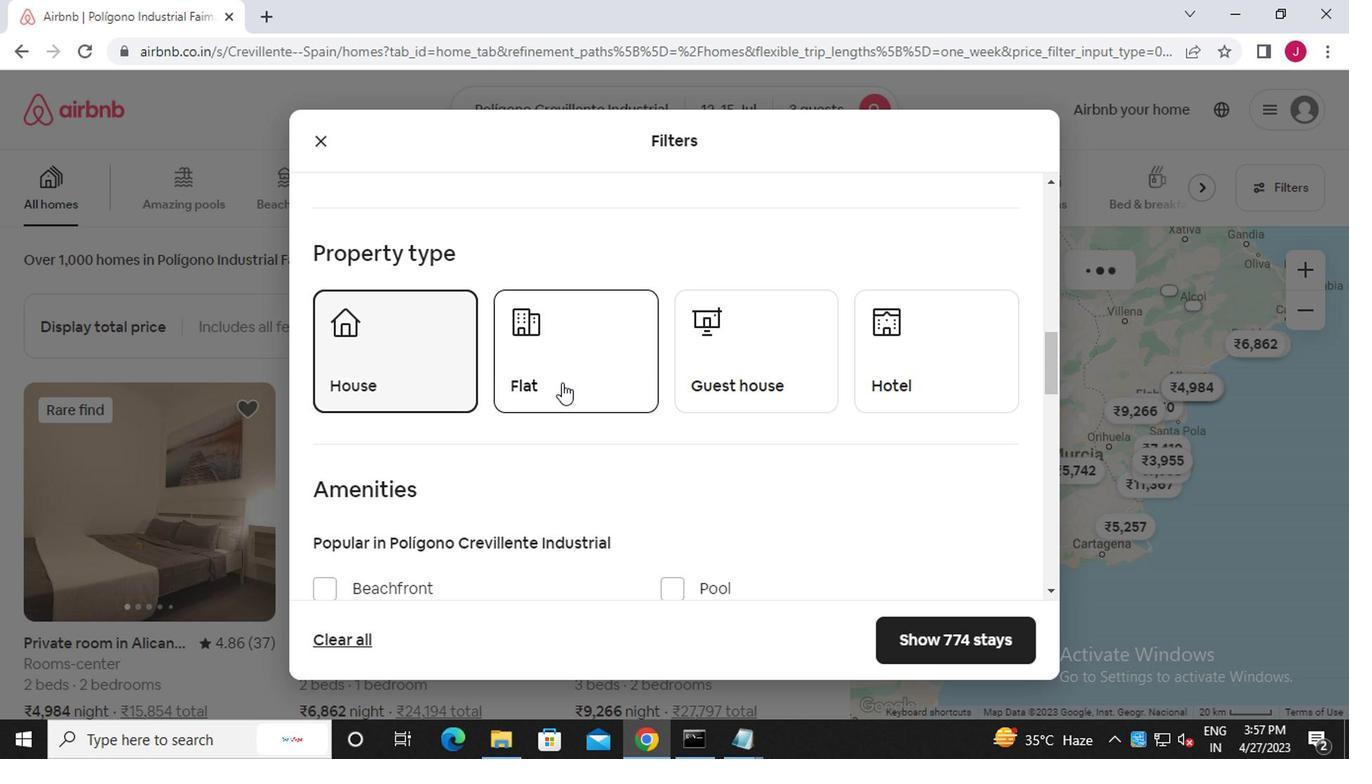 
Action: Mouse pressed left at (707, 378)
Screenshot: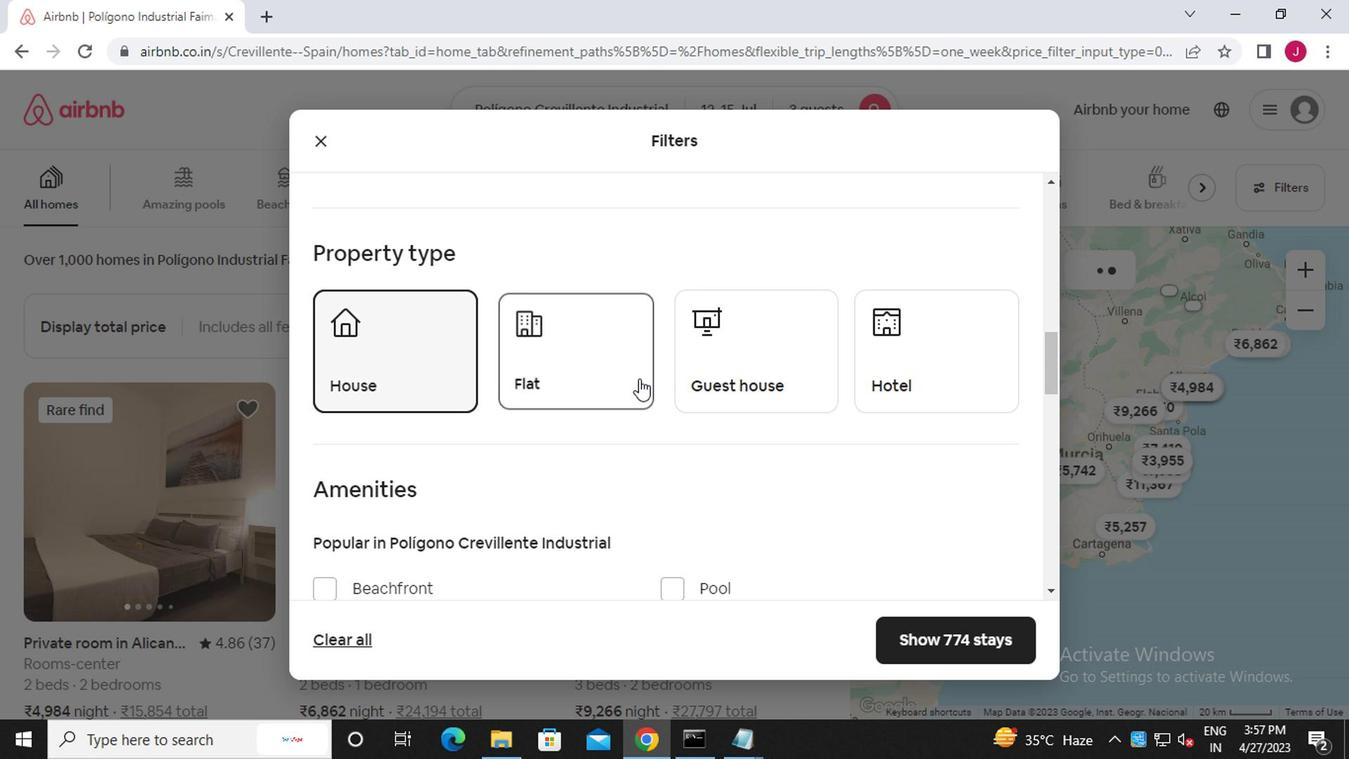 
Action: Mouse moved to (760, 381)
Screenshot: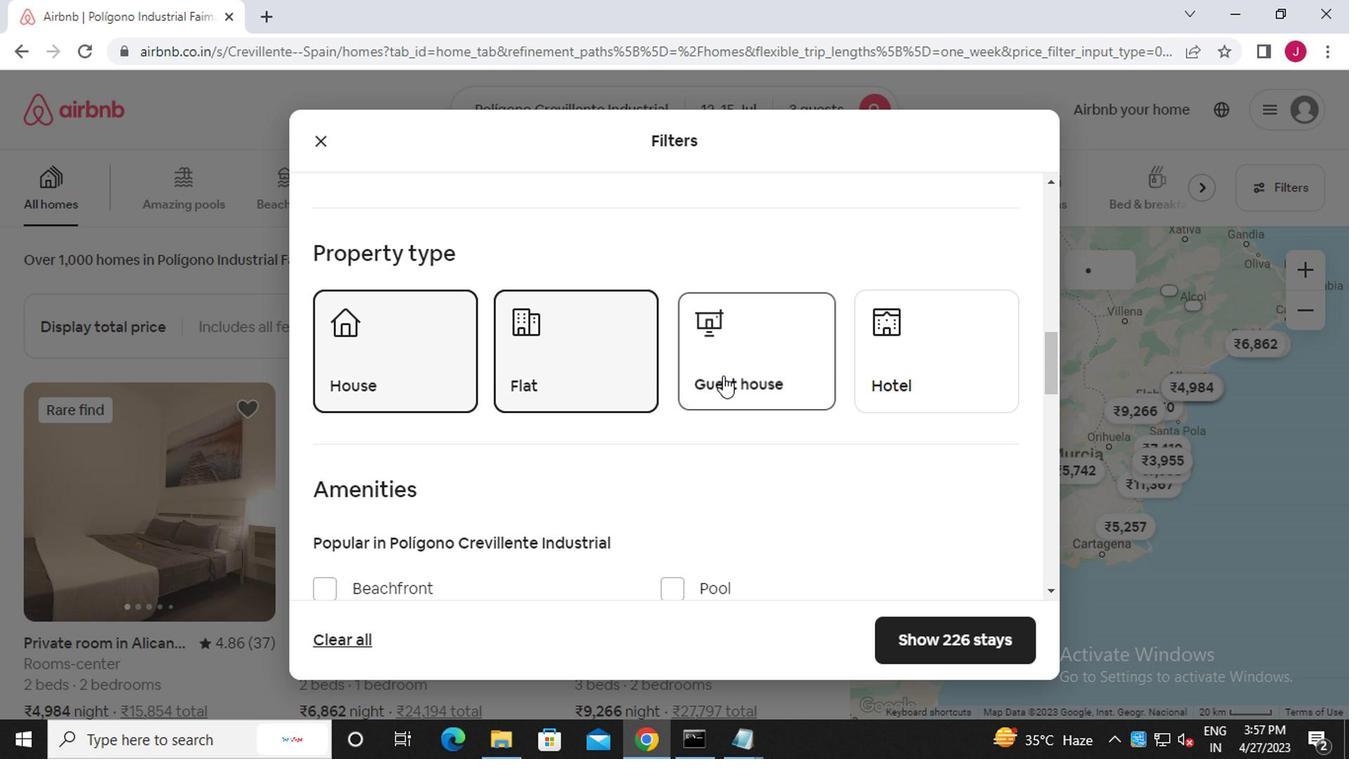 
Action: Mouse scrolled (760, 381) with delta (0, 0)
Screenshot: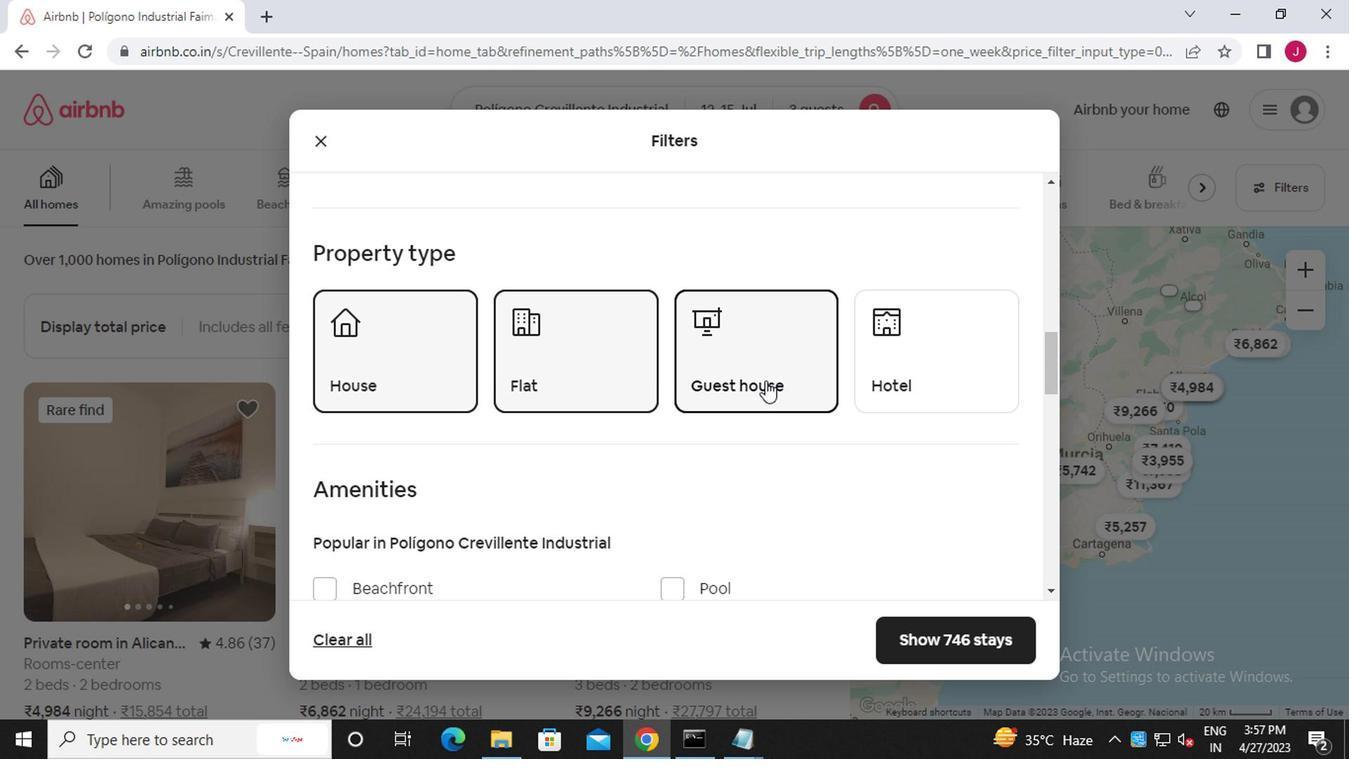 
Action: Mouse scrolled (760, 381) with delta (0, 0)
Screenshot: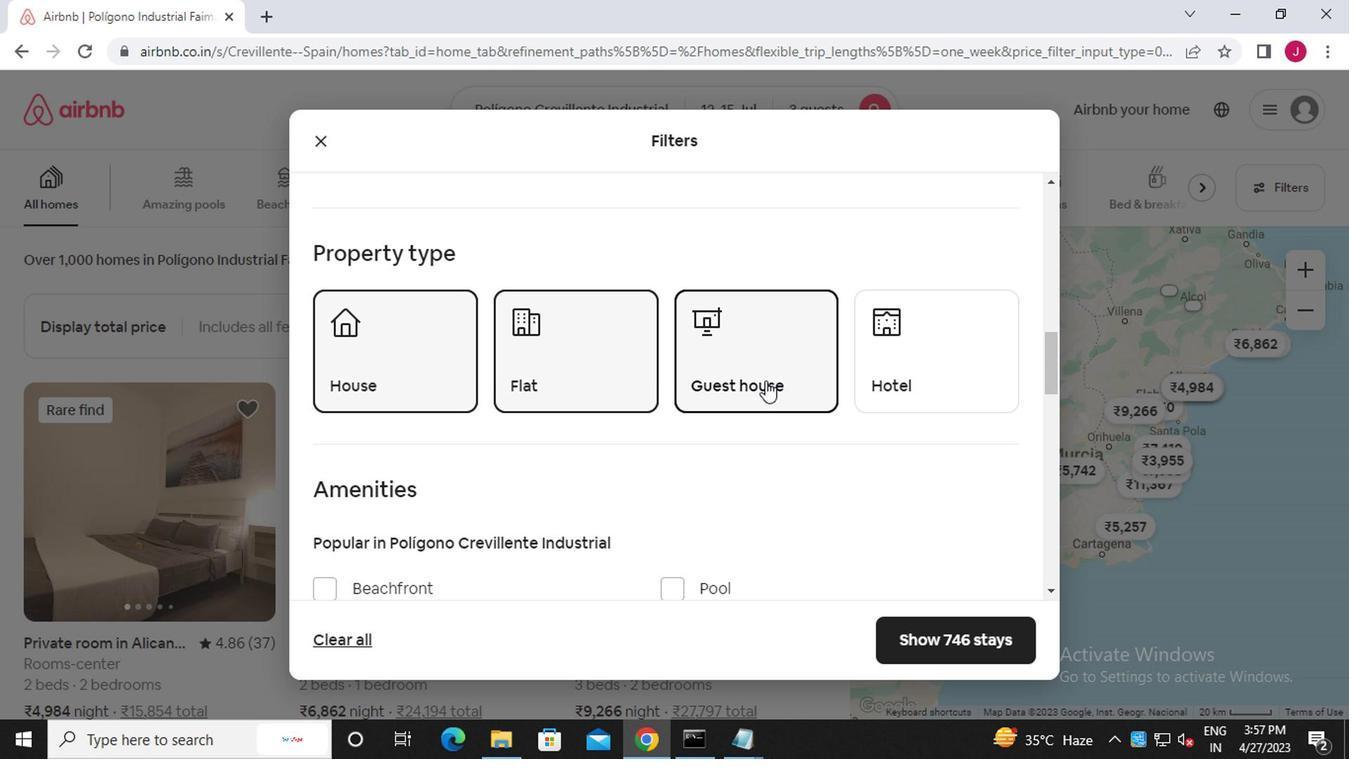 
Action: Mouse scrolled (760, 381) with delta (0, 0)
Screenshot: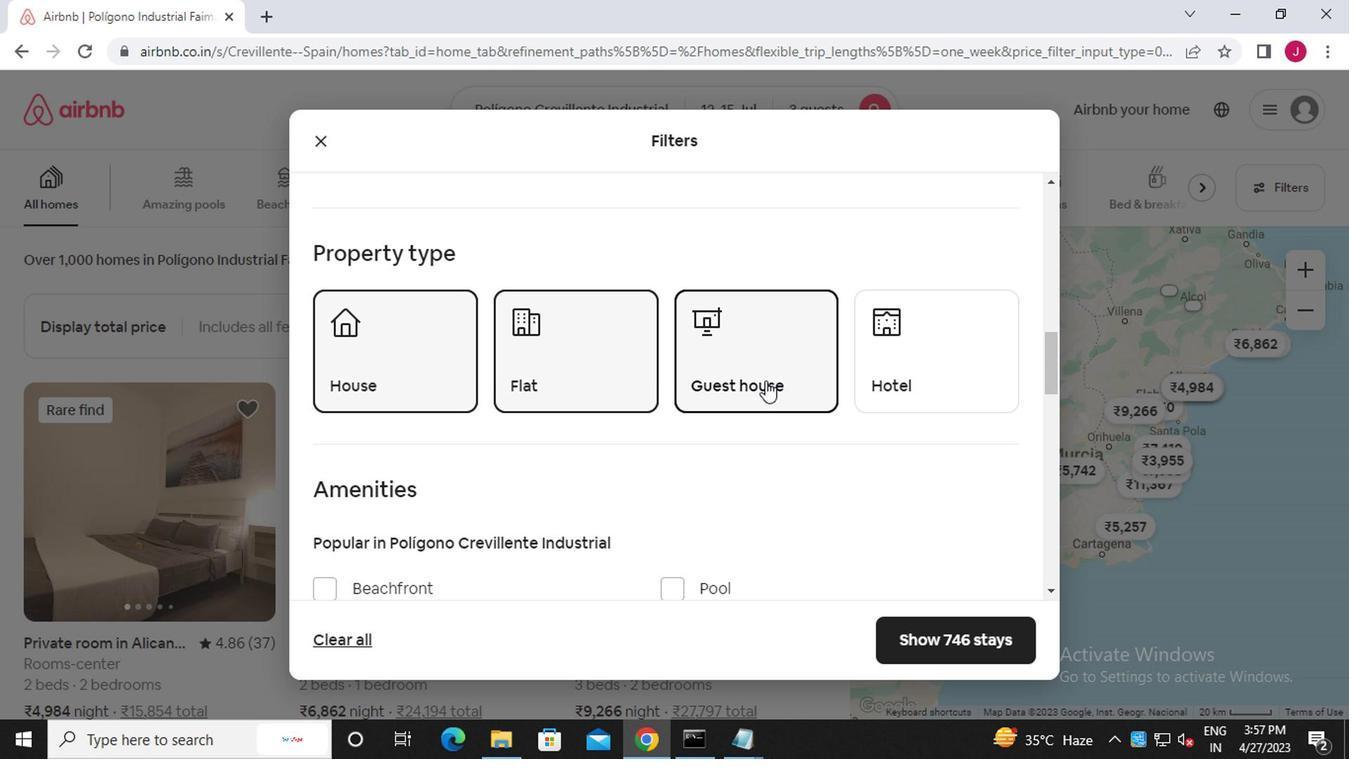 
Action: Mouse scrolled (760, 381) with delta (0, 0)
Screenshot: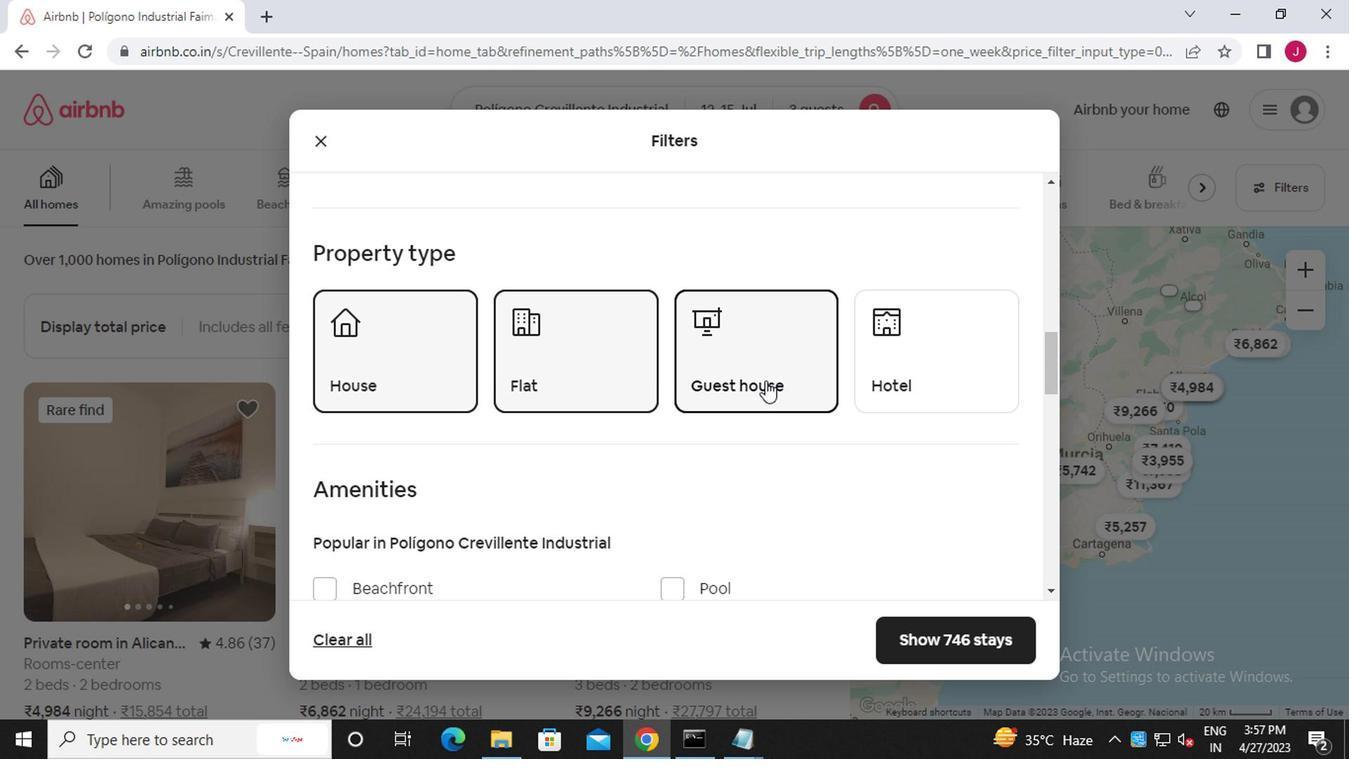 
Action: Mouse scrolled (760, 381) with delta (0, 0)
Screenshot: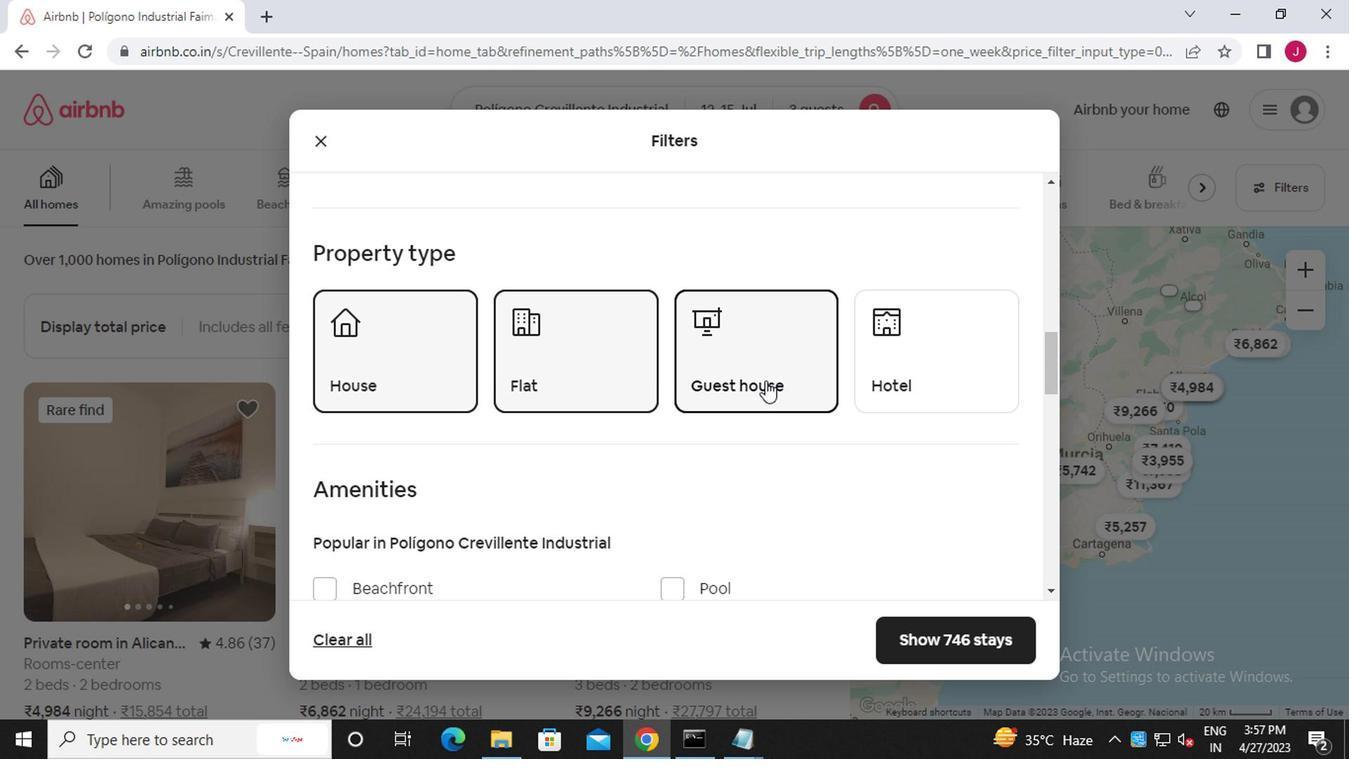 
Action: Mouse moved to (970, 449)
Screenshot: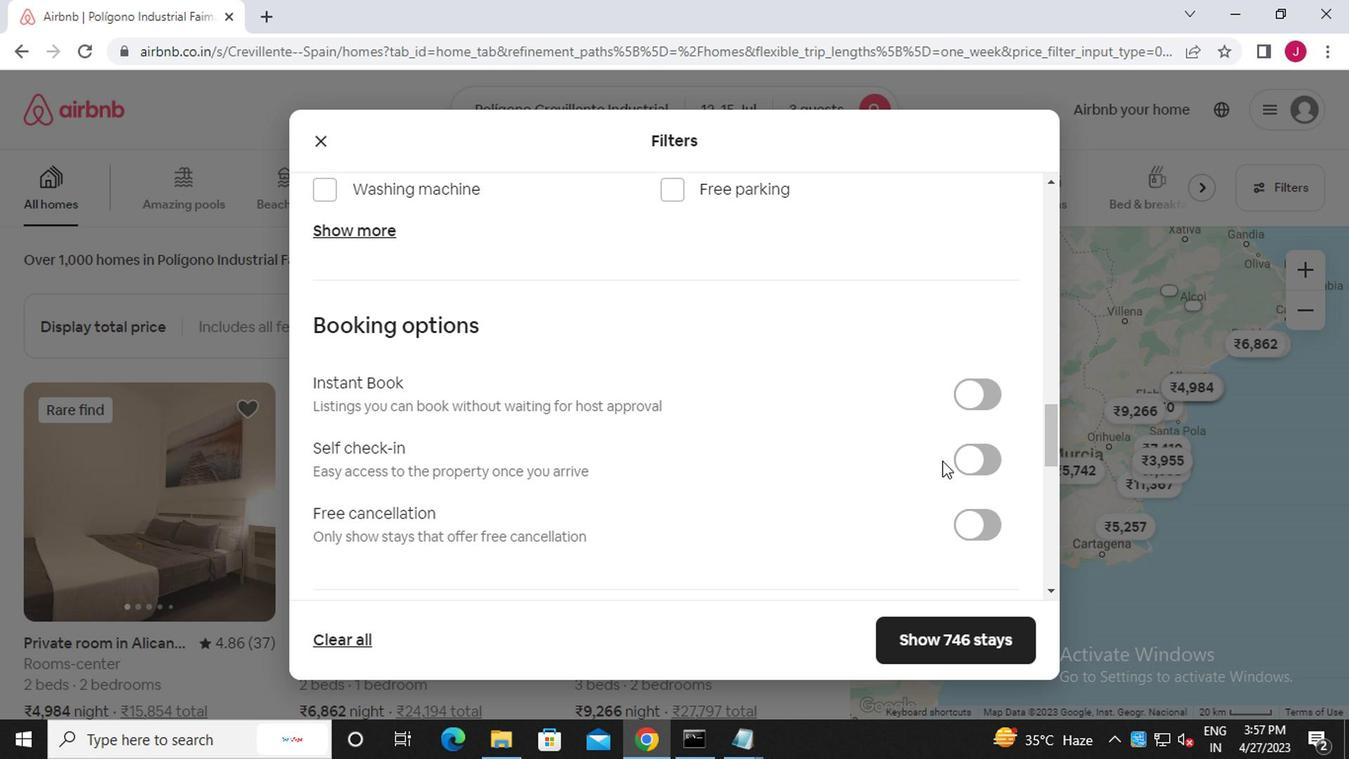 
Action: Mouse pressed left at (970, 449)
Screenshot: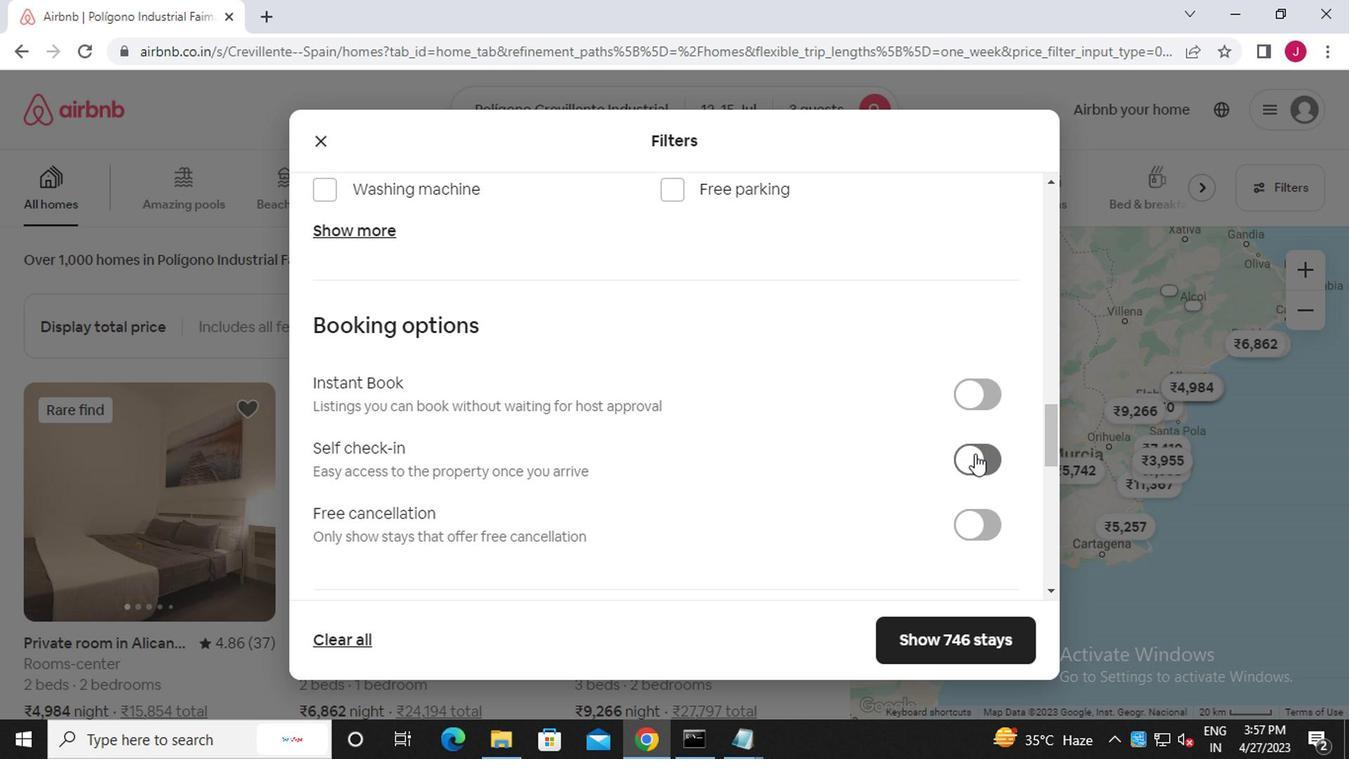 
Action: Mouse moved to (473, 464)
Screenshot: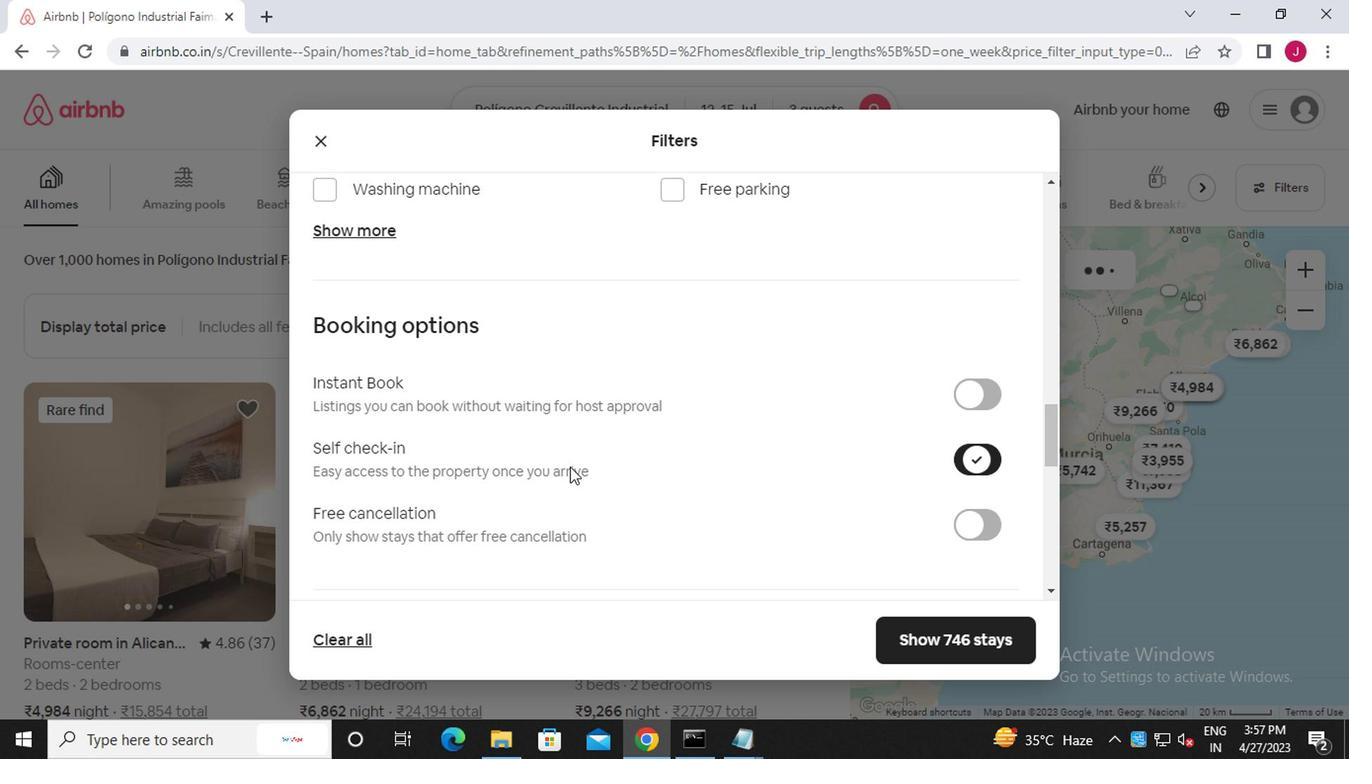 
Action: Mouse scrolled (473, 463) with delta (0, 0)
Screenshot: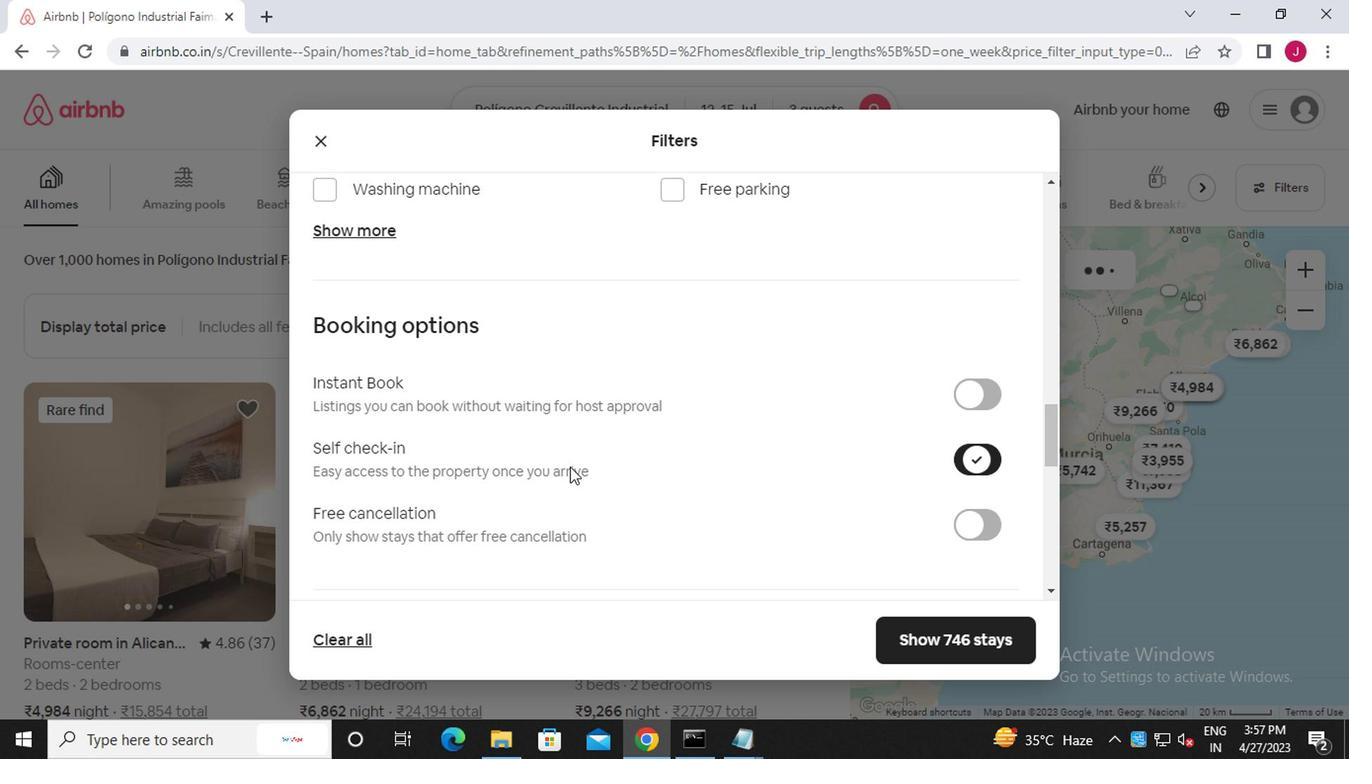 
Action: Mouse moved to (468, 464)
Screenshot: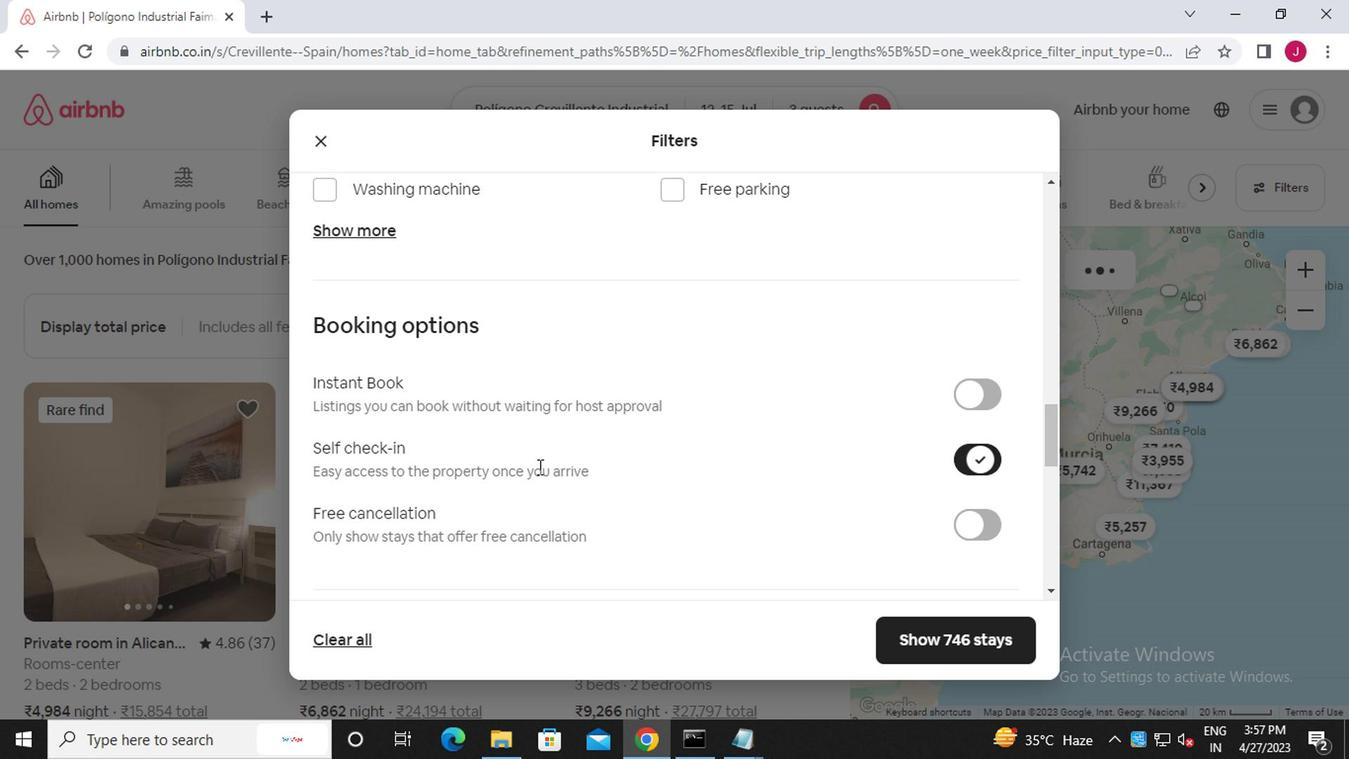 
Action: Mouse scrolled (468, 463) with delta (0, 0)
Screenshot: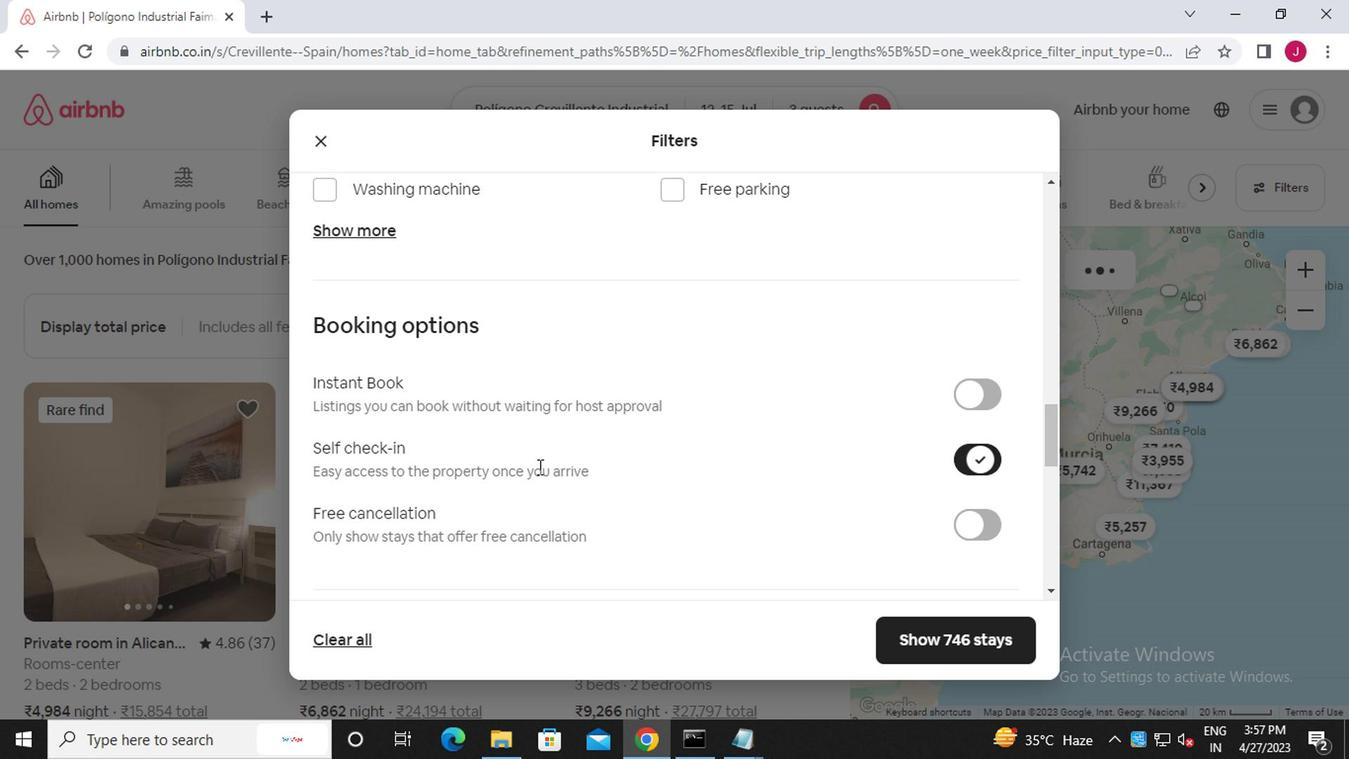 
Action: Mouse moved to (467, 464)
Screenshot: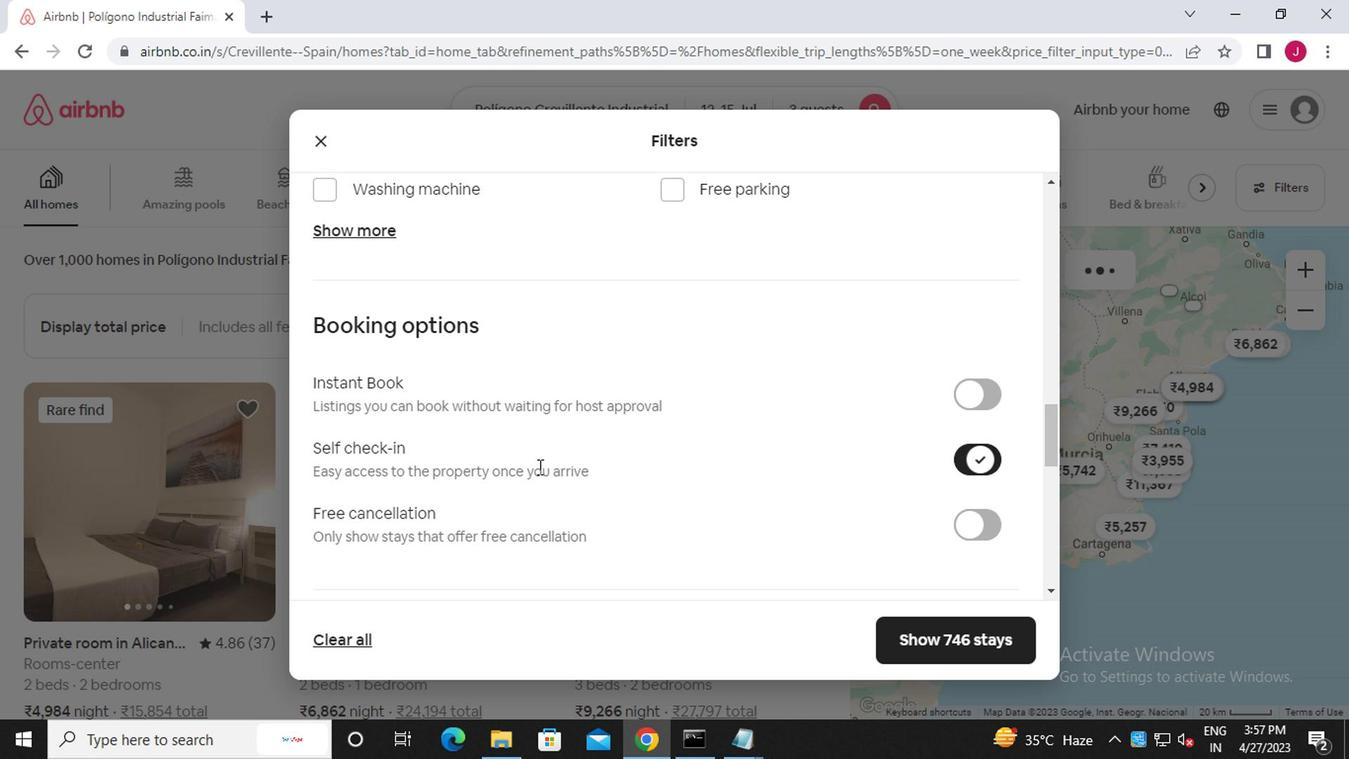 
Action: Mouse scrolled (467, 463) with delta (0, 0)
Screenshot: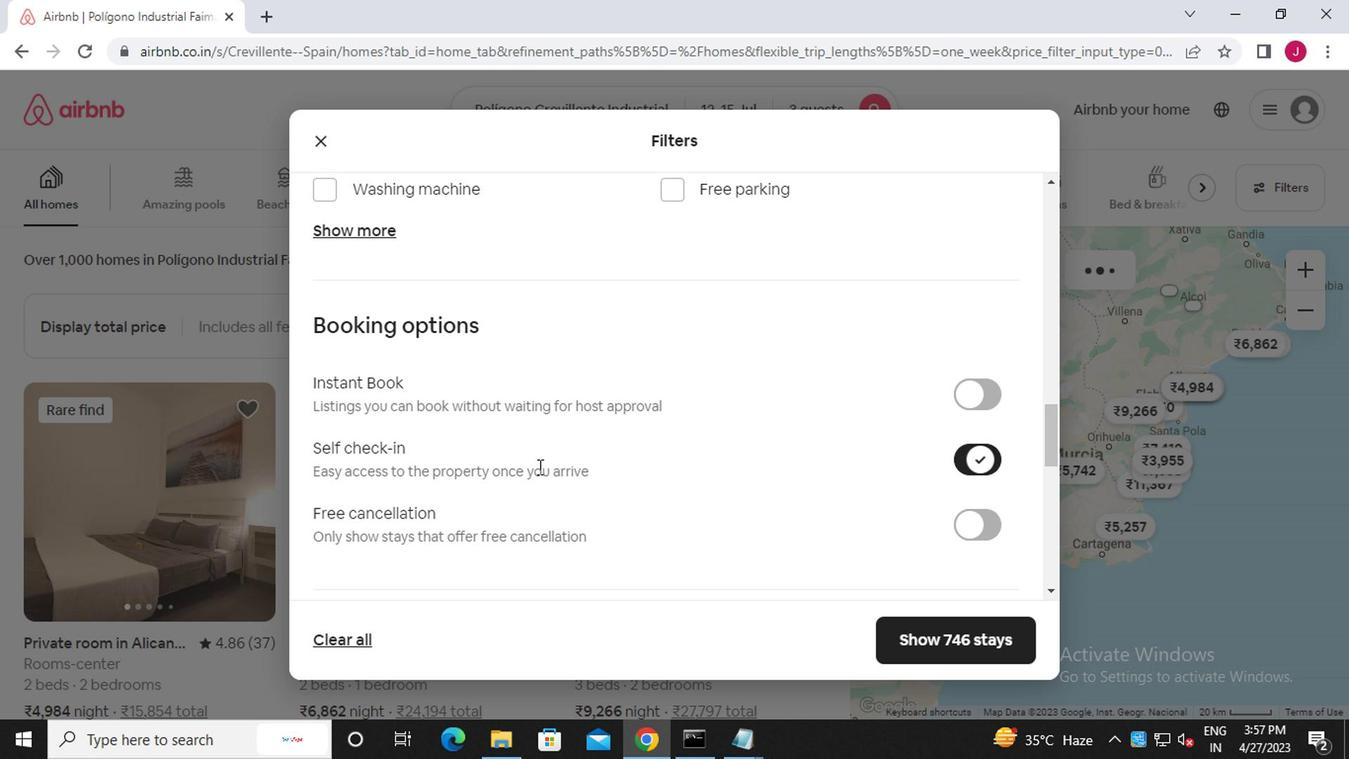 
Action: Mouse moved to (466, 464)
Screenshot: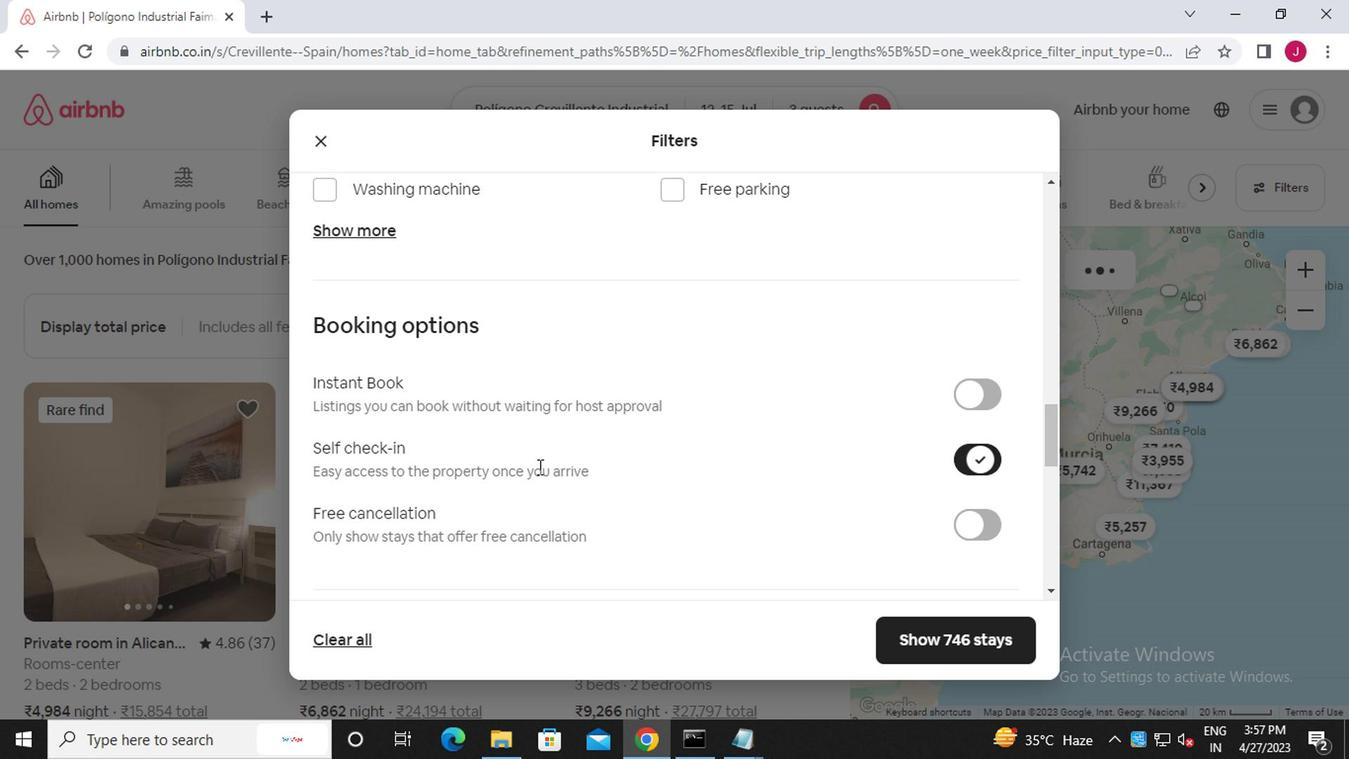
Action: Mouse scrolled (466, 463) with delta (0, 0)
Screenshot: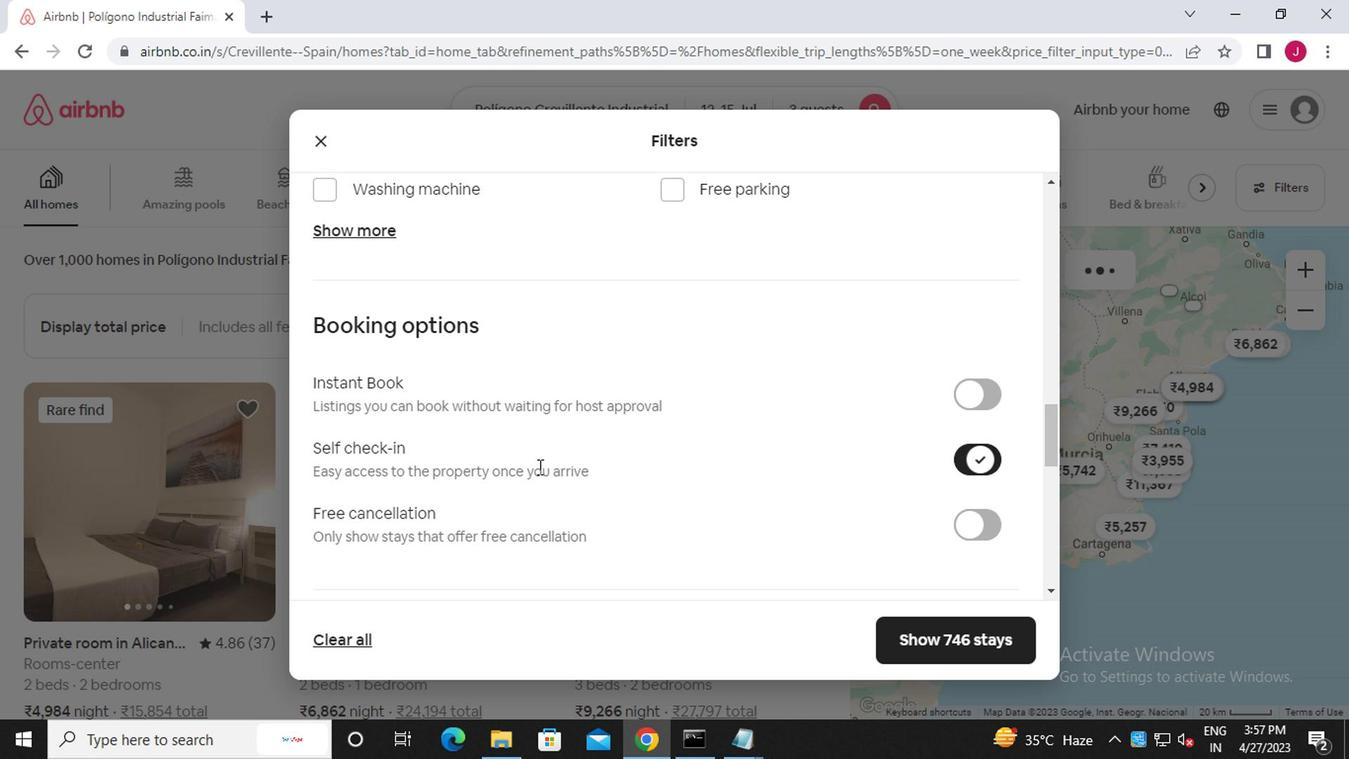 
Action: Mouse moved to (463, 464)
Screenshot: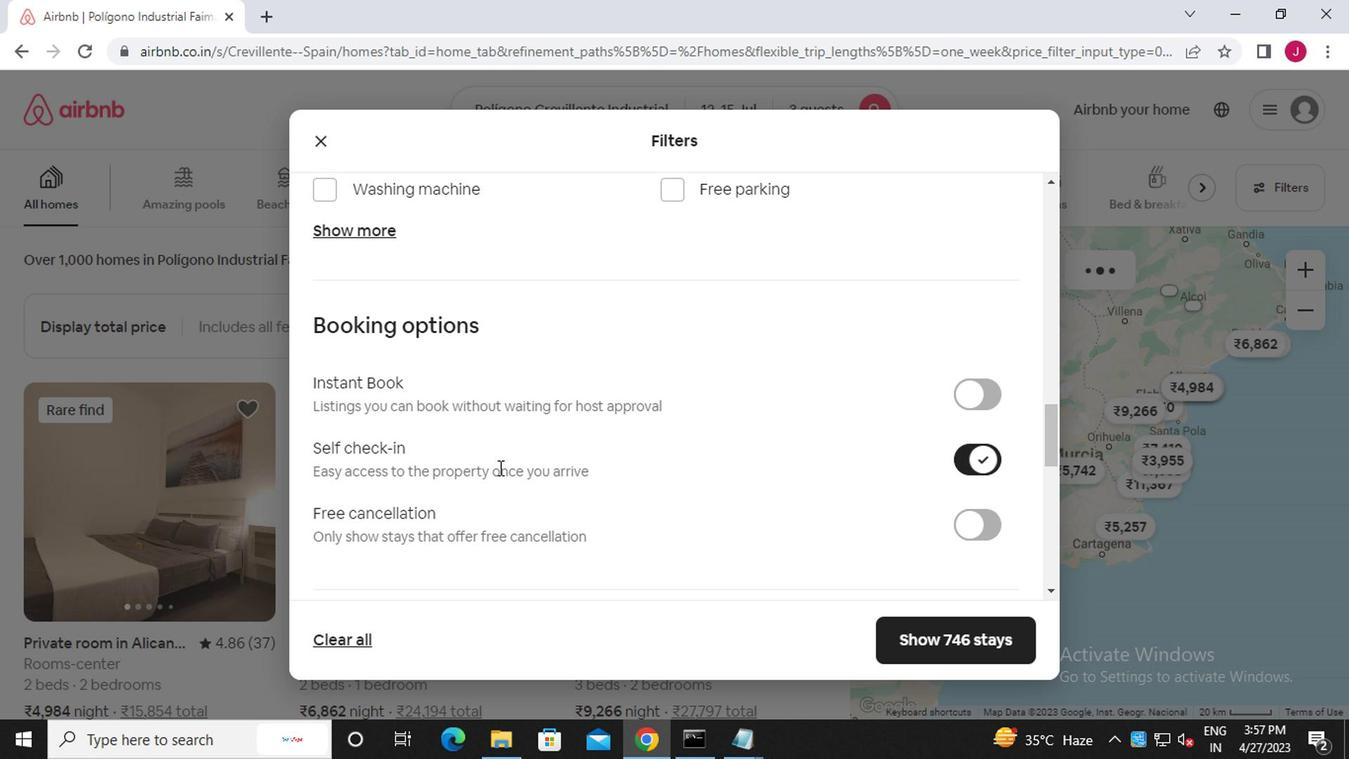 
Action: Mouse scrolled (463, 463) with delta (0, 0)
Screenshot: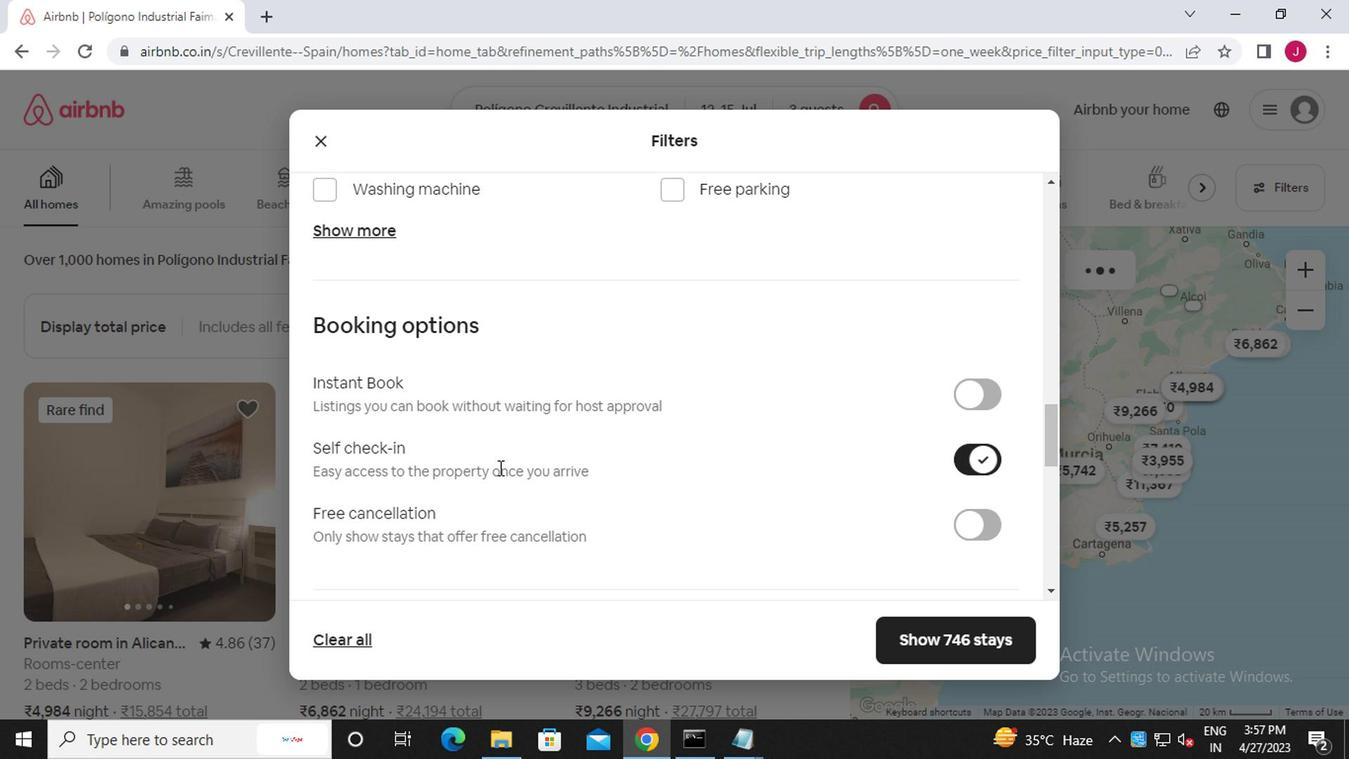 
Action: Mouse moved to (458, 464)
Screenshot: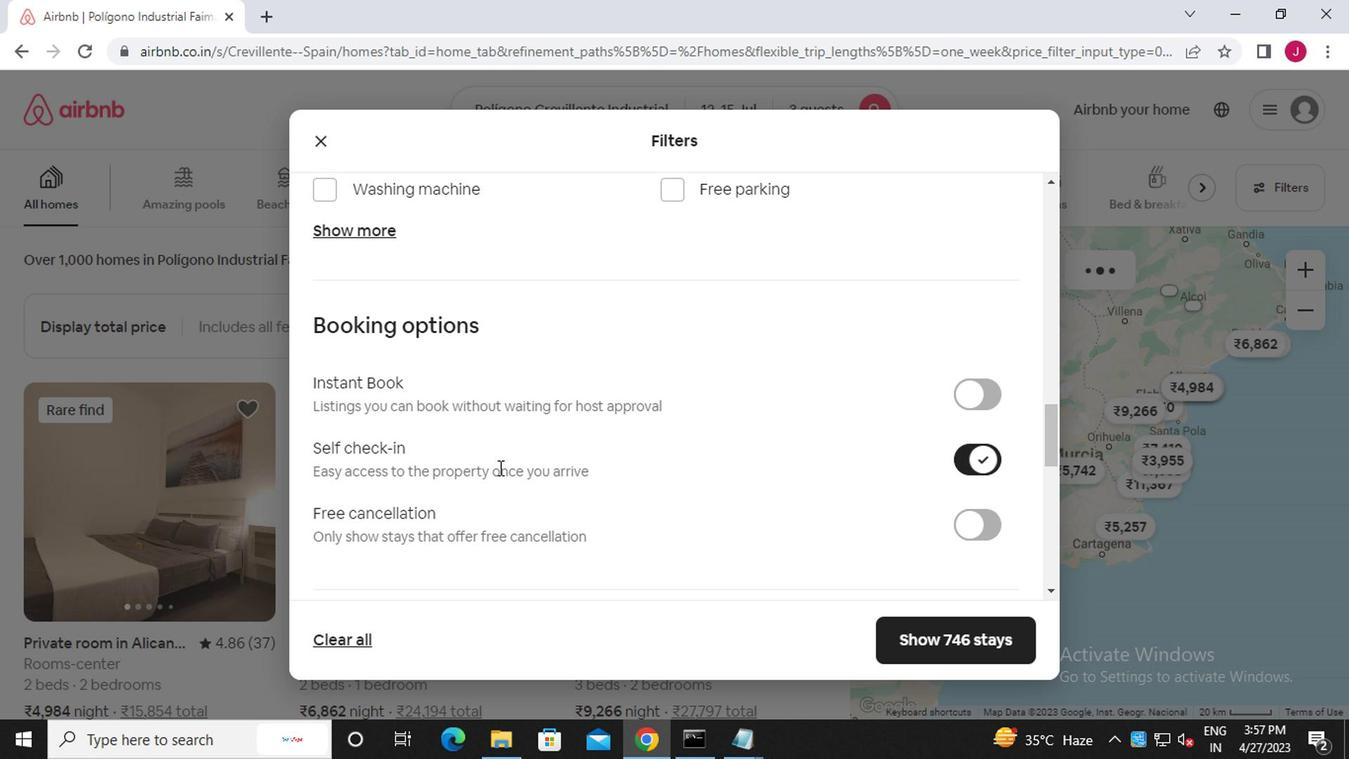 
Action: Mouse scrolled (458, 463) with delta (0, 0)
Screenshot: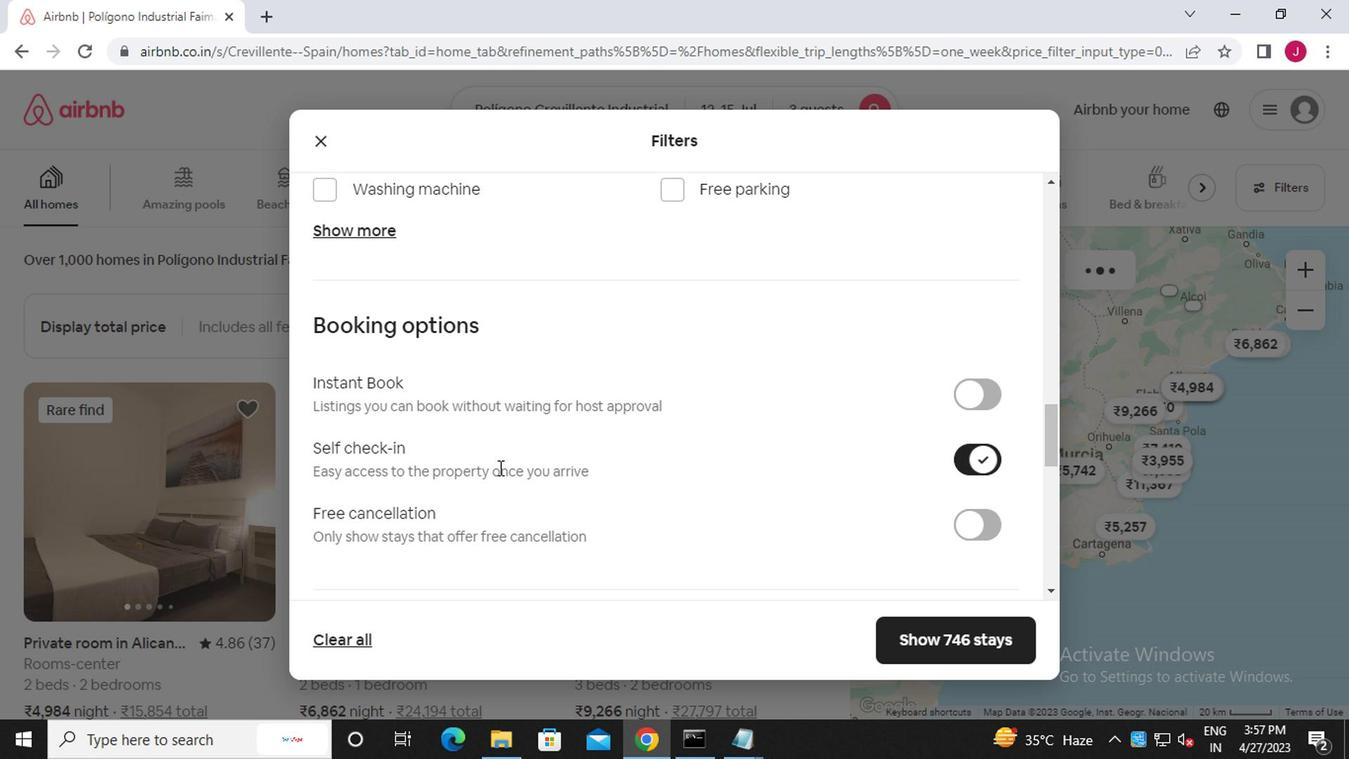 
Action: Mouse moved to (447, 463)
Screenshot: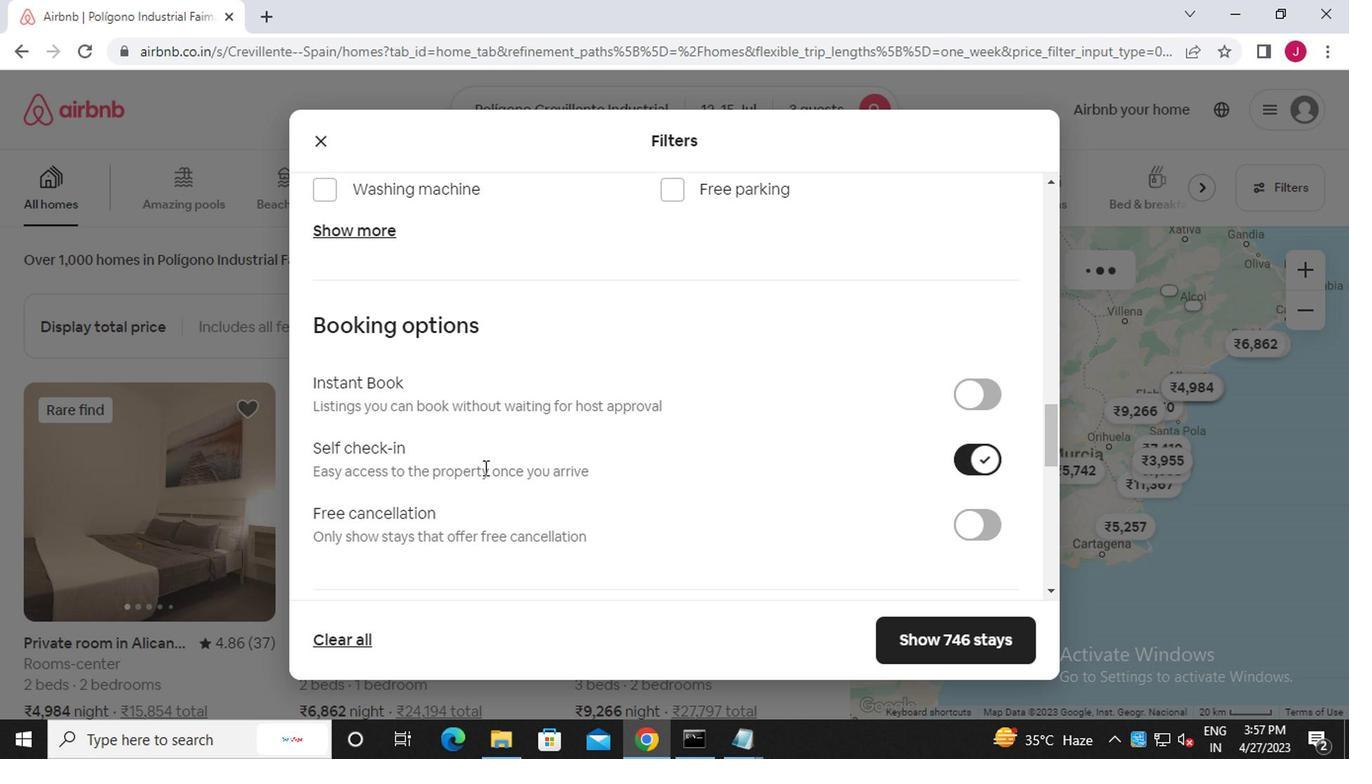 
Action: Mouse scrolled (447, 461) with delta (0, -1)
Screenshot: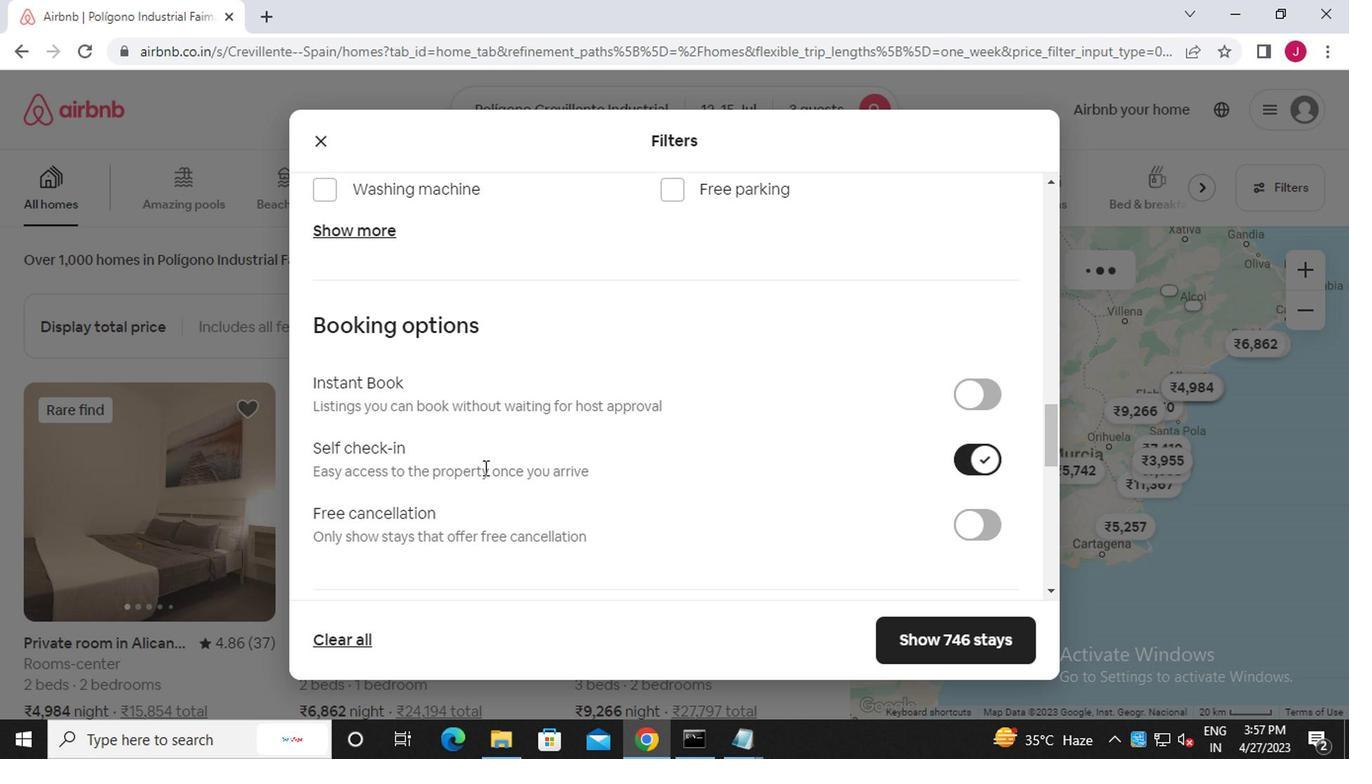 
Action: Mouse moved to (313, 565)
Screenshot: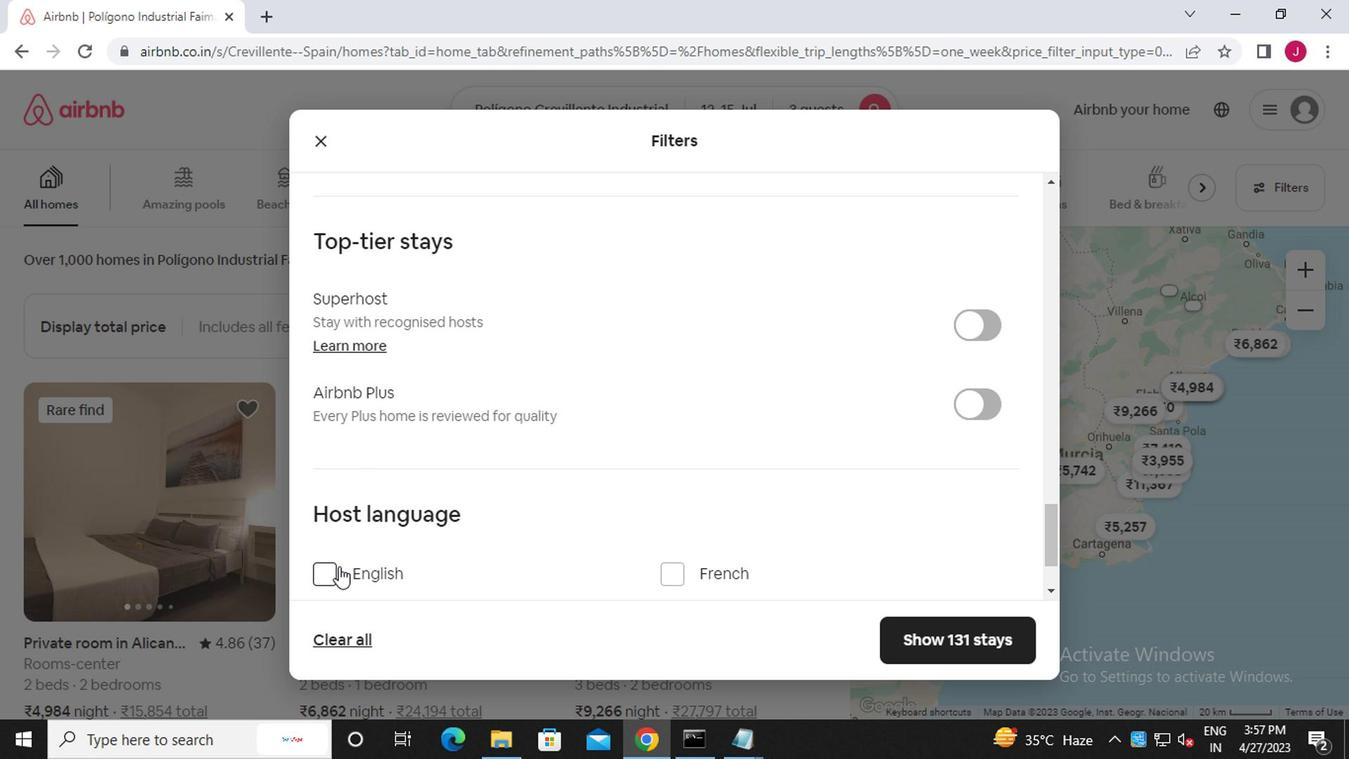 
Action: Mouse pressed left at (313, 565)
Screenshot: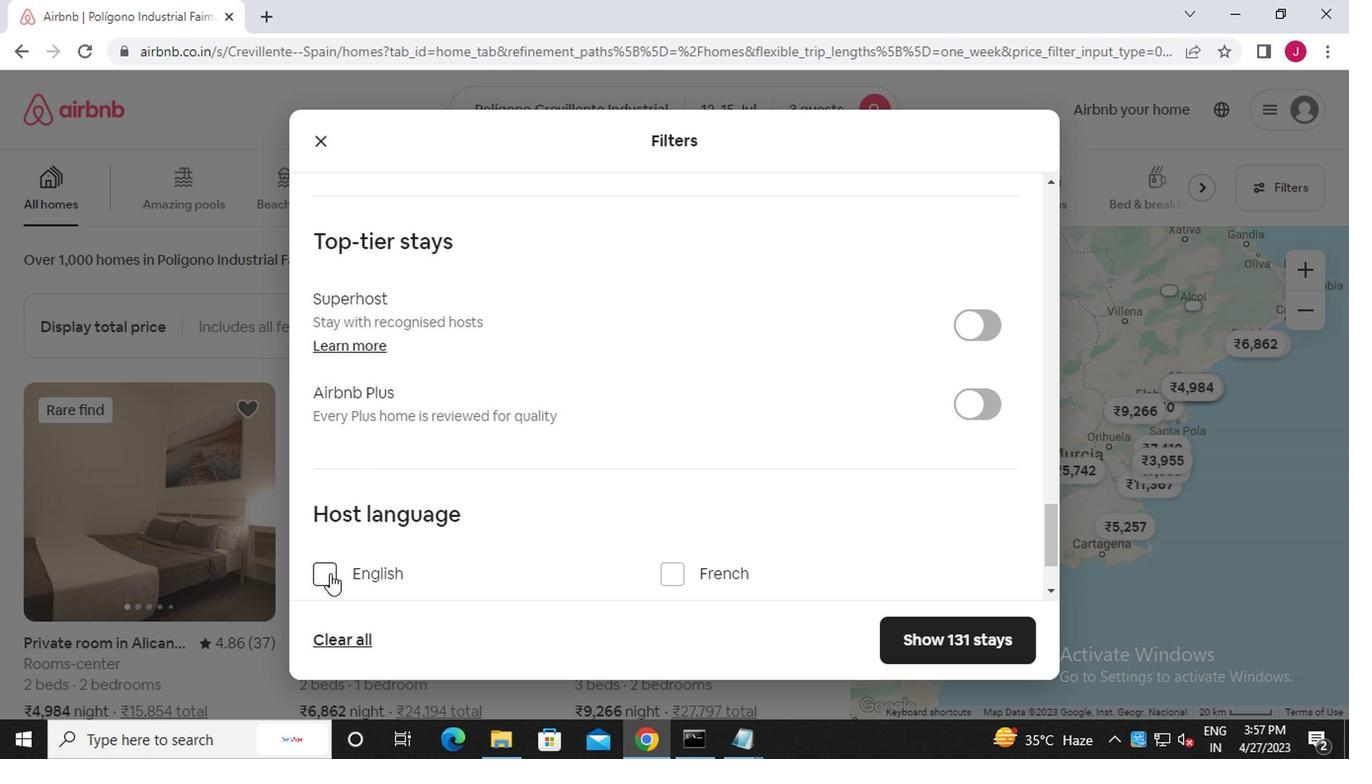 
Action: Mouse moved to (928, 625)
Screenshot: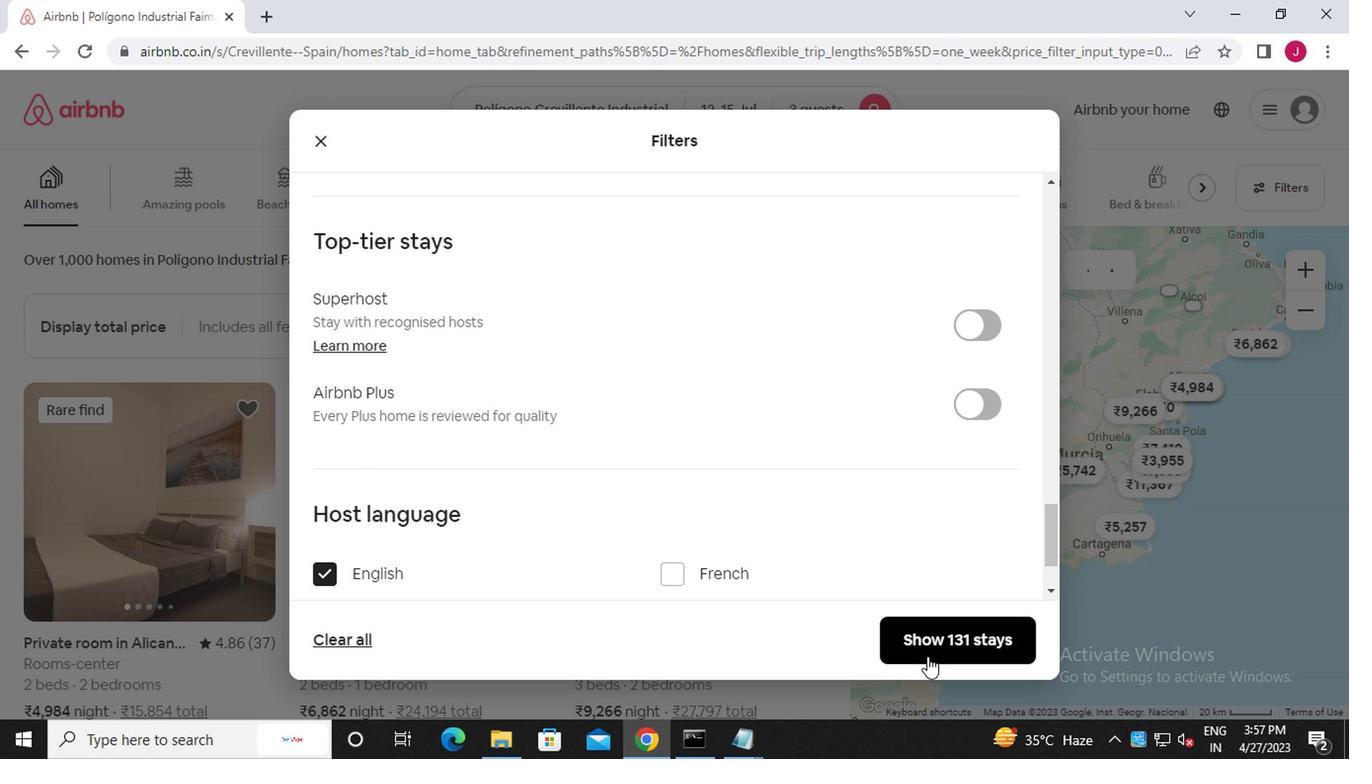 
Action: Mouse pressed left at (928, 625)
Screenshot: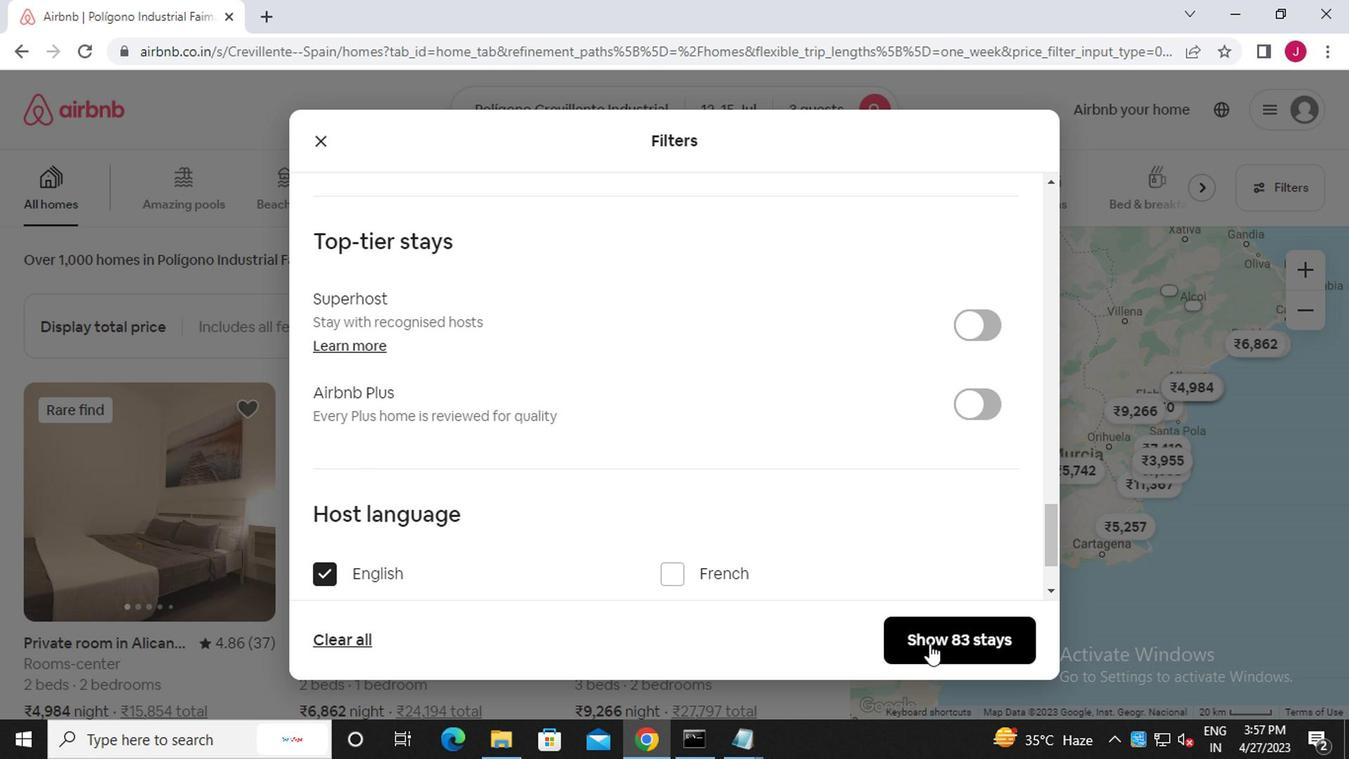 
